 Task: Find a place in Sancti Spiritus, Cuba for 8 guests from 12th to 16th July, with a price range of 10,000 to 16,000, 8+ bedrooms, 8+ beds, and amenities including TV, Gym, Breakfast, Wifi, Free parking, and Self check-in.
Action: Mouse moved to (478, 107)
Screenshot: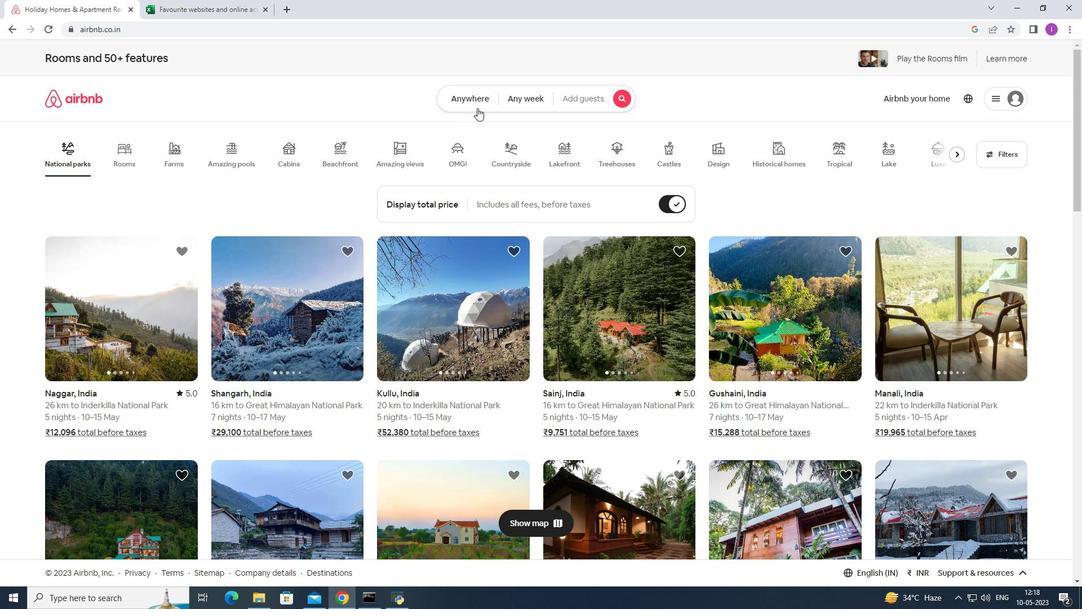 
Action: Mouse pressed left at (478, 107)
Screenshot: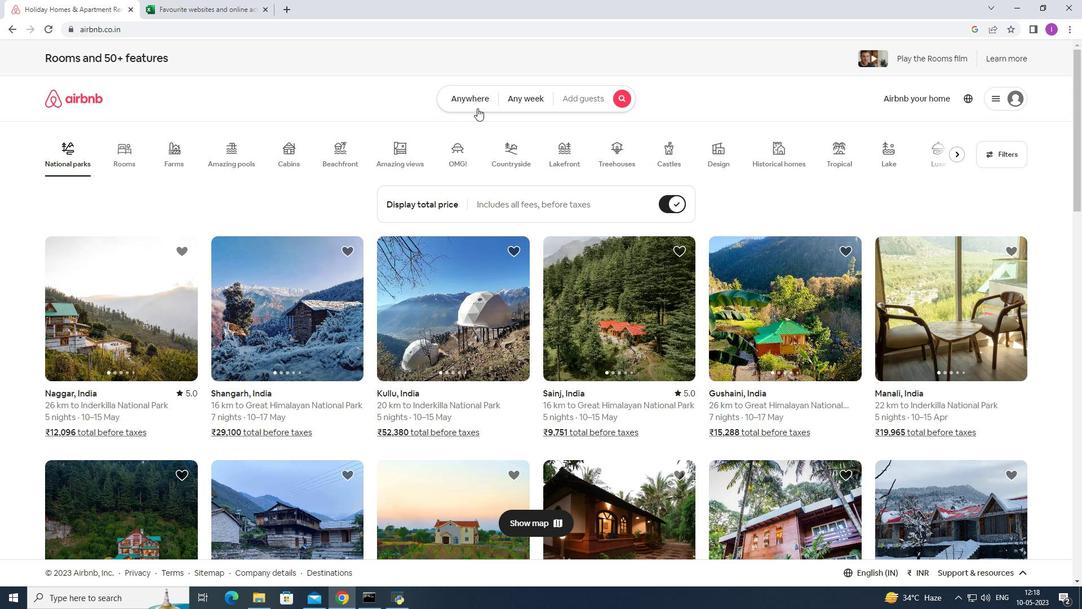 
Action: Mouse moved to (373, 147)
Screenshot: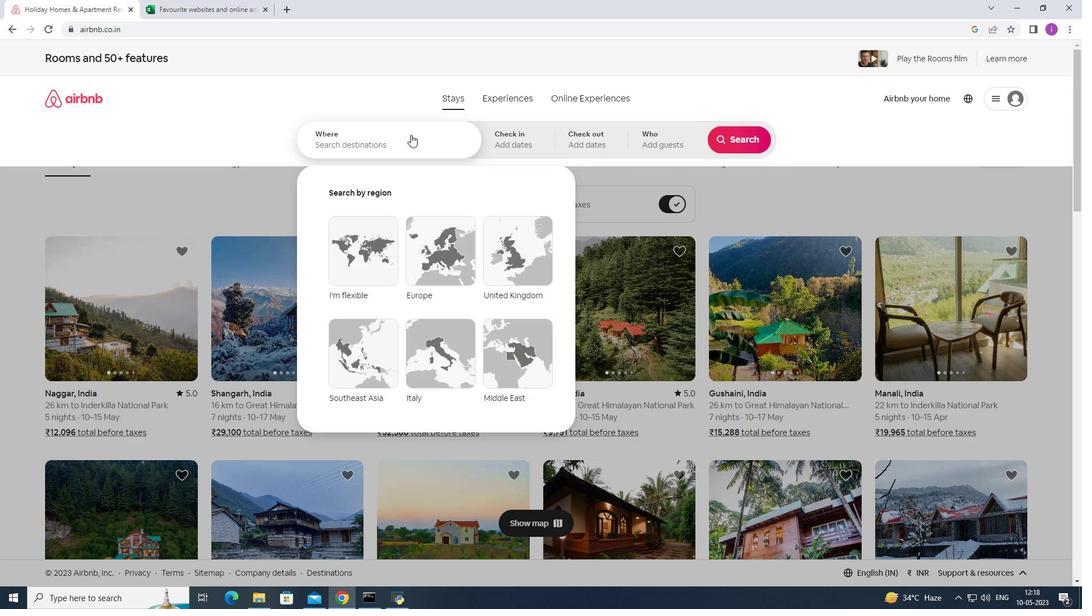 
Action: Mouse pressed left at (373, 147)
Screenshot: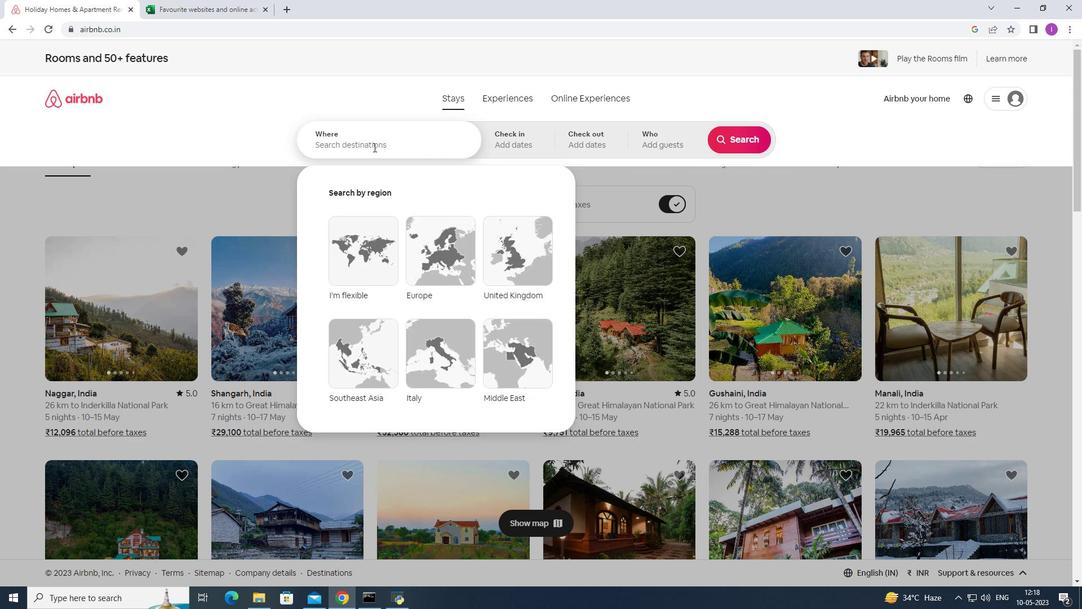 
Action: Mouse moved to (392, 143)
Screenshot: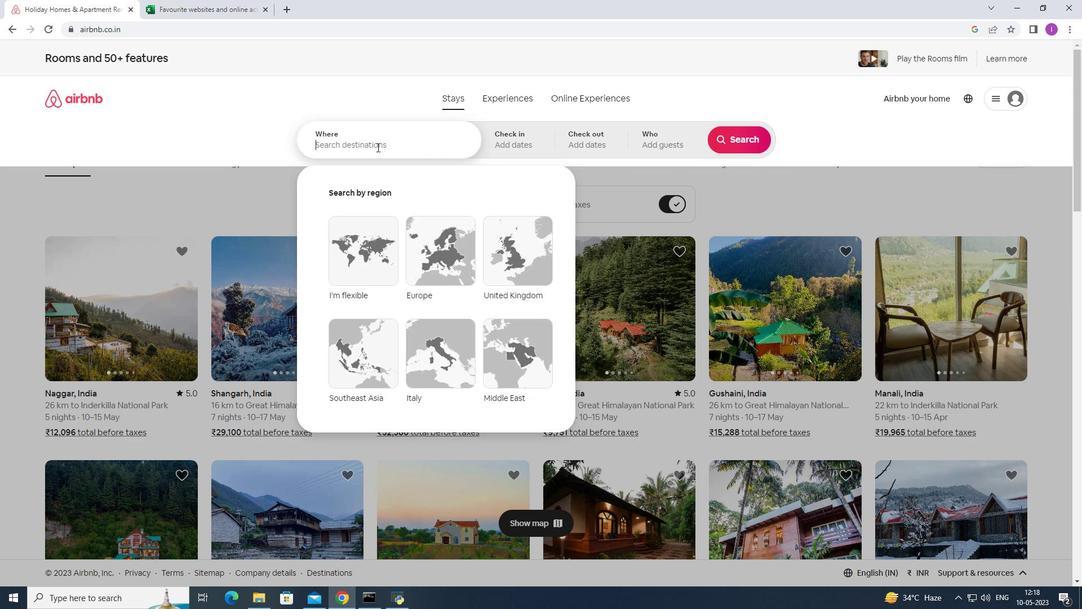 
Action: Key pressed <Key.shift>Sancti<Key.space><Key.shift>Spiritus,<Key.shift><Key.shift><Key.shift><Key.shift><Key.shift><Key.shift><Key.shift>Cuba
Screenshot: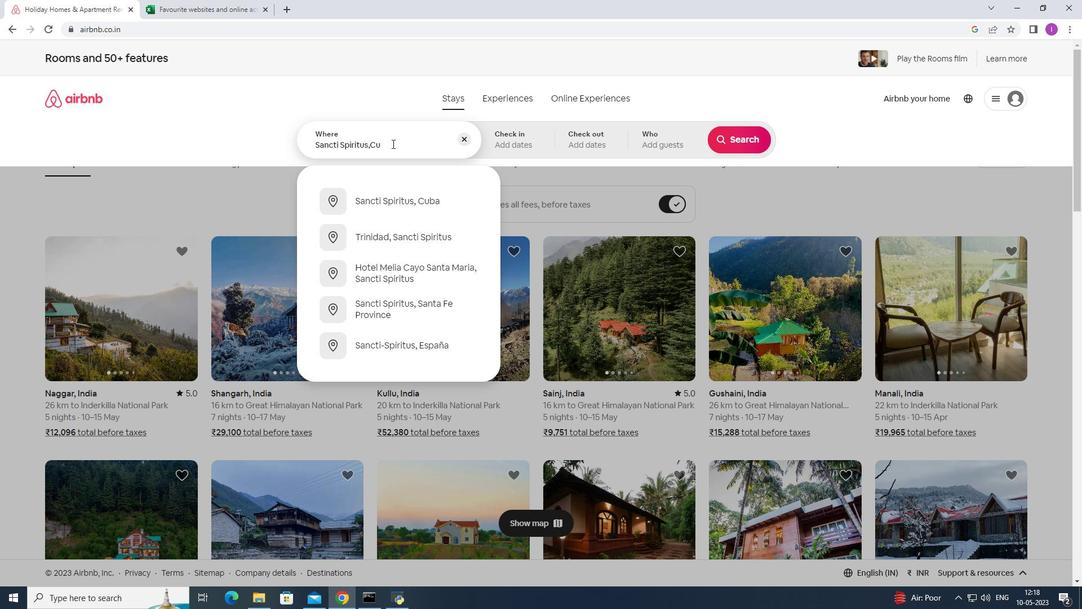
Action: Mouse moved to (408, 196)
Screenshot: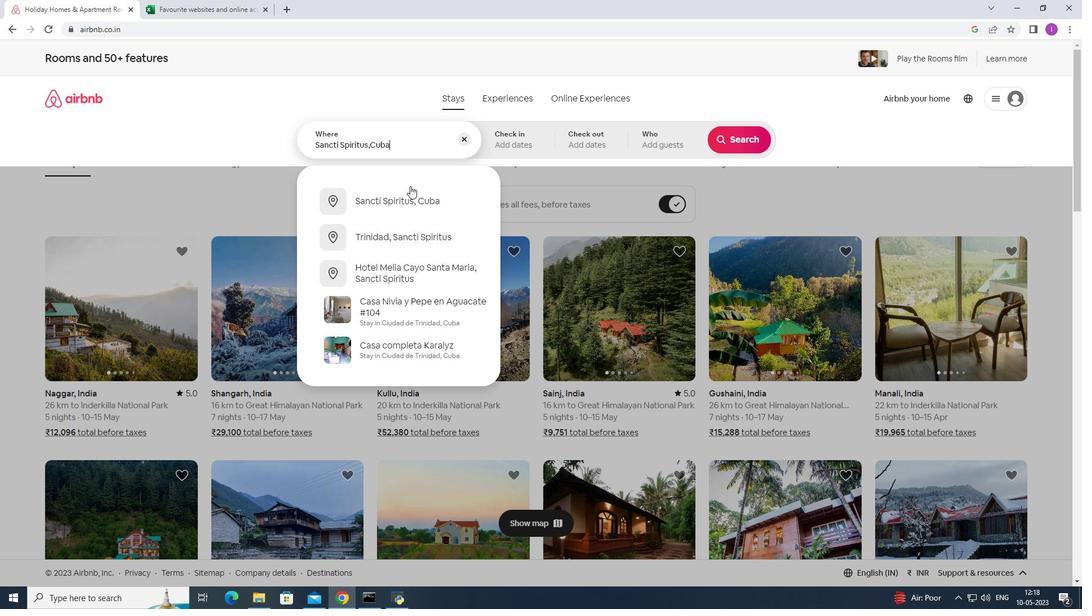 
Action: Mouse pressed left at (408, 196)
Screenshot: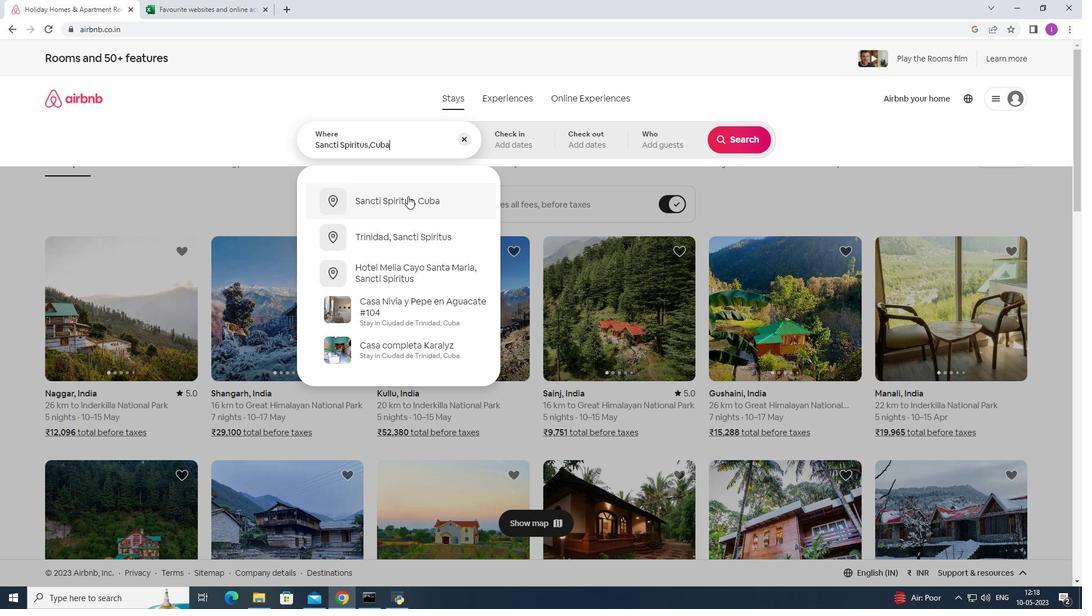 
Action: Mouse moved to (732, 230)
Screenshot: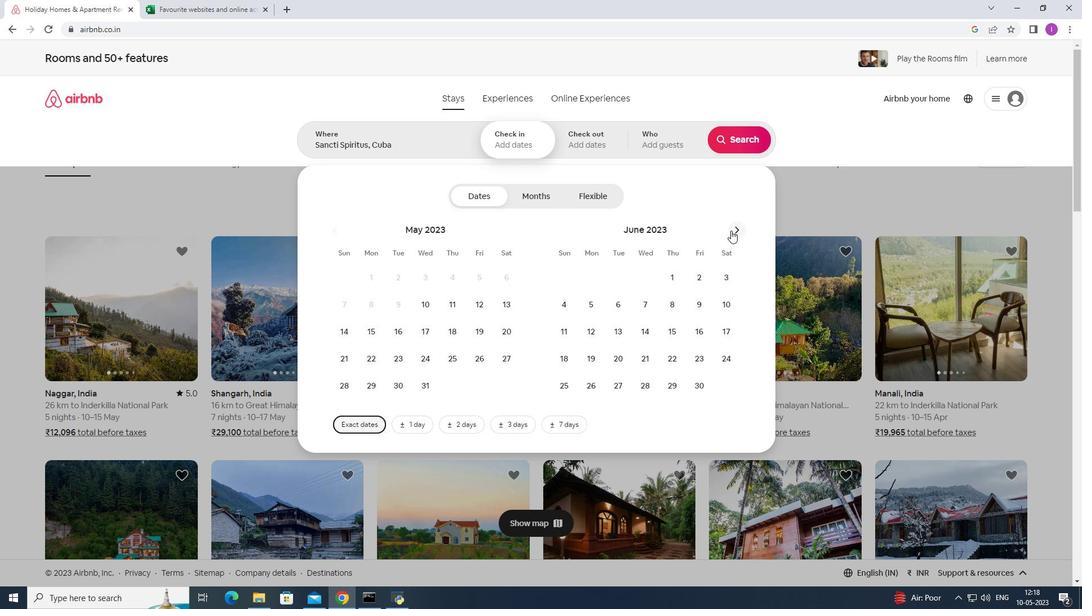 
Action: Mouse pressed left at (732, 230)
Screenshot: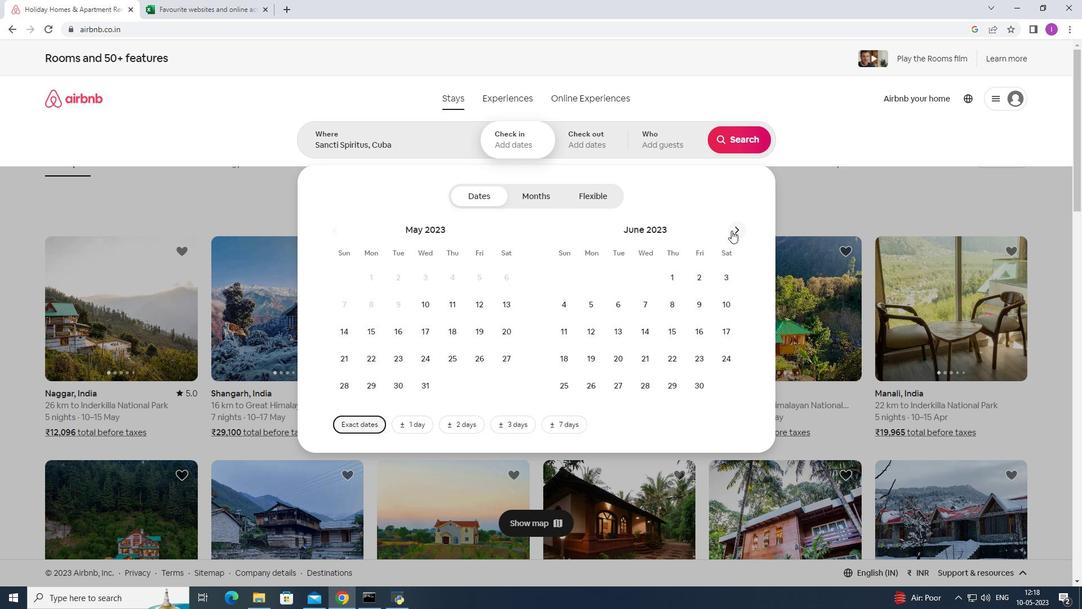 
Action: Mouse moved to (648, 330)
Screenshot: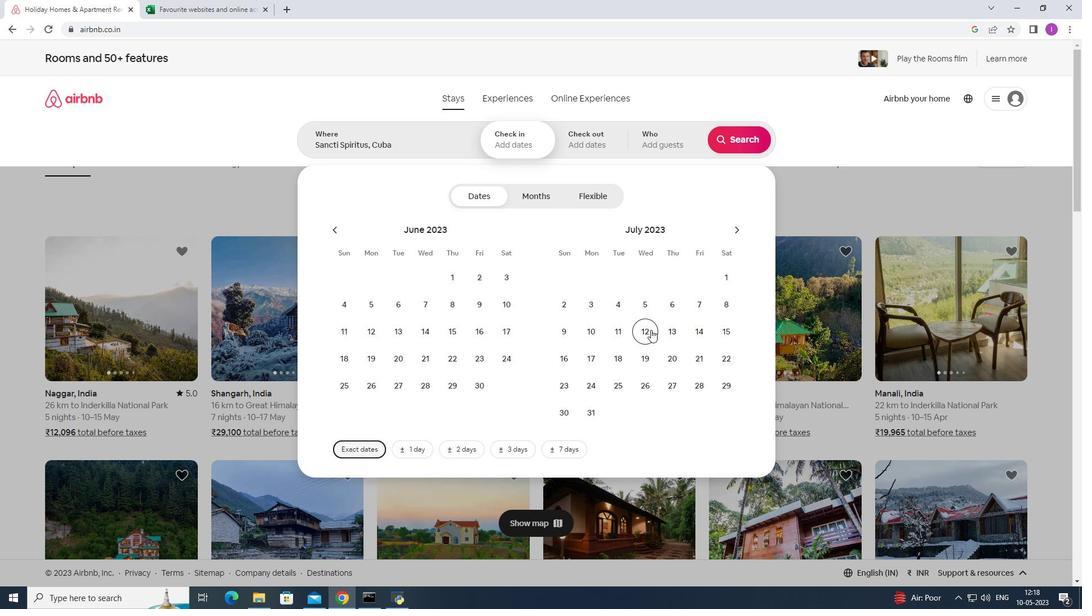 
Action: Mouse pressed left at (648, 330)
Screenshot: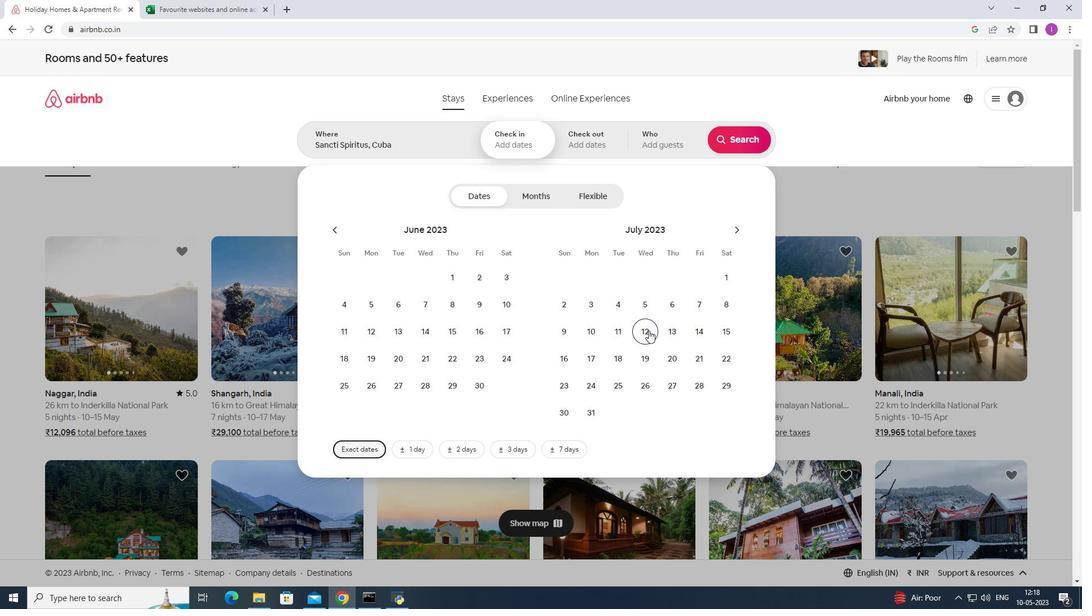 
Action: Mouse moved to (566, 359)
Screenshot: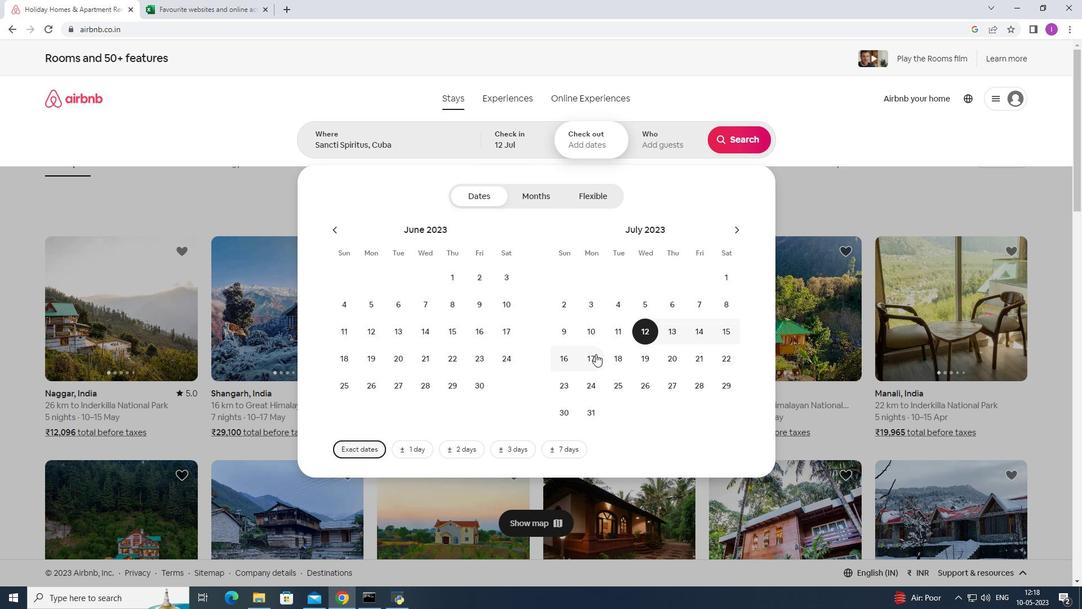 
Action: Mouse pressed left at (566, 359)
Screenshot: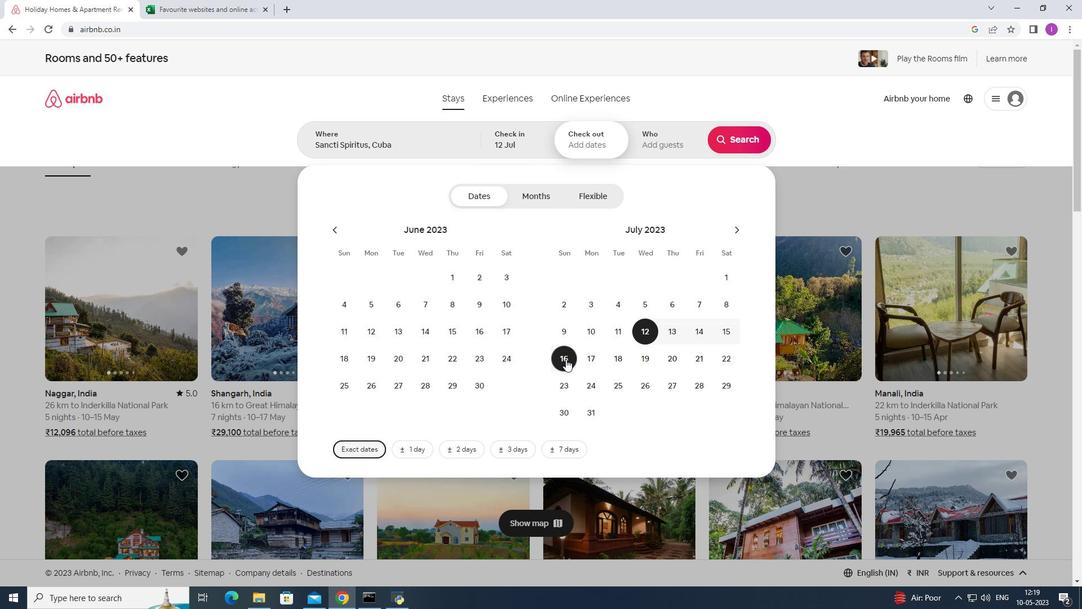 
Action: Mouse moved to (679, 145)
Screenshot: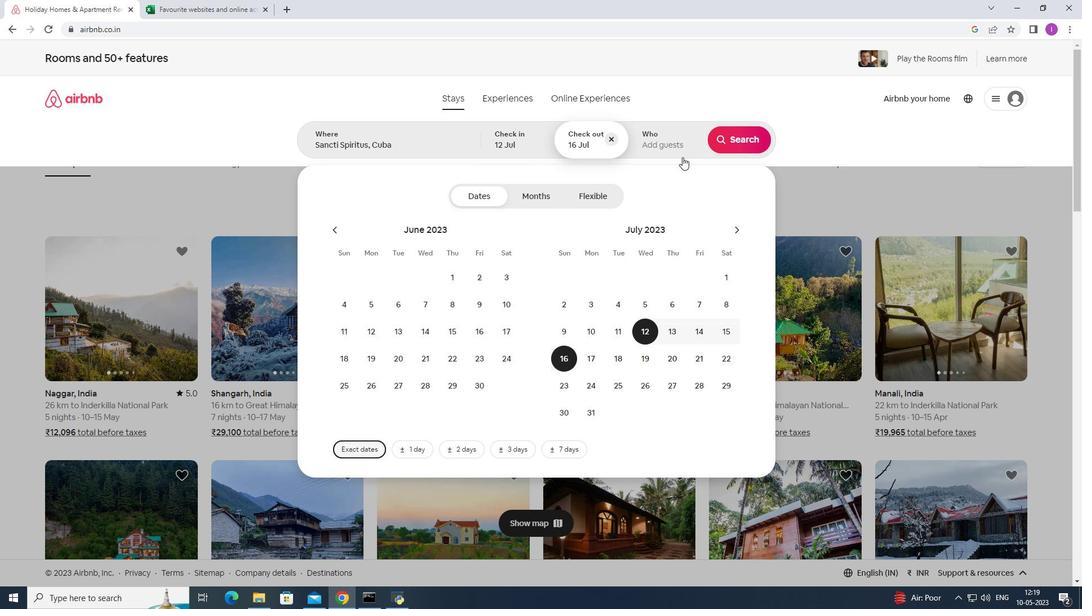 
Action: Mouse pressed left at (679, 145)
Screenshot: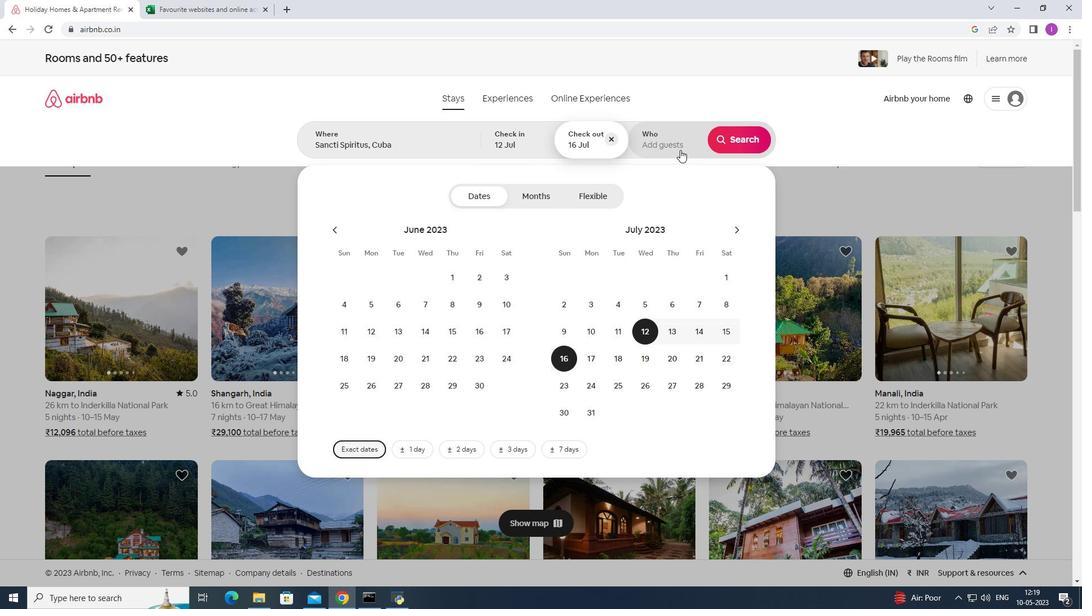 
Action: Mouse moved to (746, 204)
Screenshot: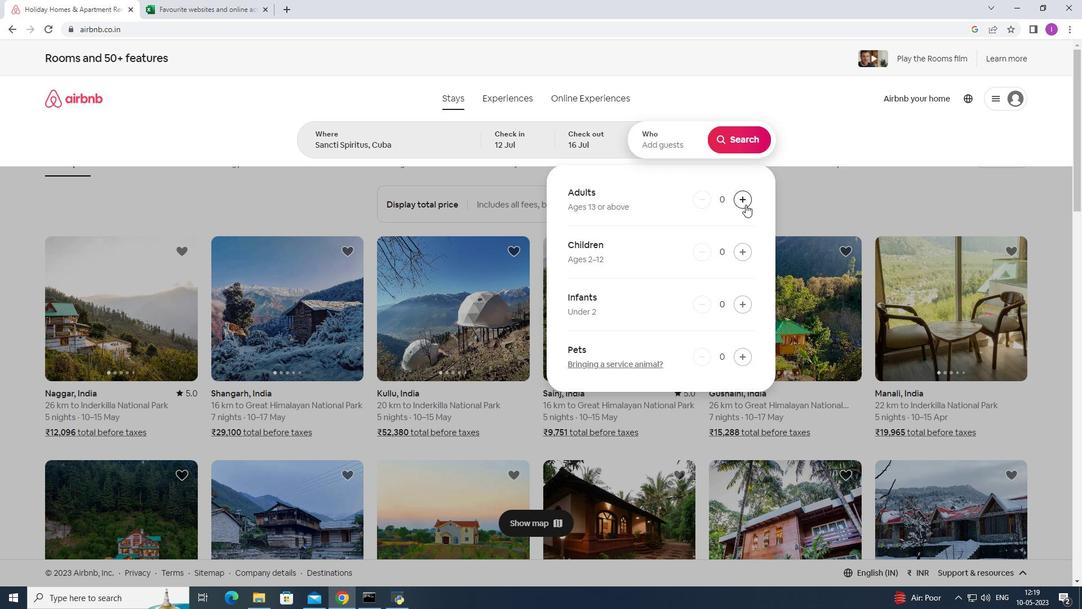 
Action: Mouse pressed left at (746, 204)
Screenshot: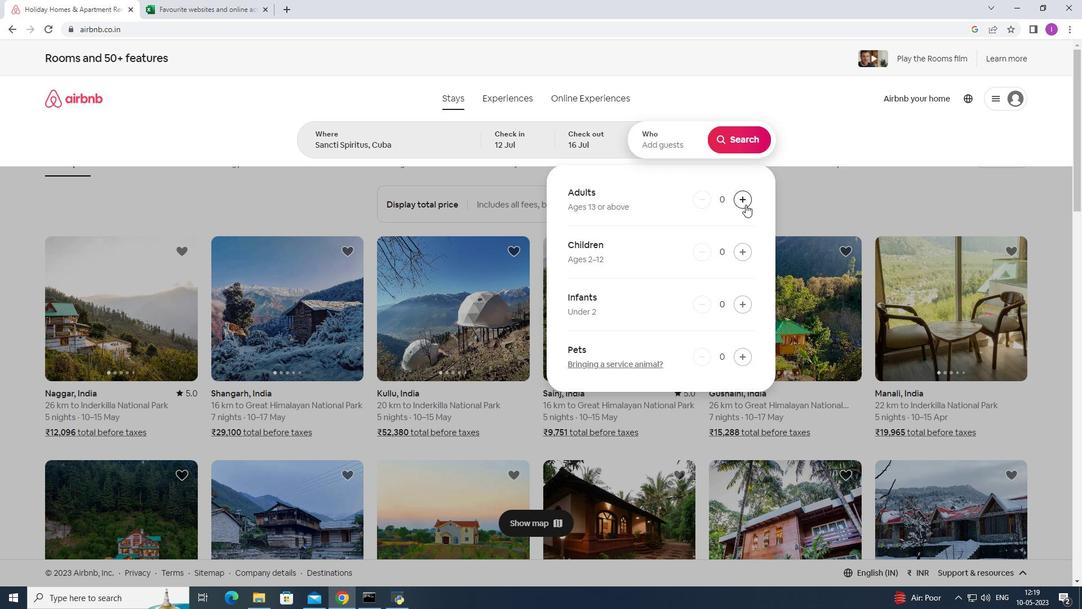 
Action: Mouse pressed left at (746, 204)
Screenshot: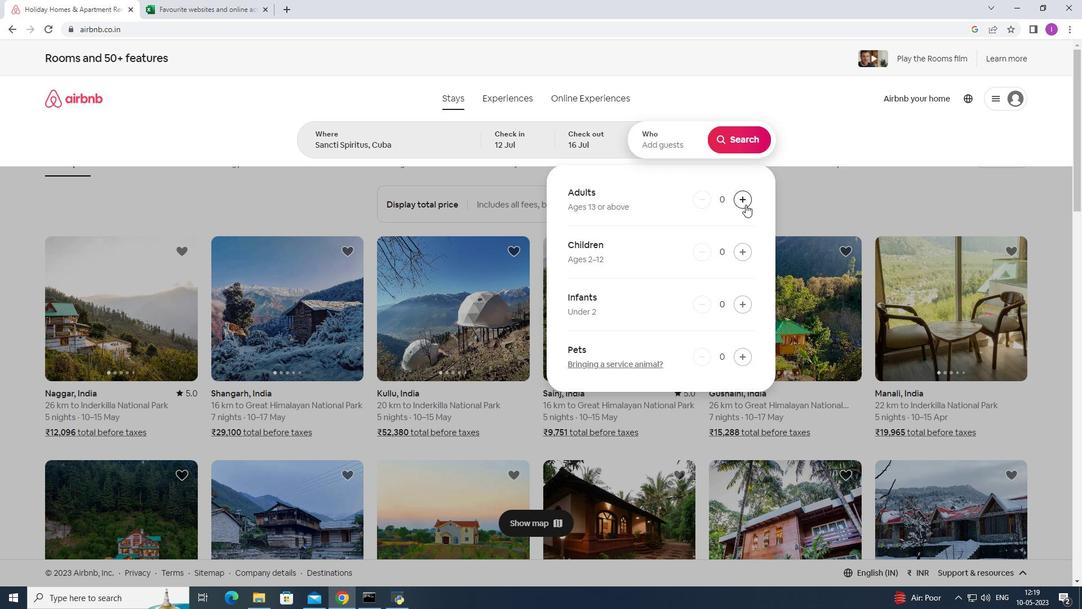 
Action: Mouse pressed left at (746, 204)
Screenshot: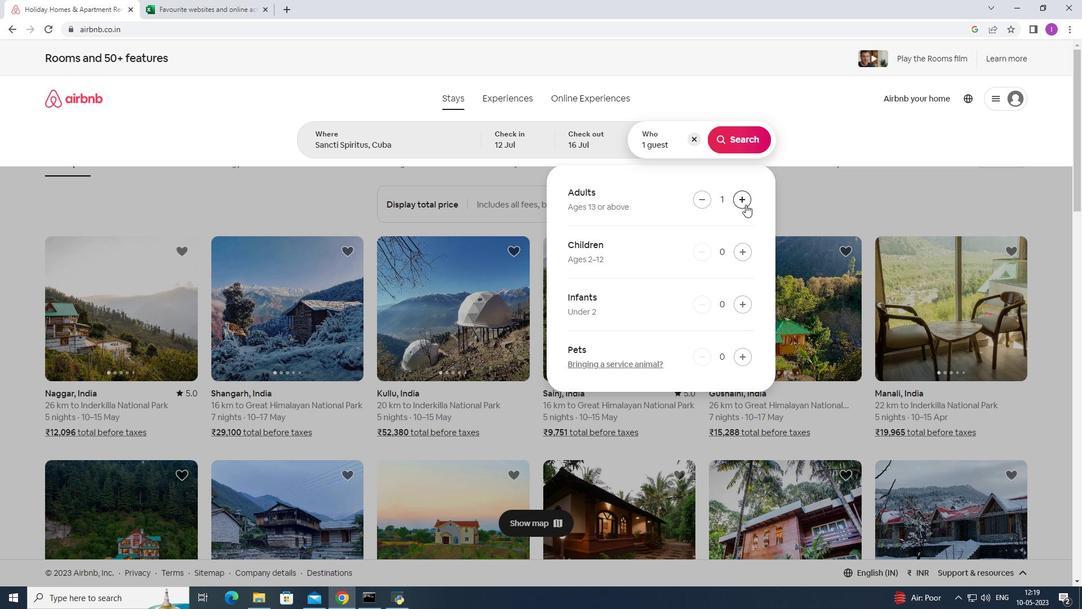 
Action: Mouse pressed left at (746, 204)
Screenshot: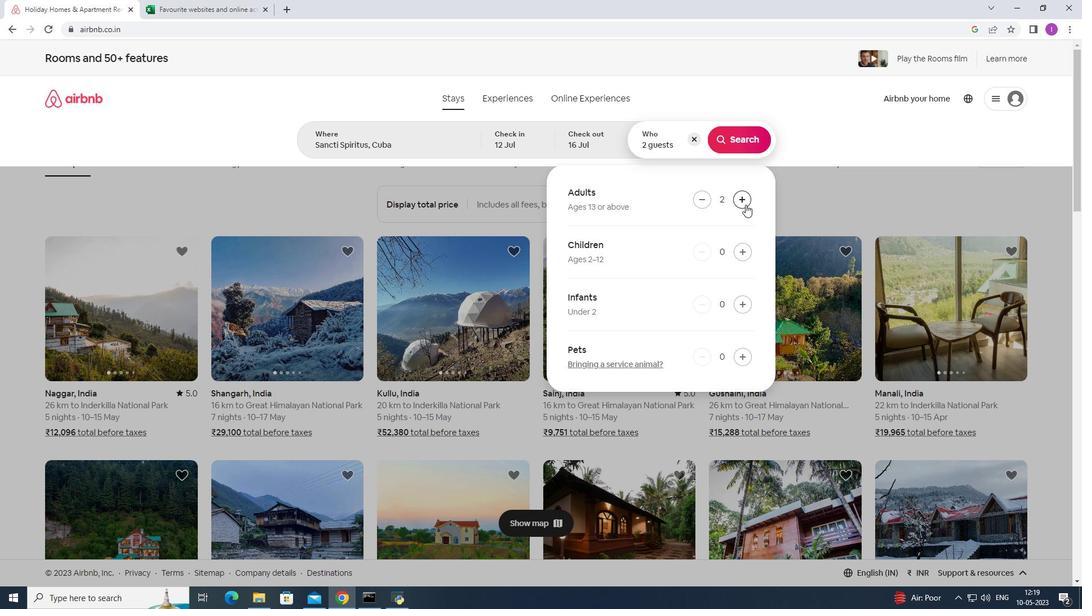 
Action: Mouse pressed left at (746, 204)
Screenshot: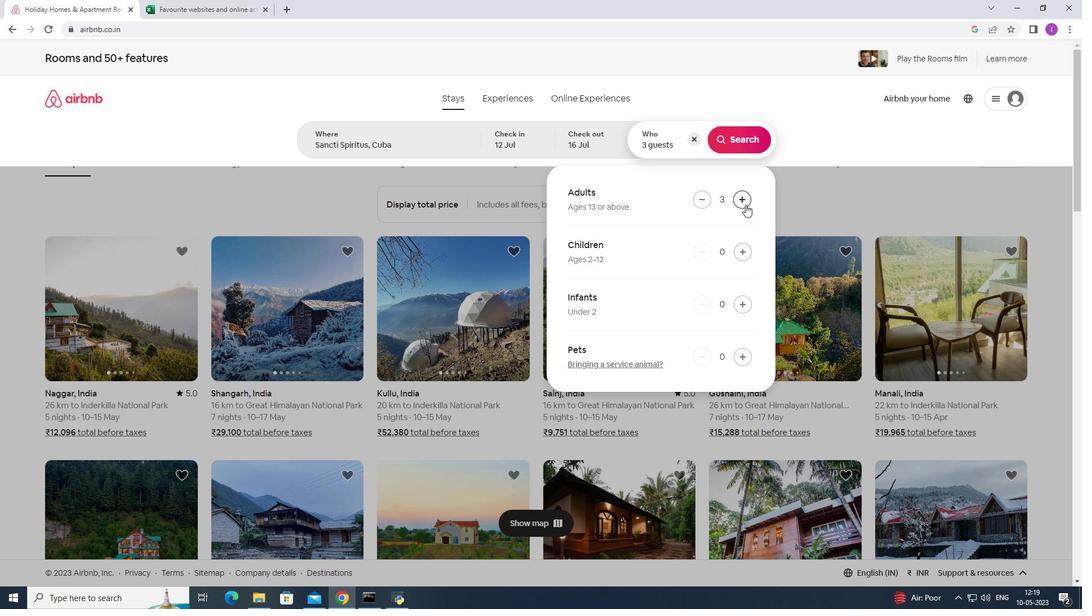 
Action: Mouse pressed left at (746, 204)
Screenshot: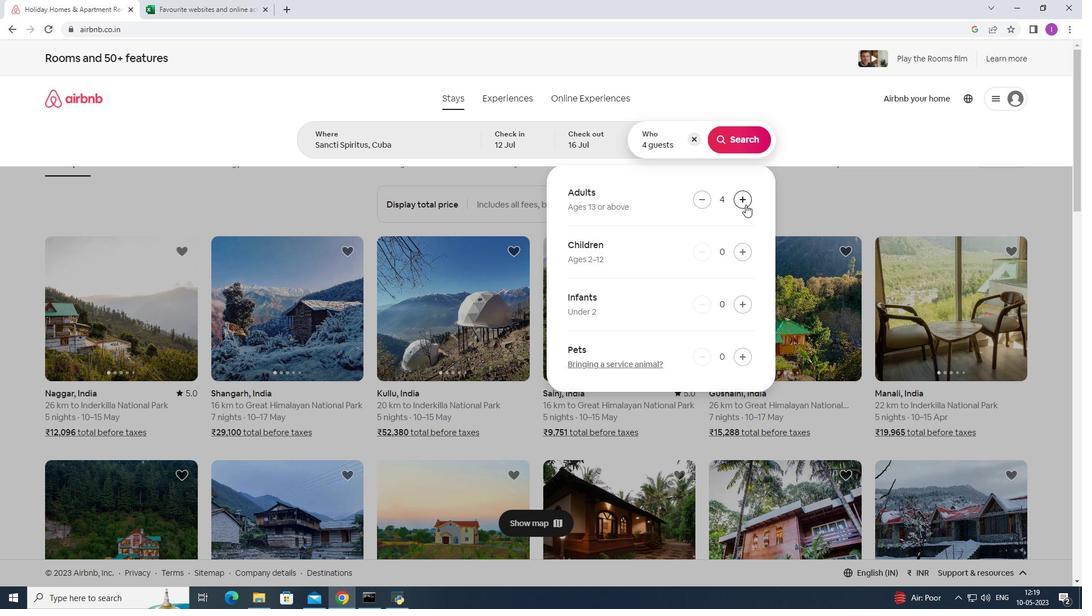 
Action: Mouse pressed left at (746, 204)
Screenshot: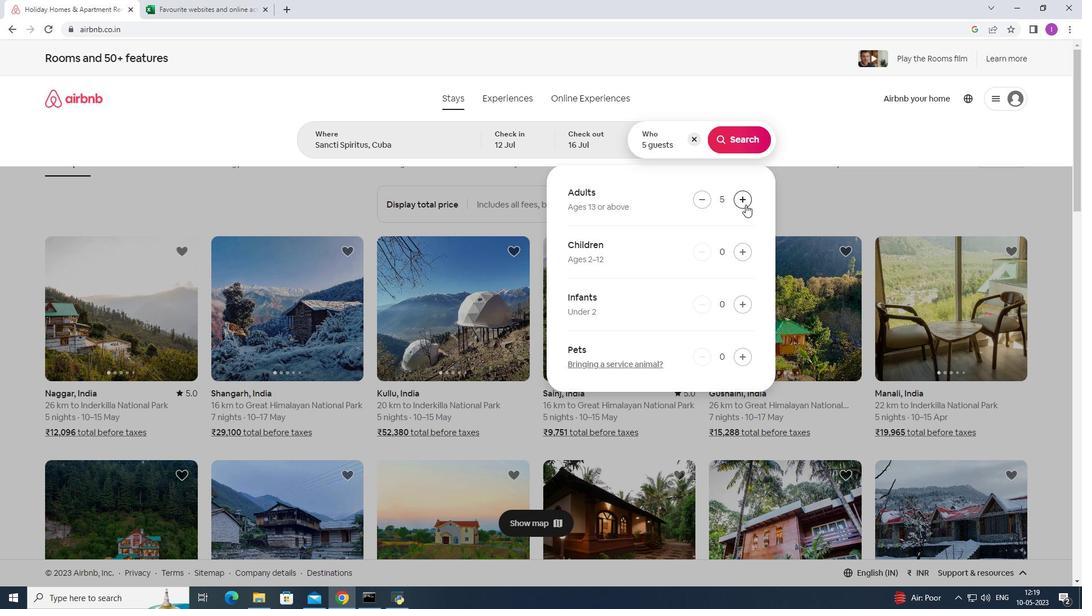
Action: Mouse pressed left at (746, 204)
Screenshot: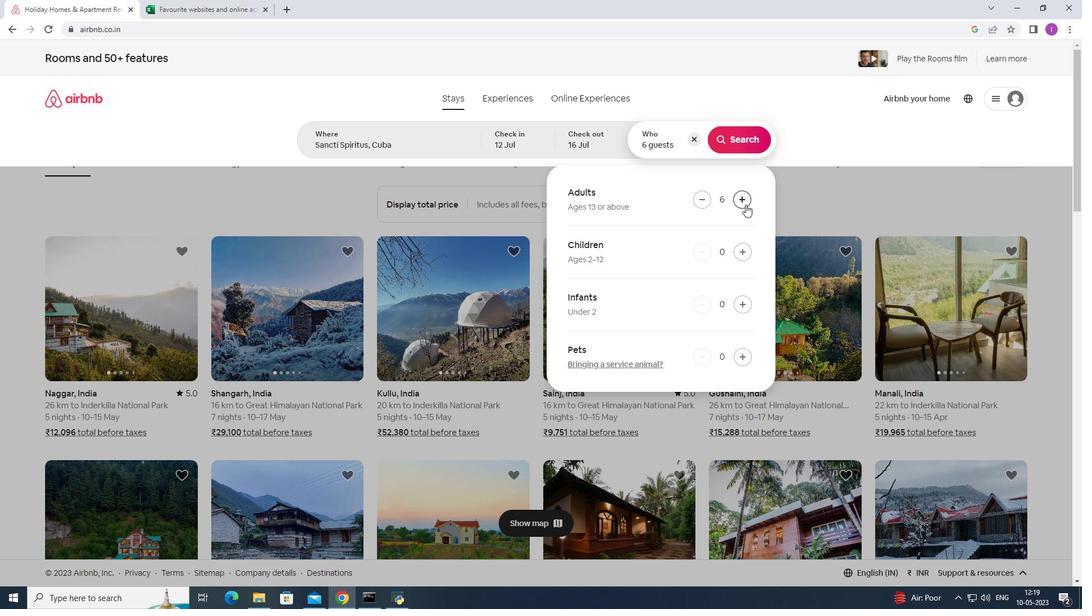 
Action: Mouse moved to (735, 142)
Screenshot: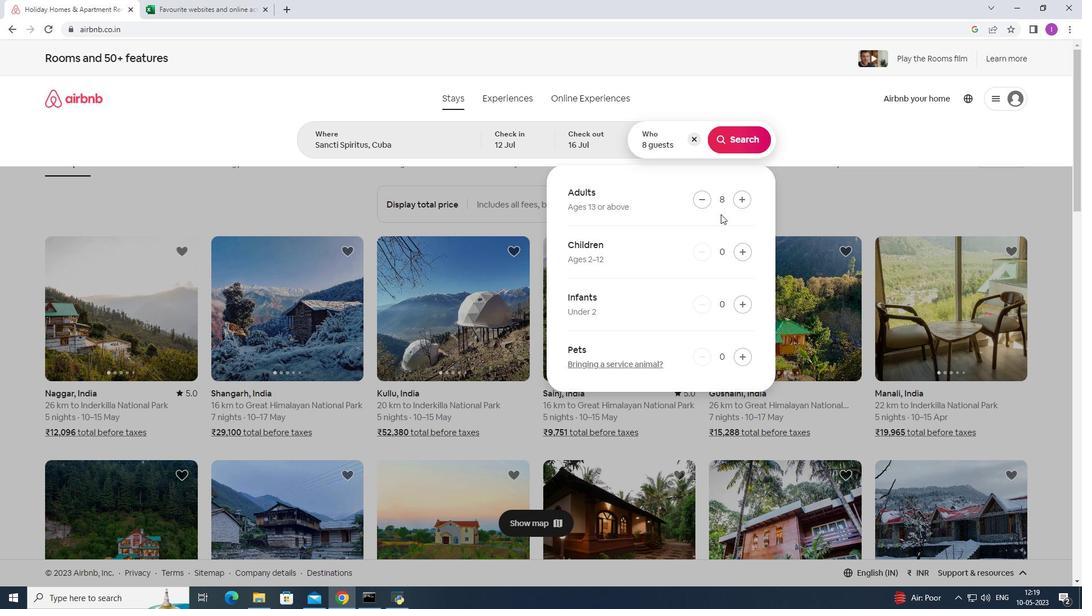 
Action: Mouse pressed left at (735, 142)
Screenshot: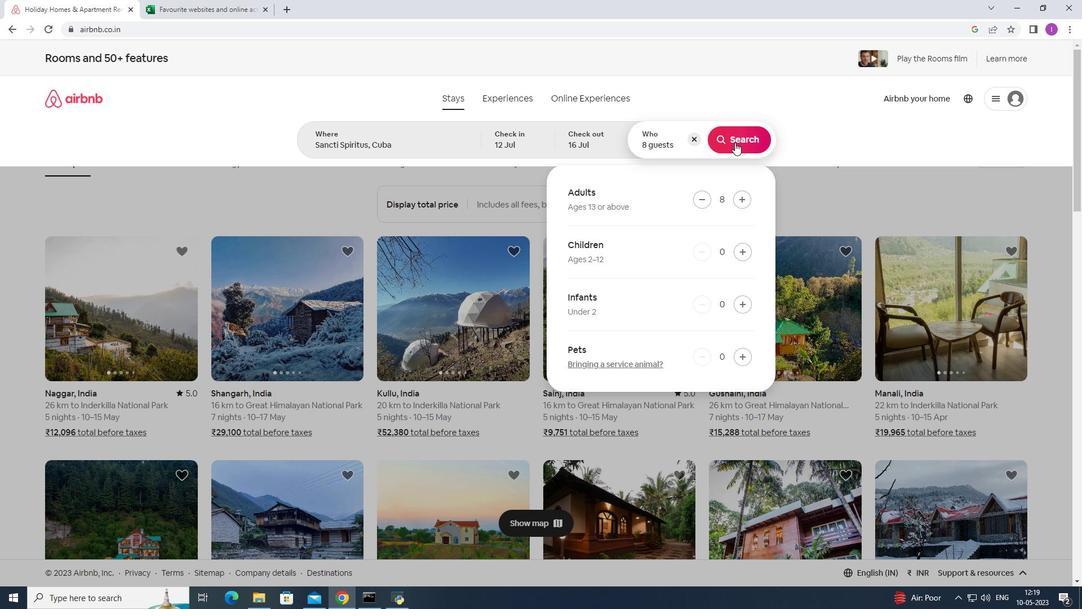 
Action: Mouse moved to (1026, 112)
Screenshot: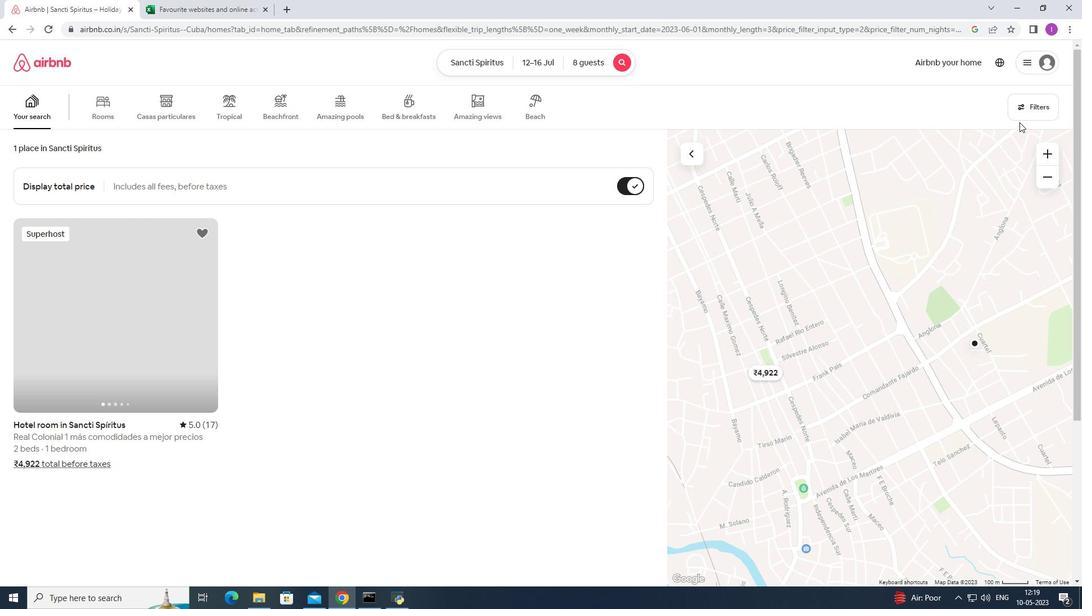 
Action: Mouse pressed left at (1026, 112)
Screenshot: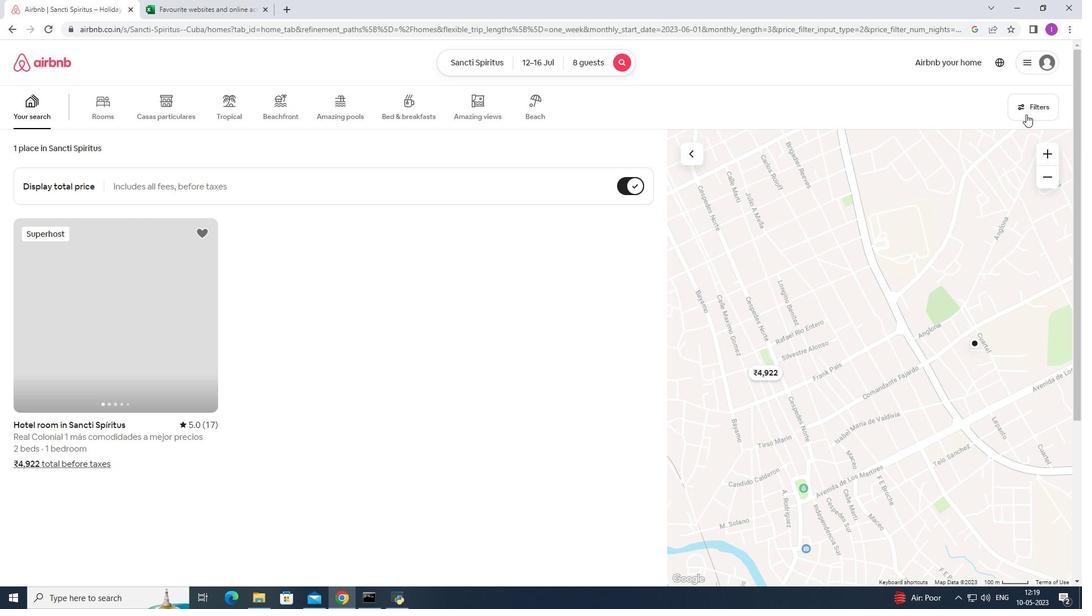 
Action: Mouse moved to (600, 380)
Screenshot: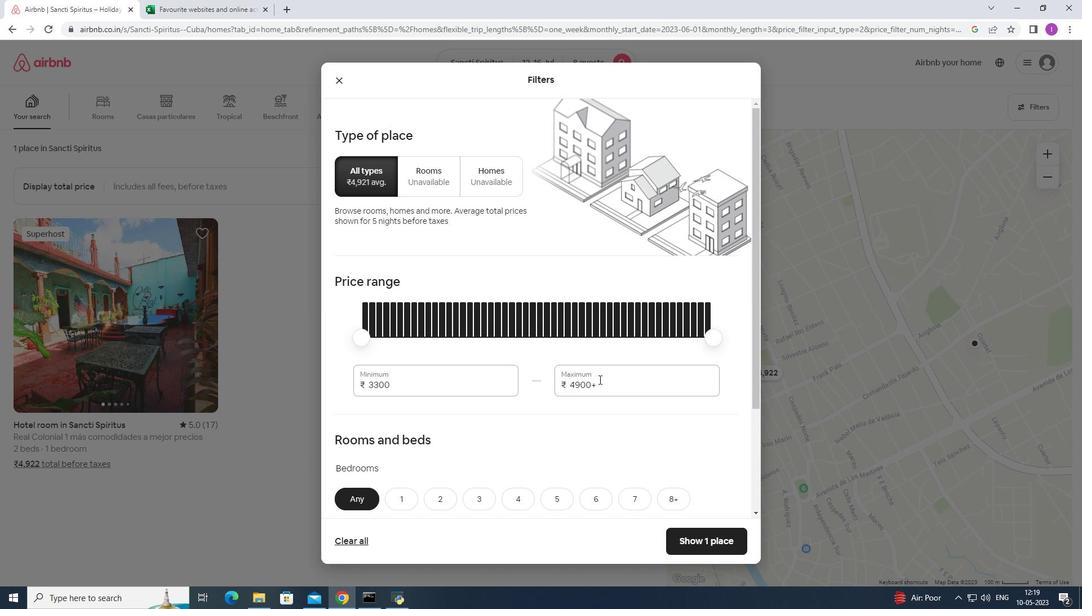 
Action: Mouse pressed left at (600, 380)
Screenshot: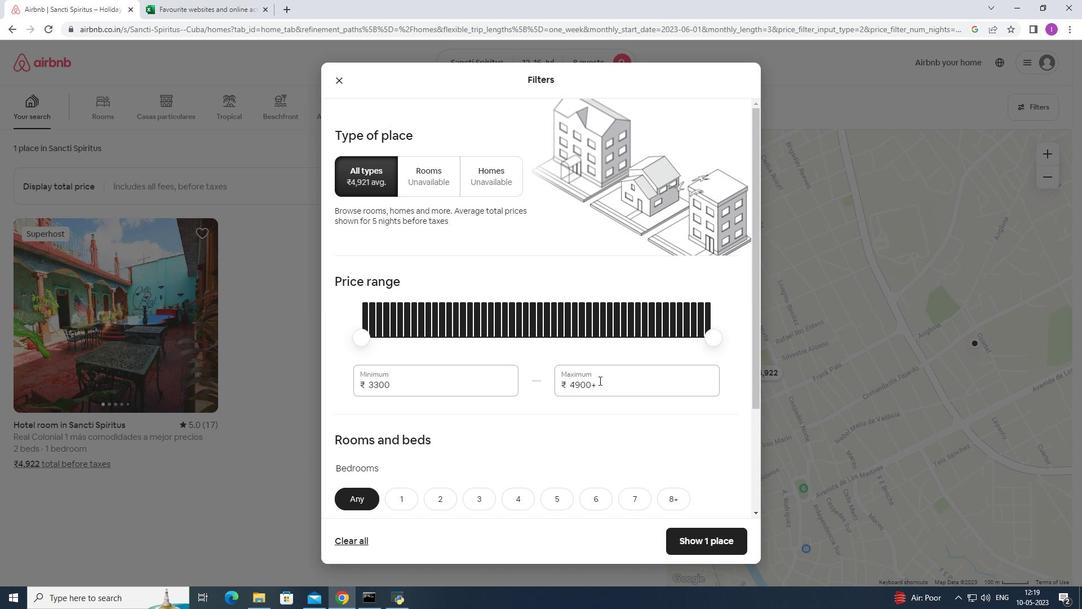 
Action: Mouse moved to (560, 367)
Screenshot: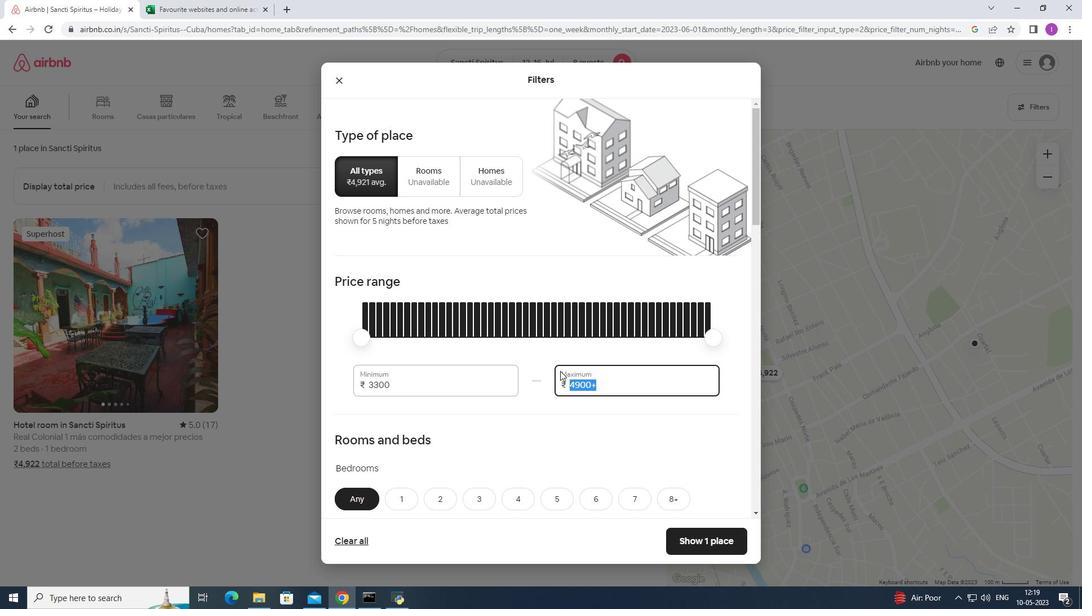
Action: Key pressed 1
Screenshot: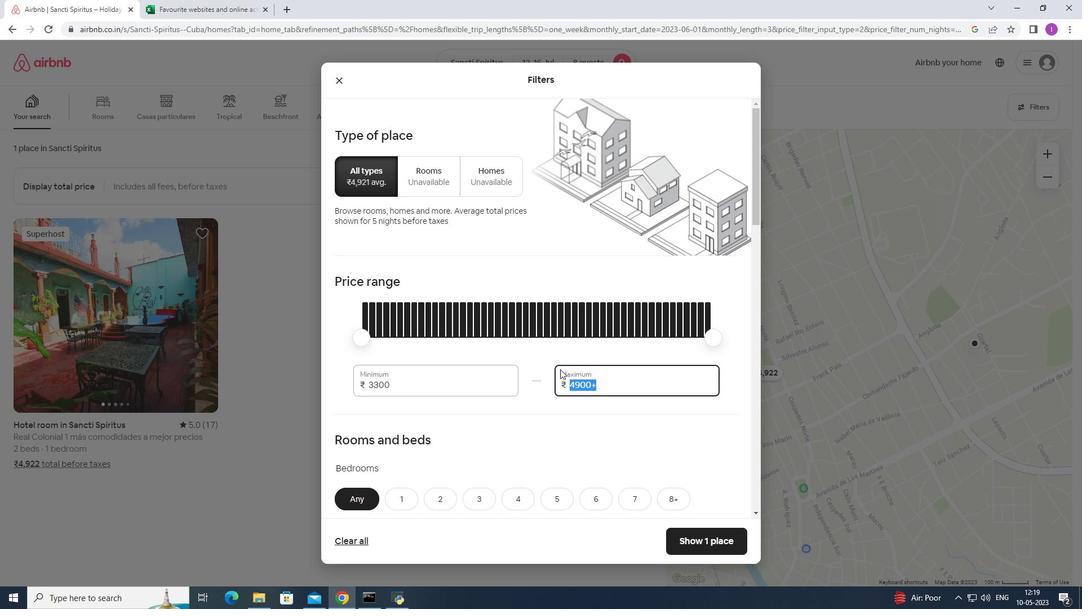 
Action: Mouse moved to (560, 365)
Screenshot: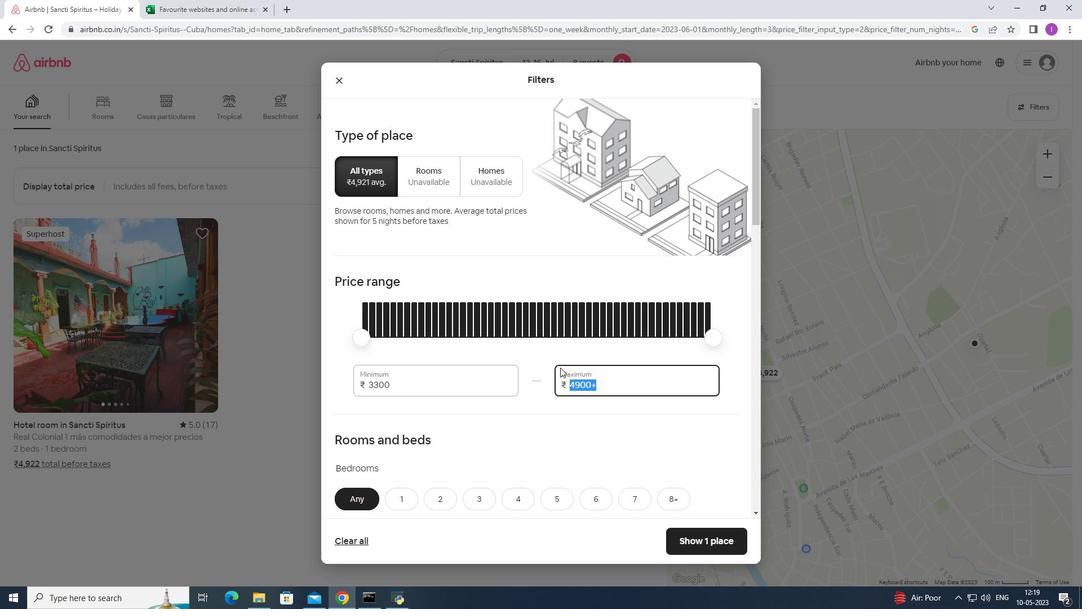 
Action: Key pressed 6000
Screenshot: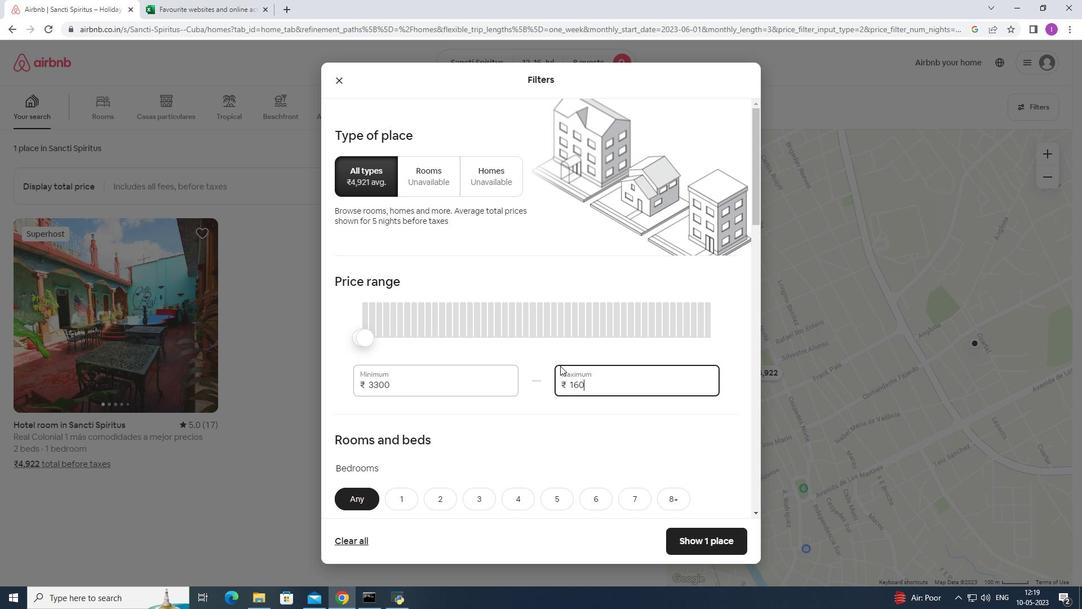 
Action: Mouse moved to (356, 384)
Screenshot: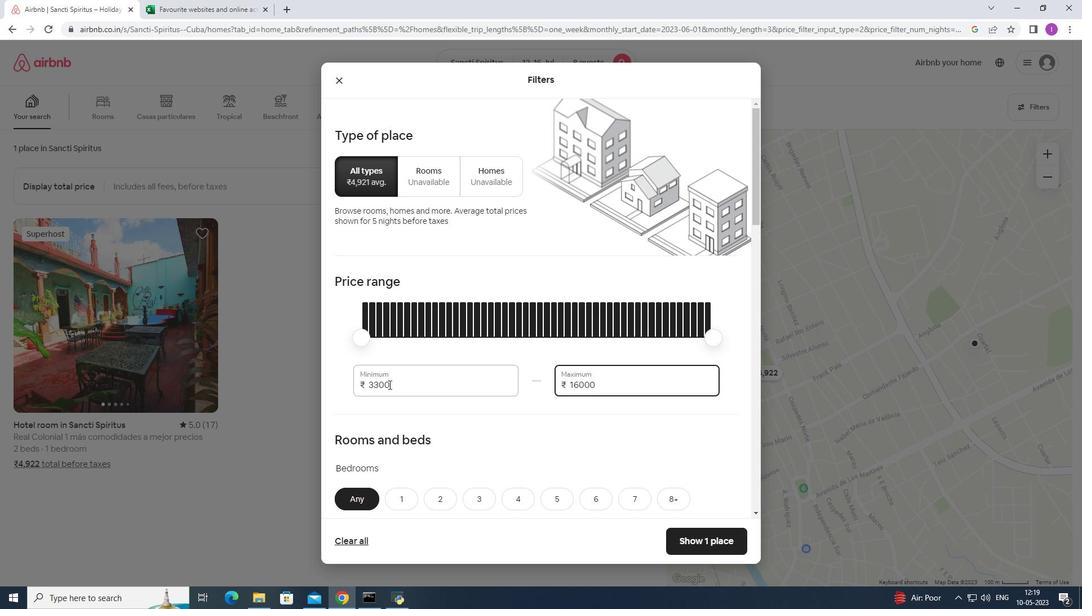 
Action: Mouse pressed left at (356, 384)
Screenshot: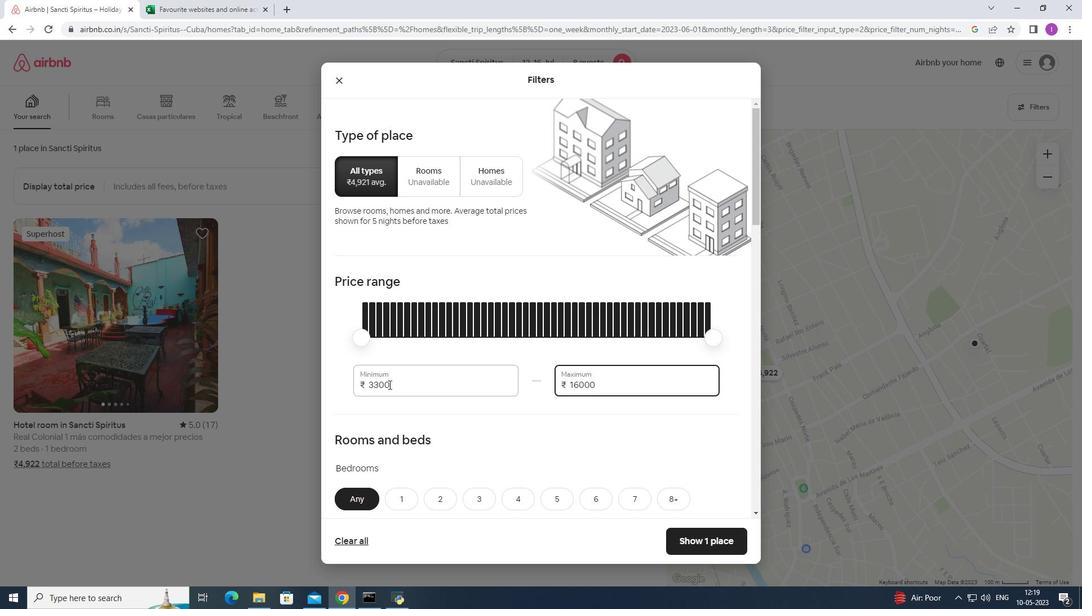 
Action: Mouse moved to (391, 382)
Screenshot: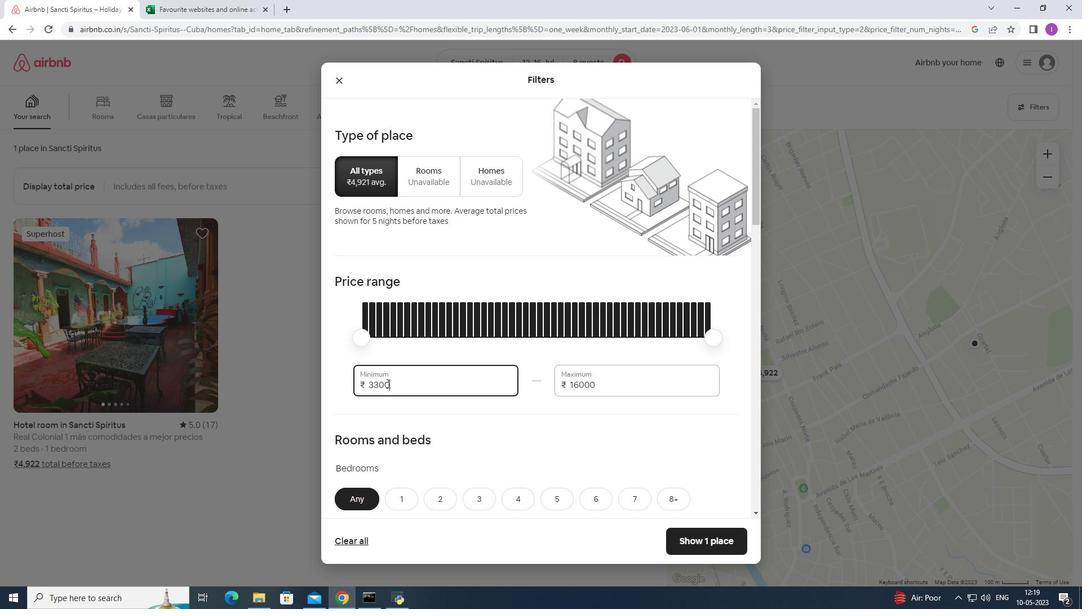 
Action: Mouse pressed left at (391, 382)
Screenshot: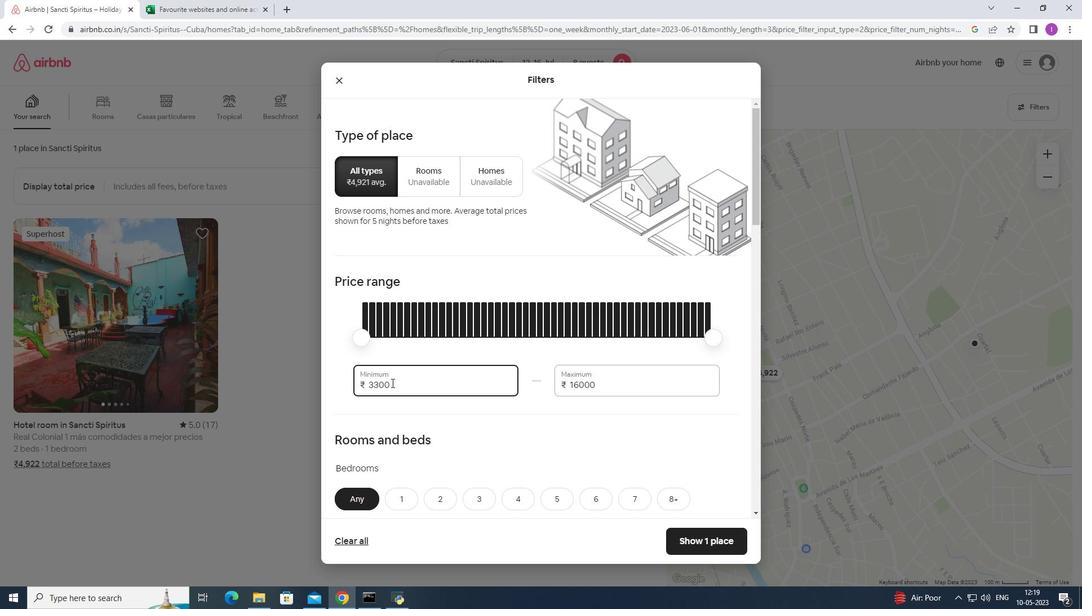 
Action: Mouse moved to (357, 382)
Screenshot: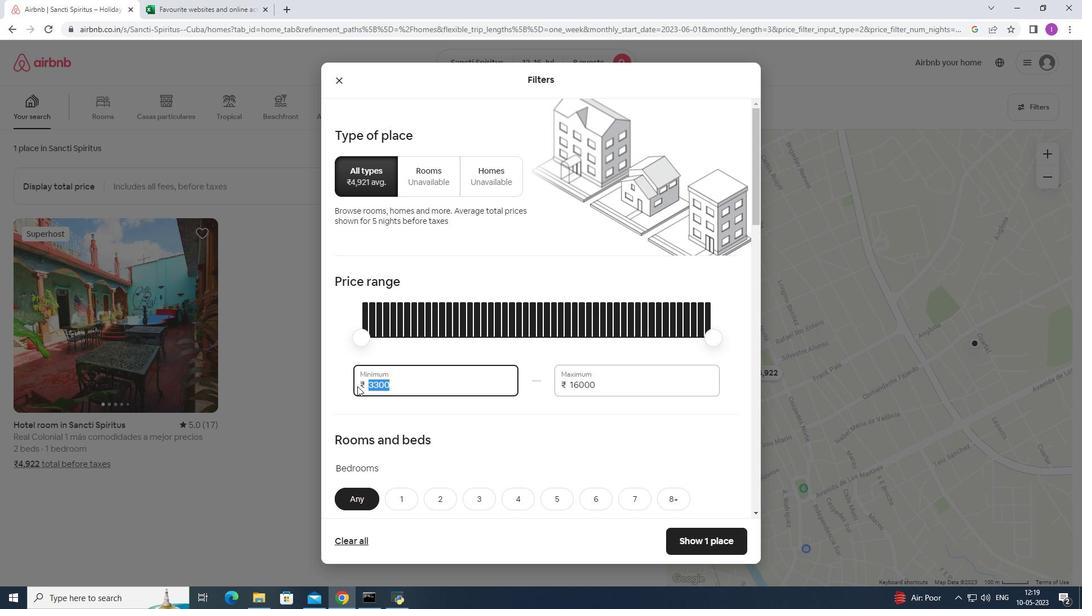 
Action: Key pressed 10000
Screenshot: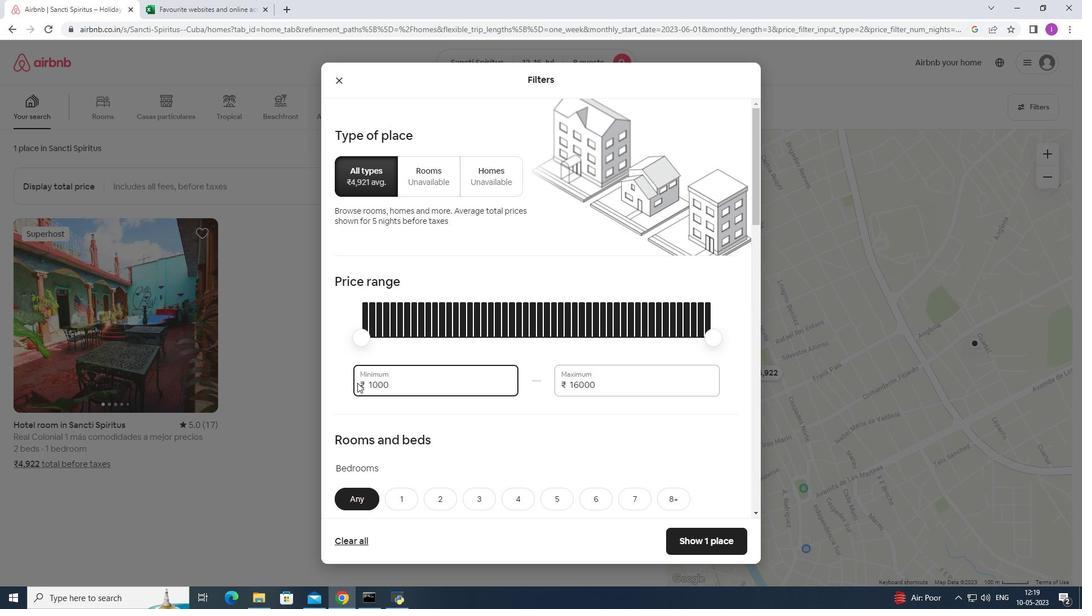 
Action: Mouse moved to (447, 414)
Screenshot: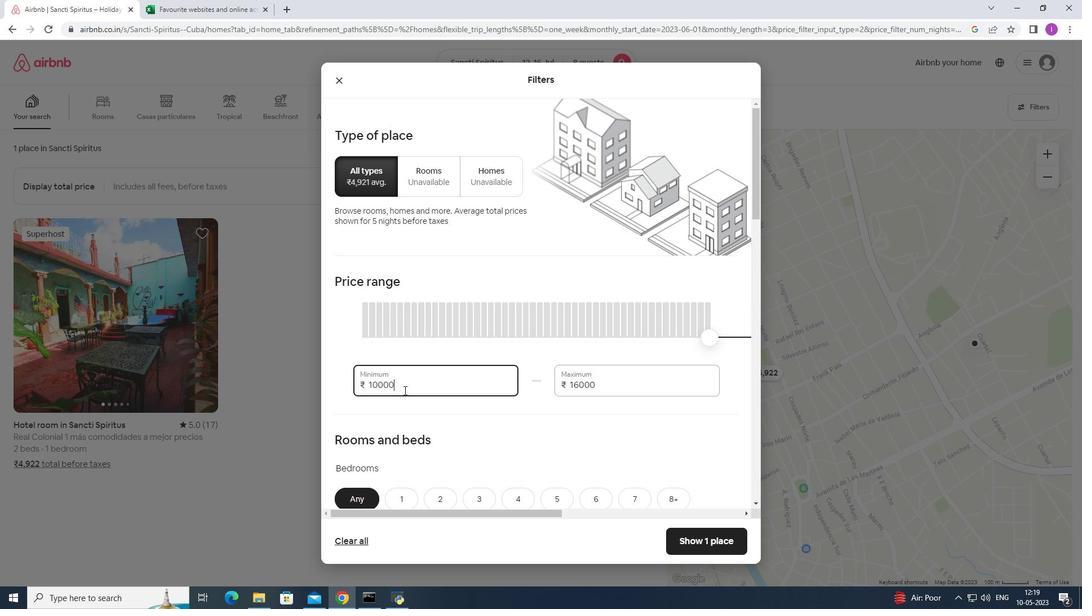 
Action: Mouse scrolled (447, 413) with delta (0, 0)
Screenshot: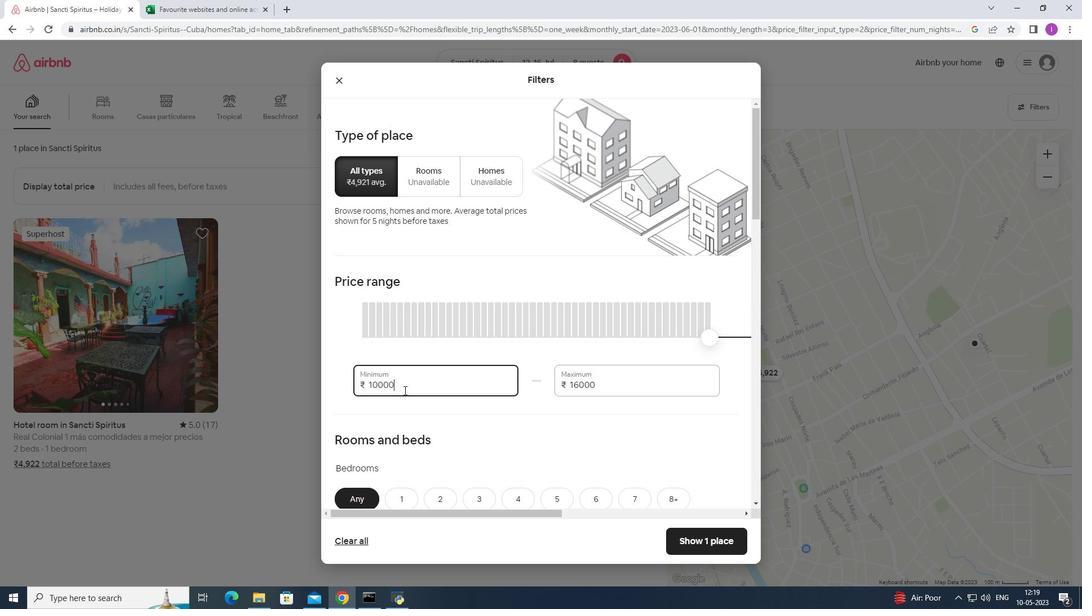 
Action: Mouse moved to (447, 414)
Screenshot: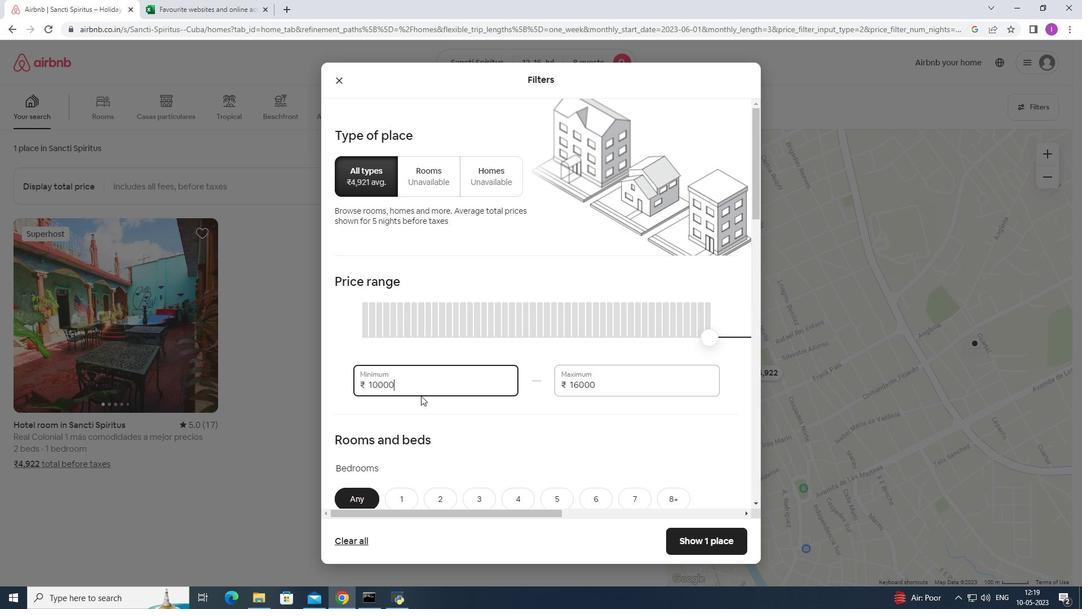 
Action: Mouse scrolled (447, 413) with delta (0, 0)
Screenshot: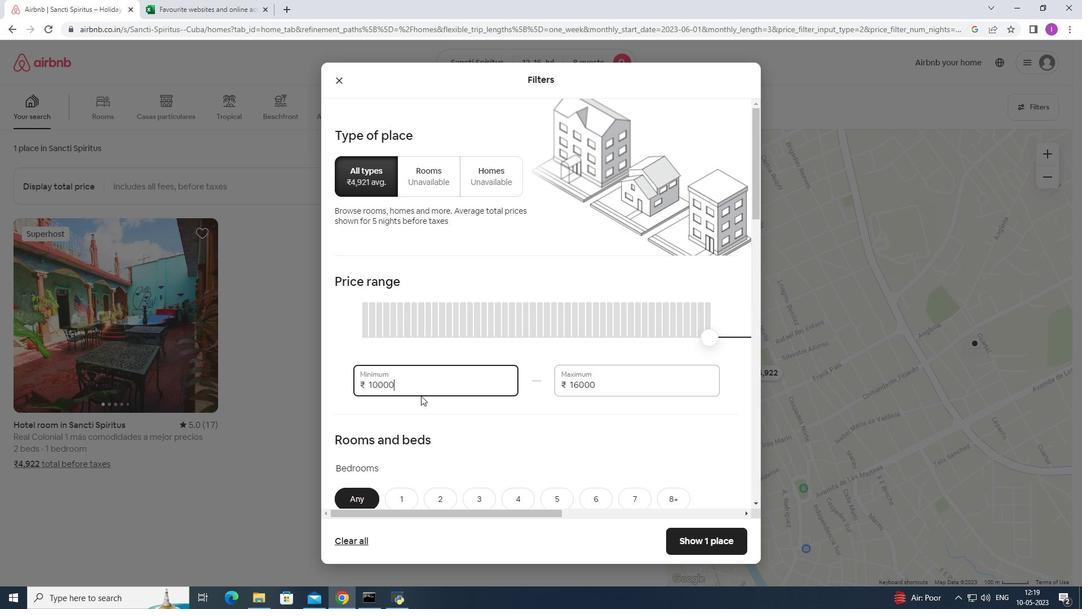 
Action: Mouse scrolled (447, 413) with delta (0, 0)
Screenshot: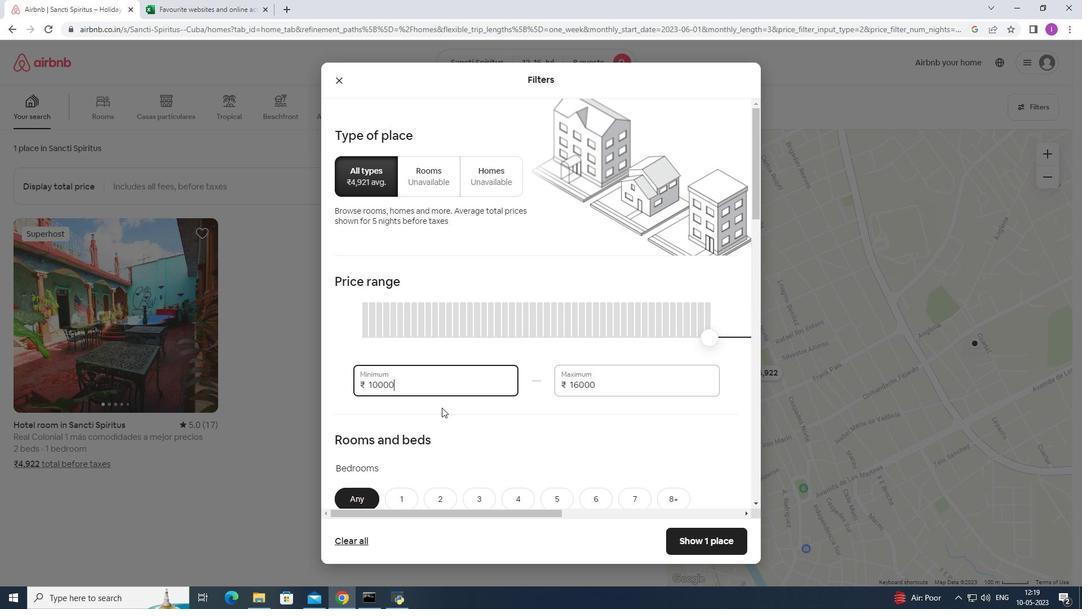 
Action: Mouse moved to (669, 332)
Screenshot: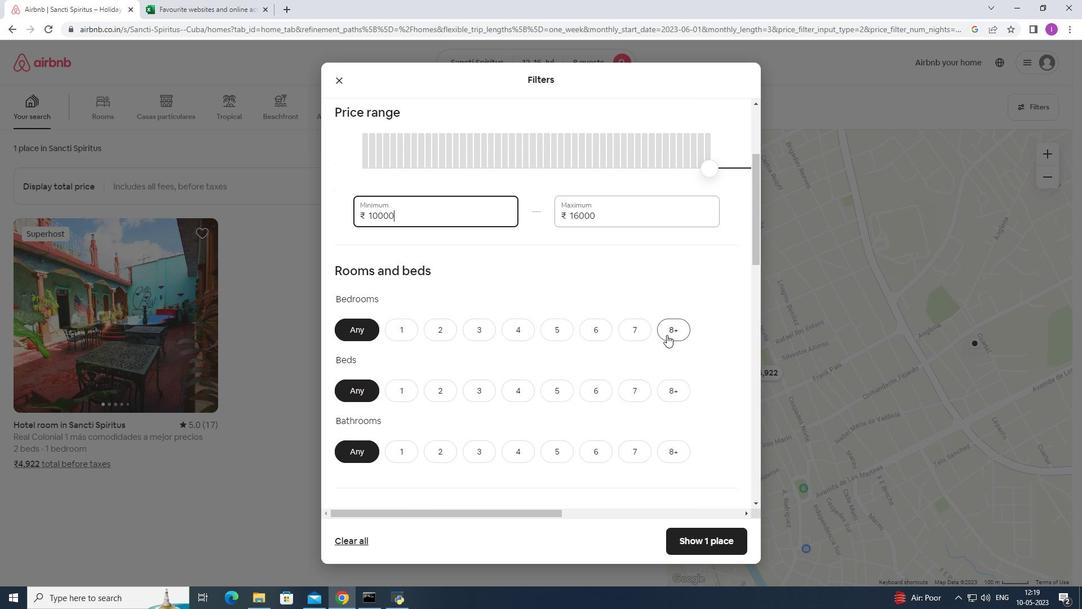 
Action: Mouse pressed left at (669, 332)
Screenshot: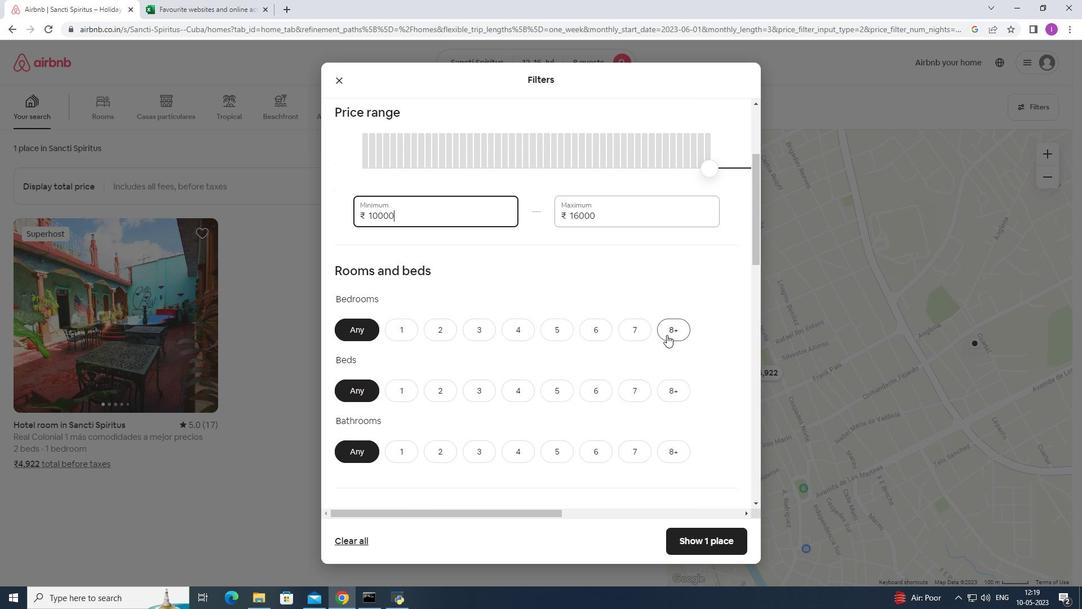 
Action: Mouse moved to (680, 393)
Screenshot: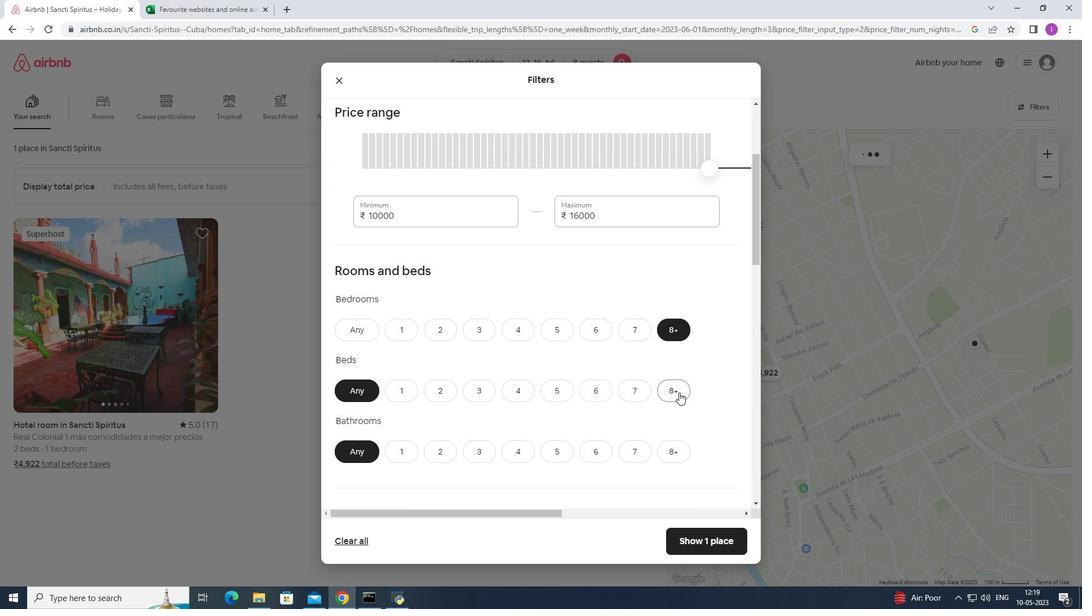
Action: Mouse pressed left at (680, 393)
Screenshot: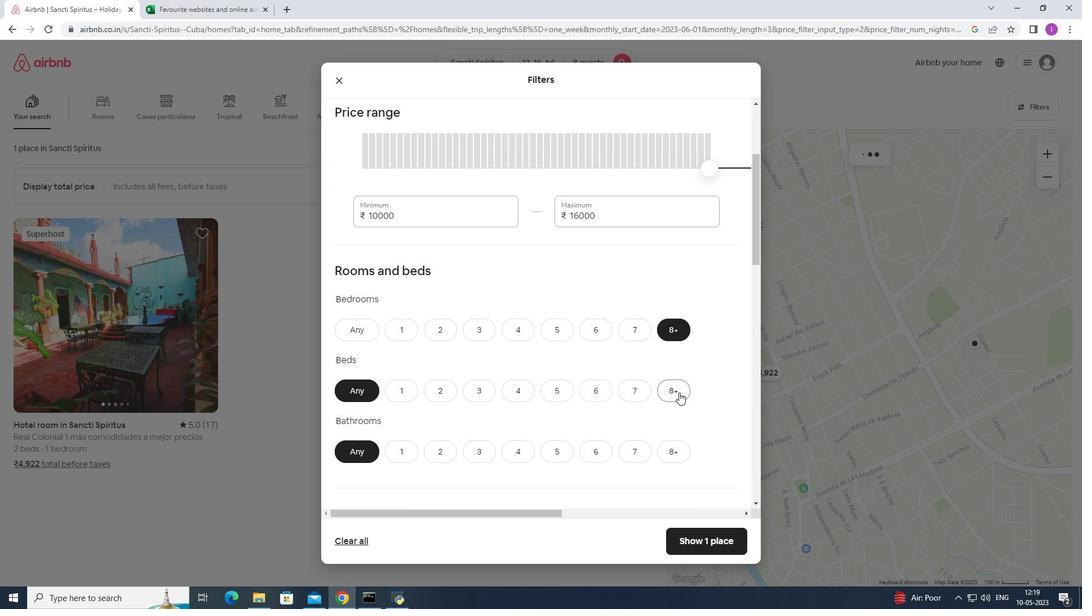 
Action: Mouse moved to (680, 452)
Screenshot: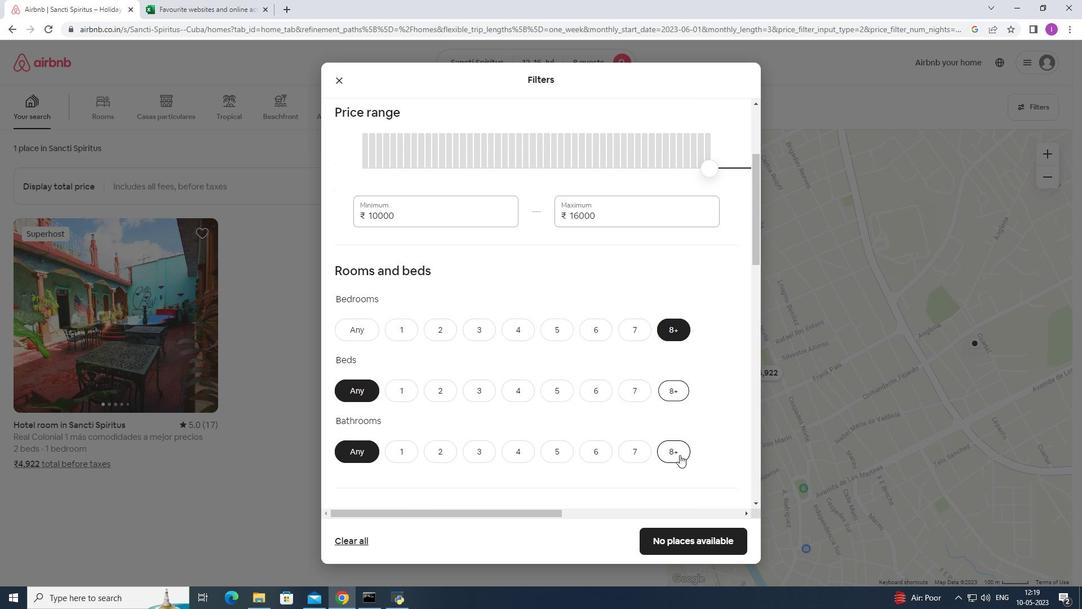 
Action: Mouse pressed left at (680, 452)
Screenshot: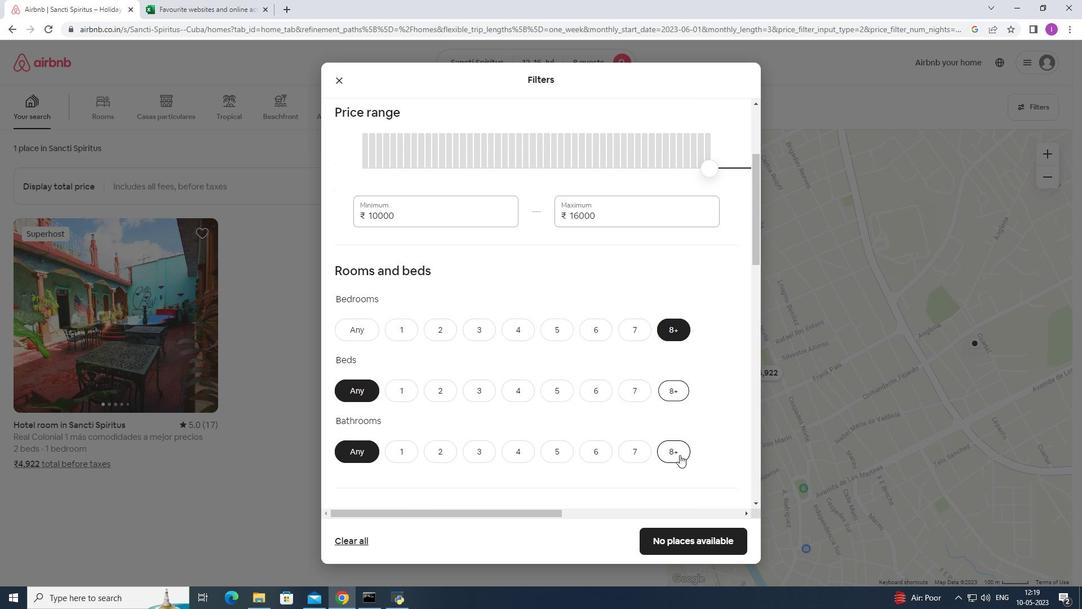 
Action: Mouse moved to (668, 397)
Screenshot: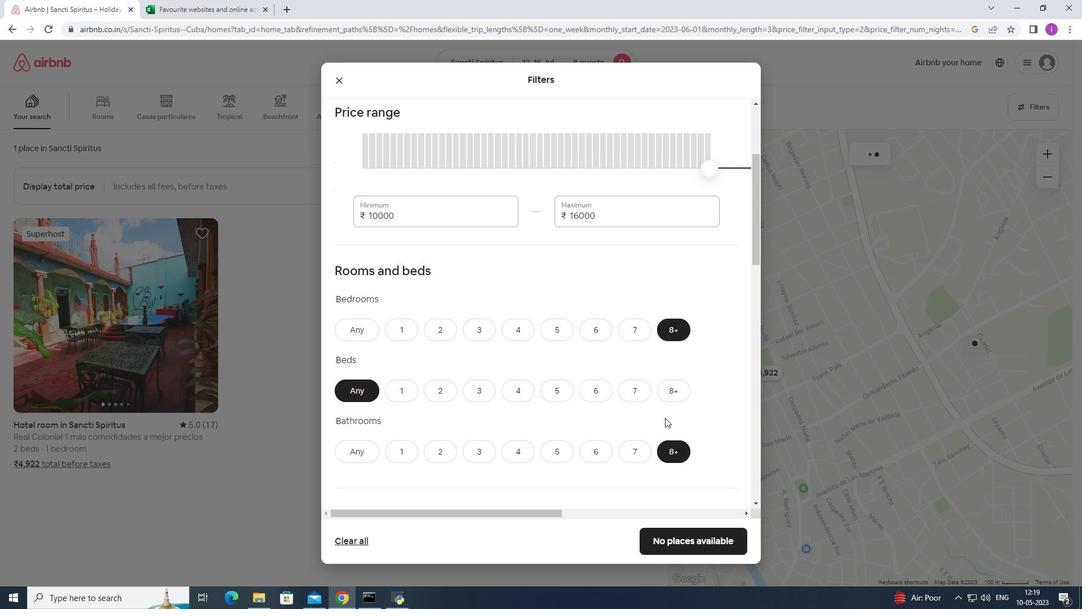 
Action: Mouse pressed left at (668, 397)
Screenshot: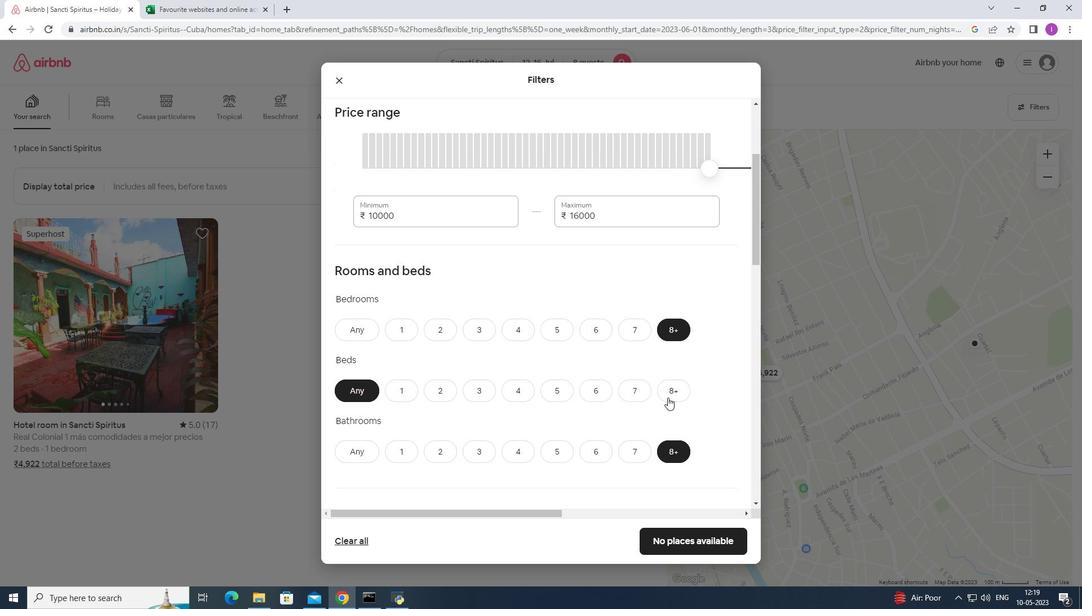 
Action: Mouse moved to (593, 454)
Screenshot: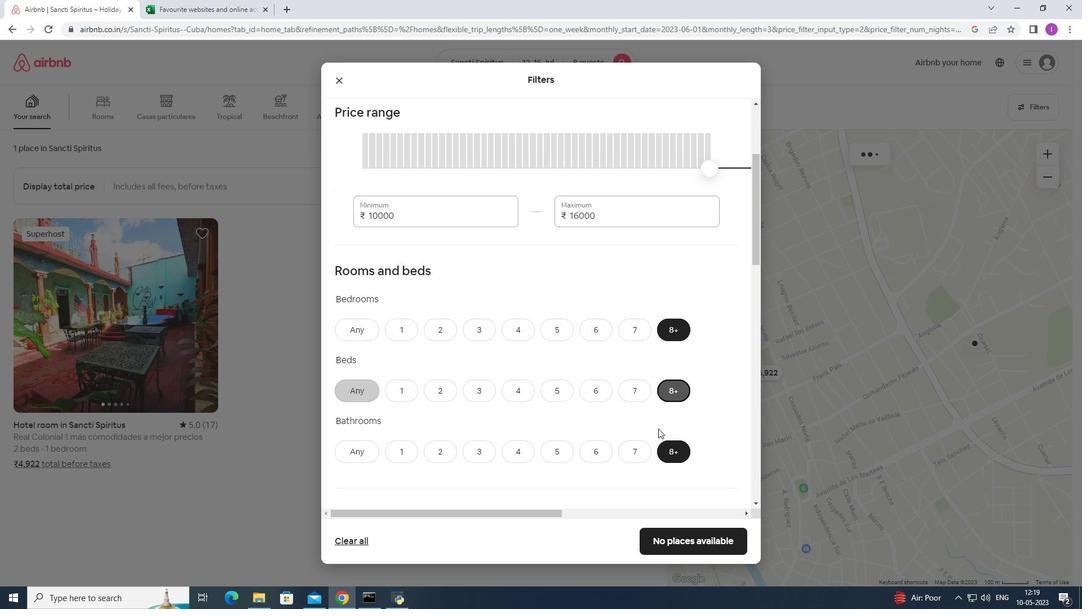
Action: Mouse scrolled (593, 453) with delta (0, 0)
Screenshot: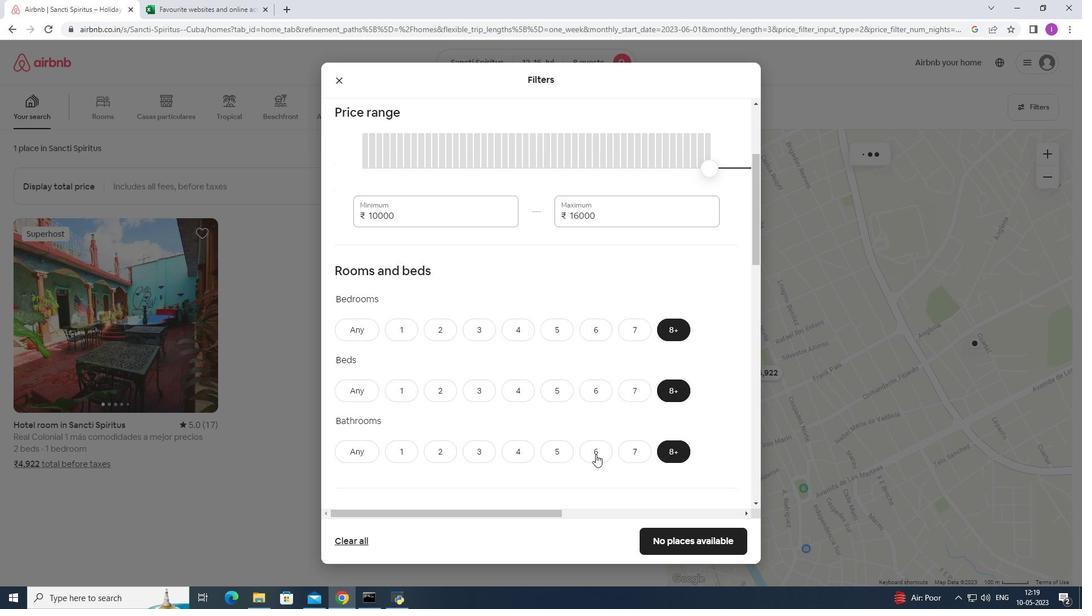 
Action: Mouse scrolled (593, 453) with delta (0, 0)
Screenshot: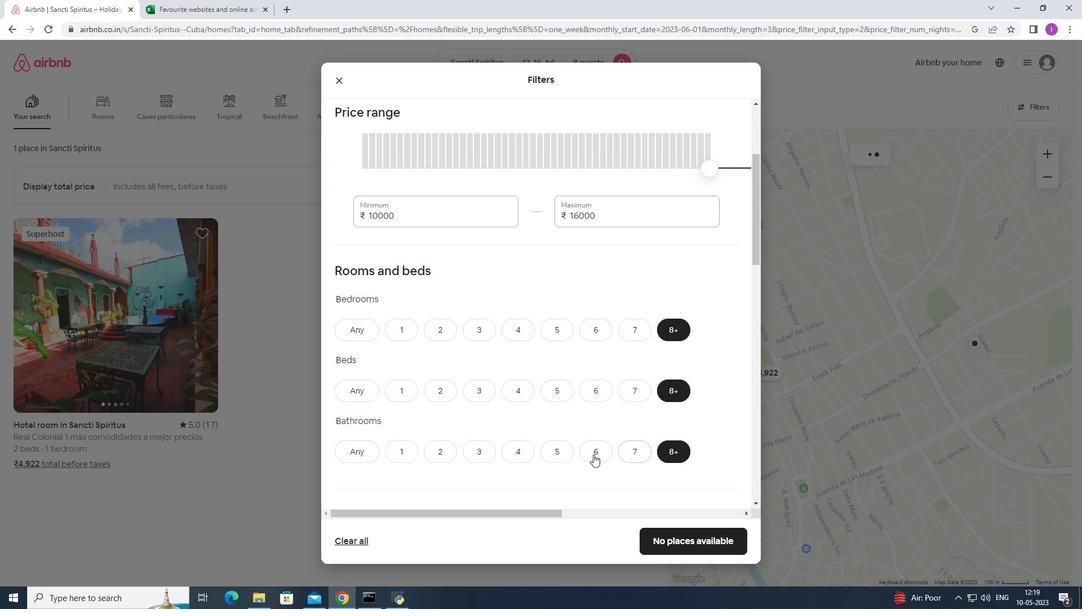 
Action: Mouse scrolled (593, 453) with delta (0, 0)
Screenshot: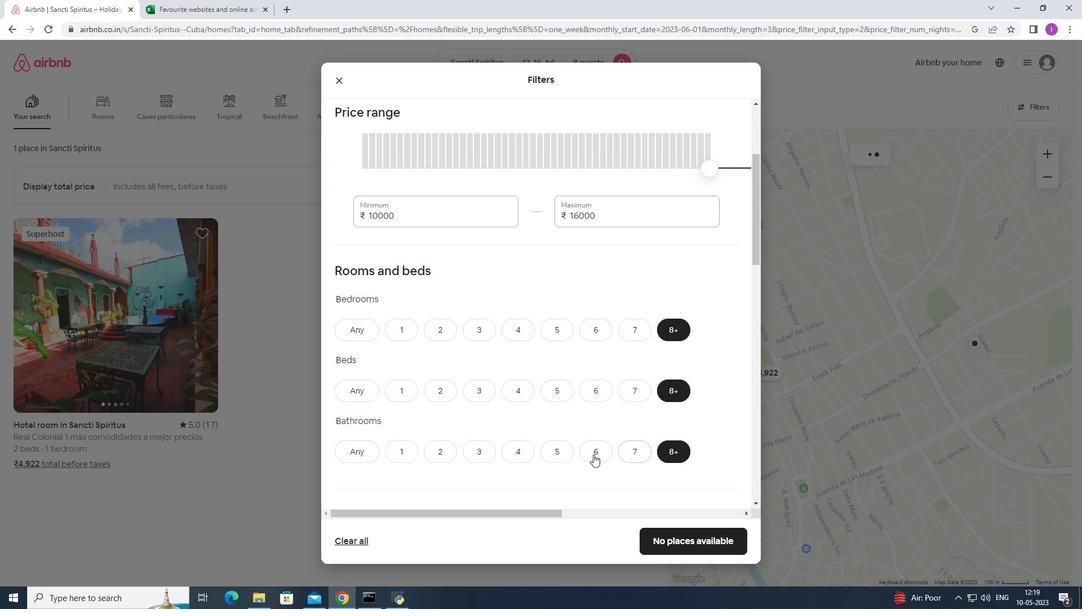 
Action: Mouse moved to (593, 453)
Screenshot: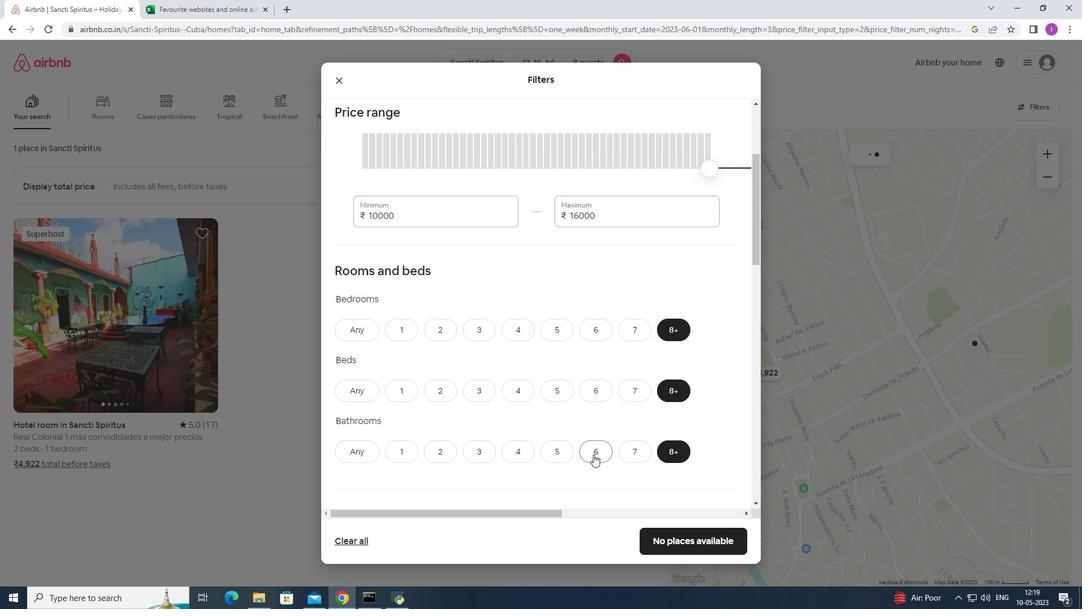 
Action: Mouse scrolled (593, 452) with delta (0, 0)
Screenshot: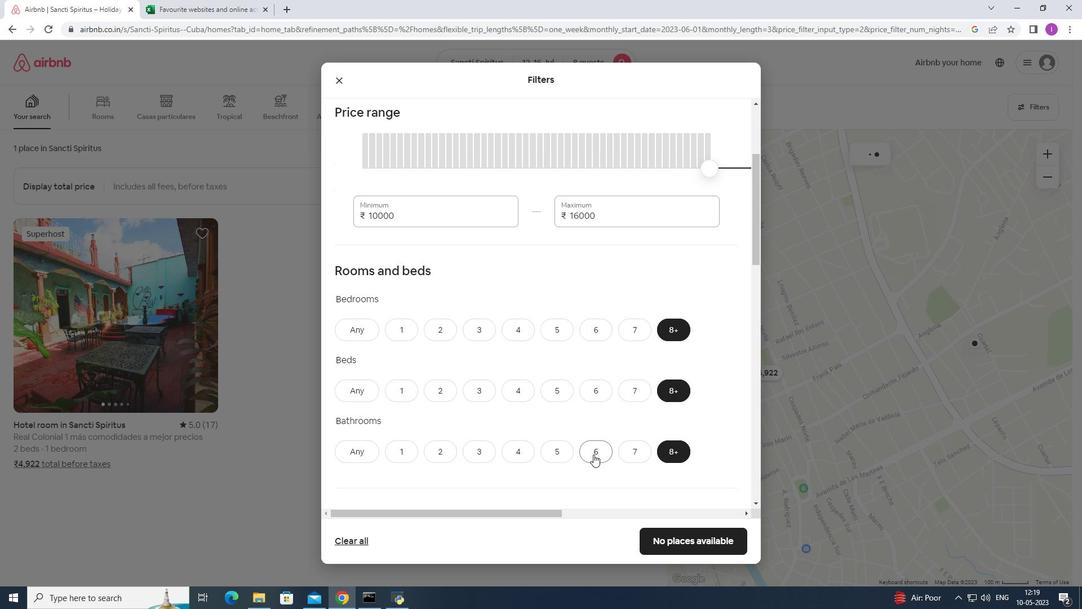 
Action: Mouse moved to (594, 432)
Screenshot: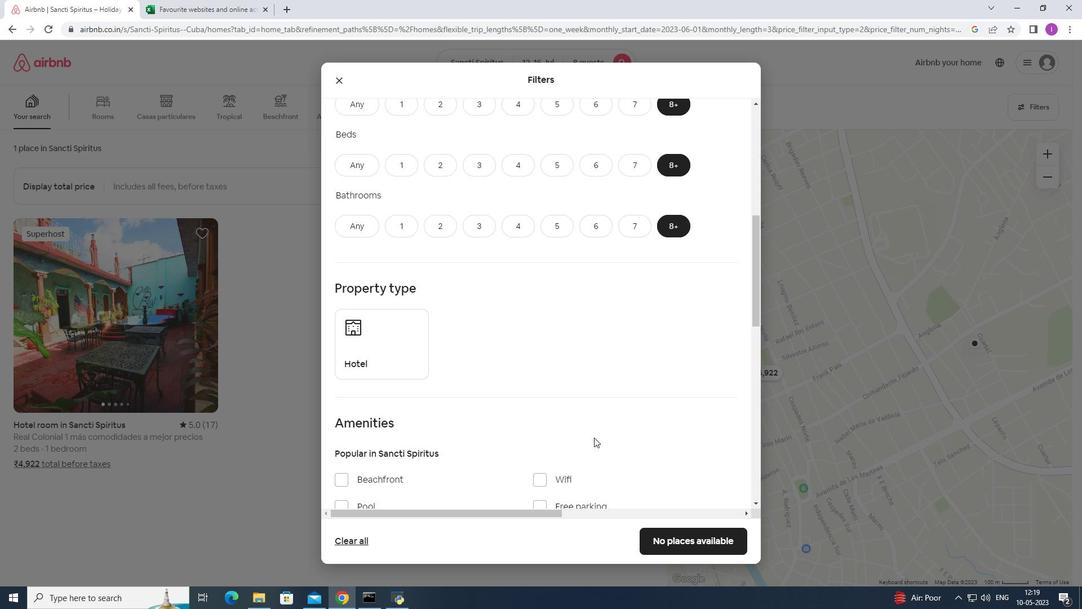 
Action: Mouse scrolled (594, 431) with delta (0, 0)
Screenshot: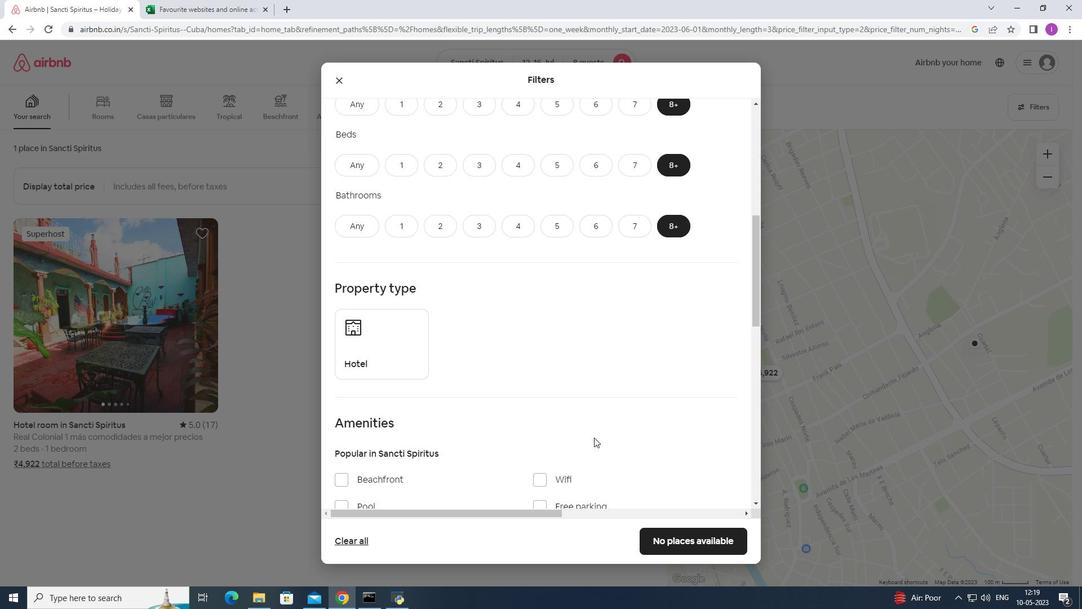 
Action: Mouse scrolled (594, 431) with delta (0, 0)
Screenshot: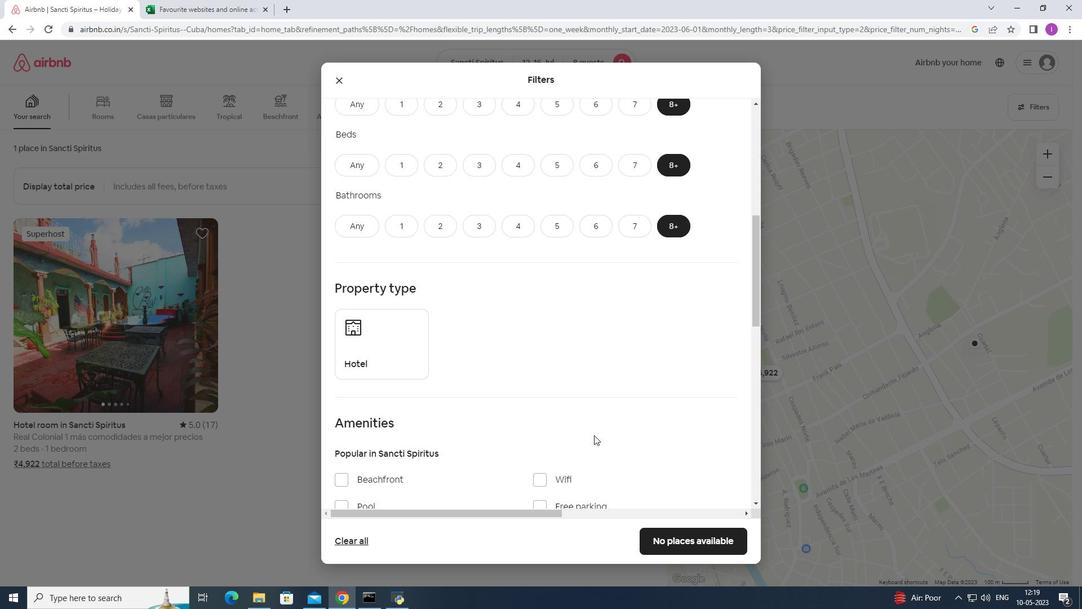 
Action: Mouse moved to (409, 240)
Screenshot: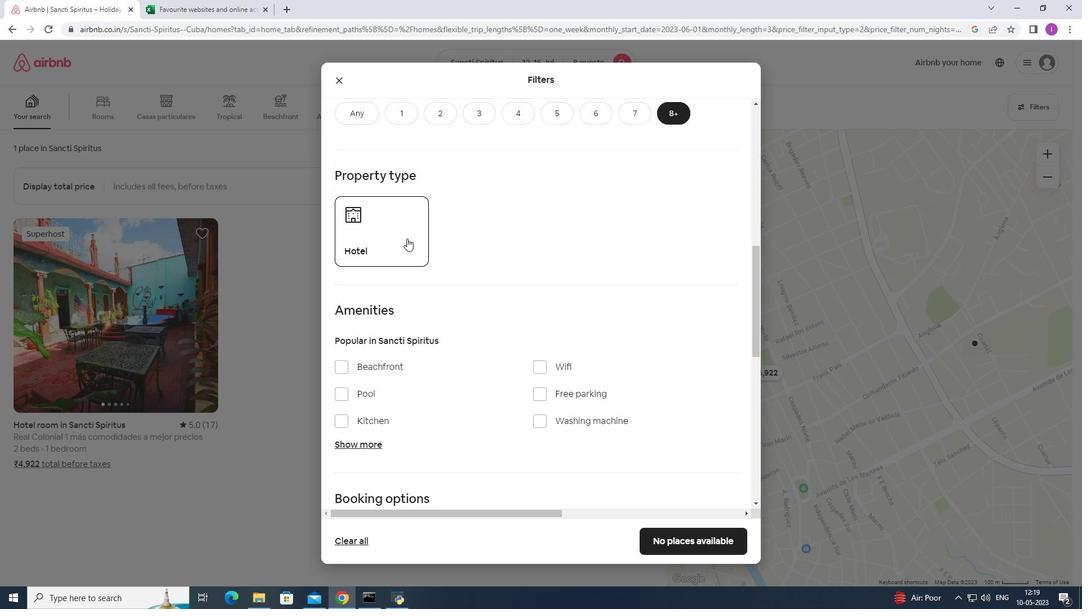 
Action: Mouse scrolled (409, 240) with delta (0, 0)
Screenshot: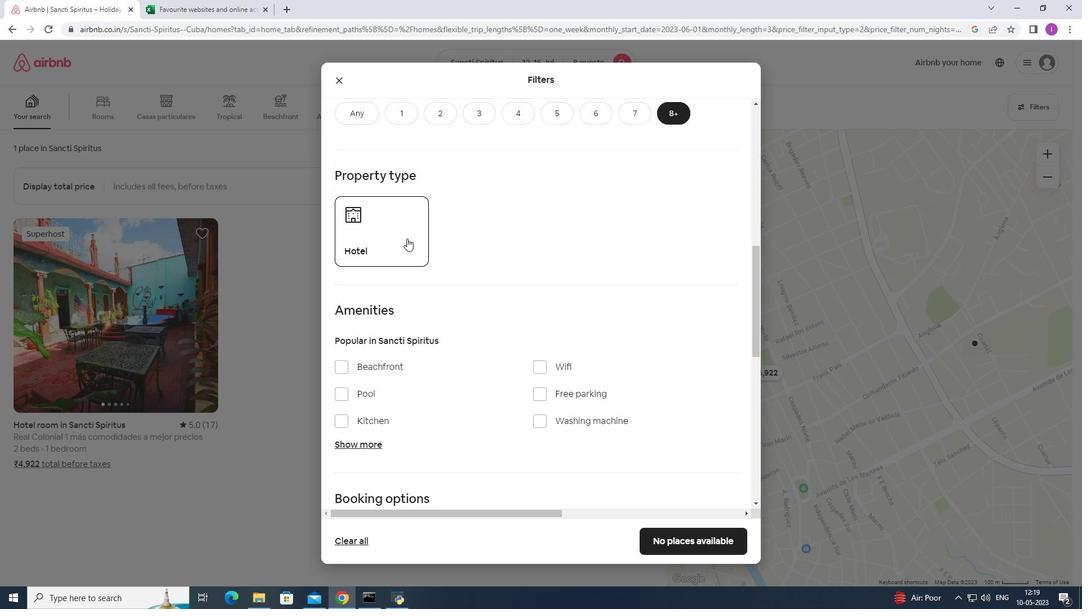 
Action: Mouse moved to (409, 240)
Screenshot: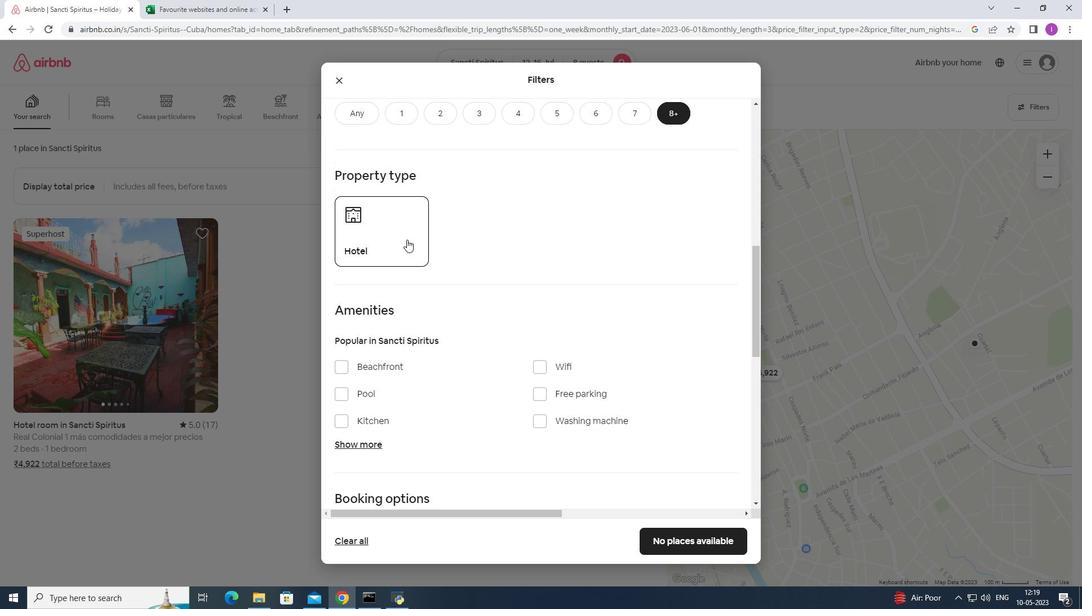 
Action: Mouse scrolled (409, 240) with delta (0, 0)
Screenshot: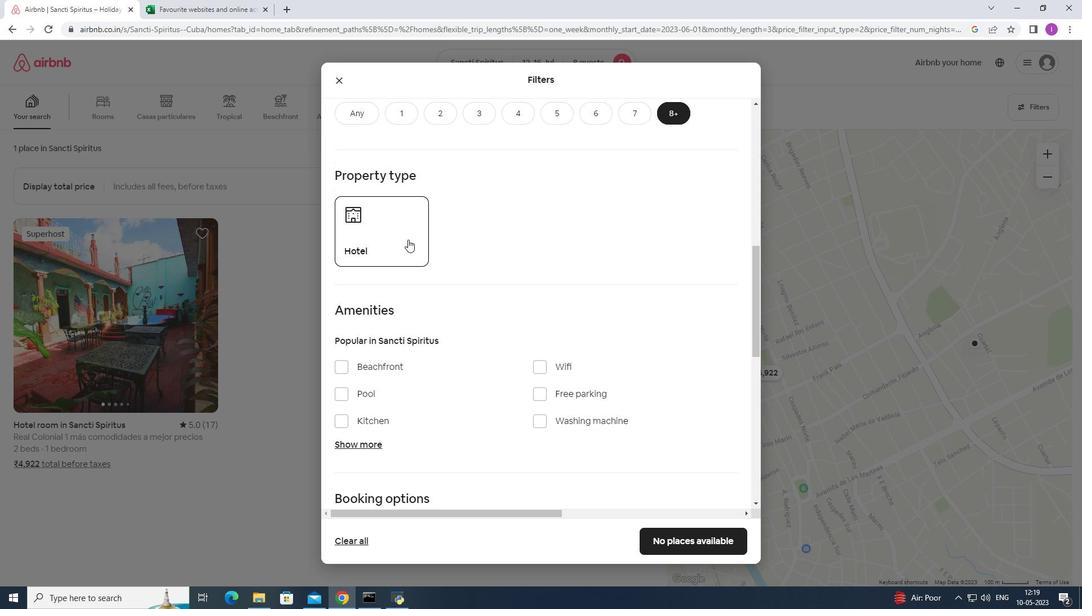 
Action: Mouse moved to (411, 241)
Screenshot: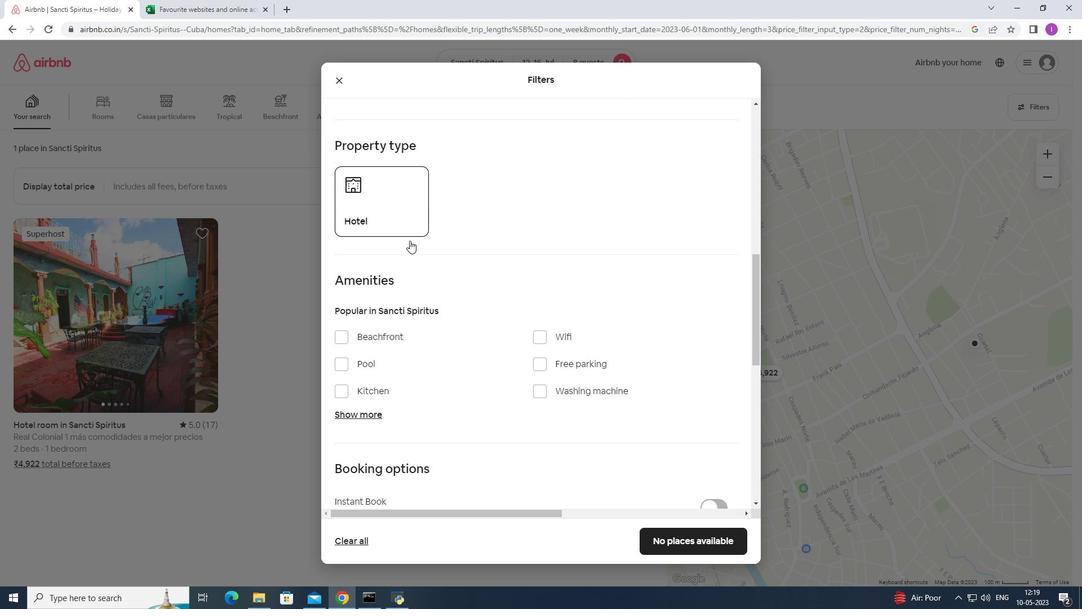 
Action: Mouse scrolled (411, 241) with delta (0, 0)
Screenshot: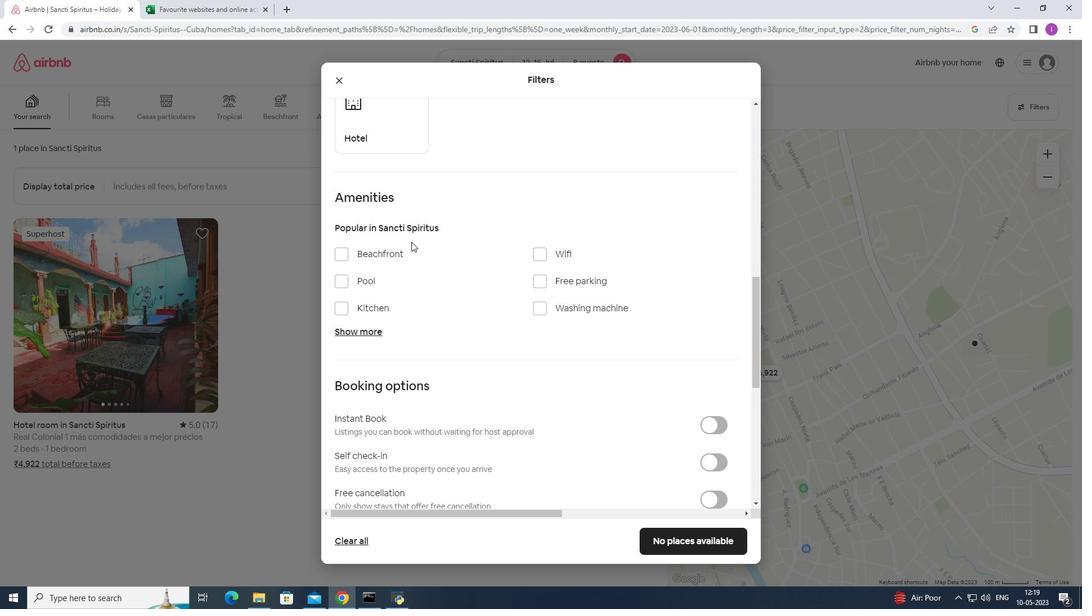 
Action: Mouse moved to (356, 275)
Screenshot: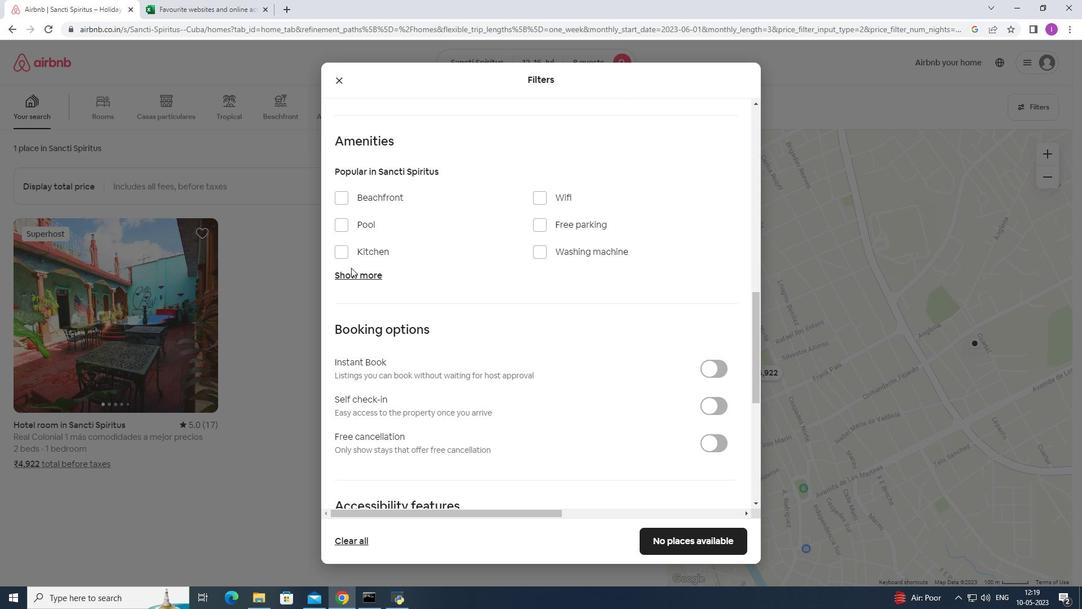 
Action: Mouse pressed left at (356, 275)
Screenshot: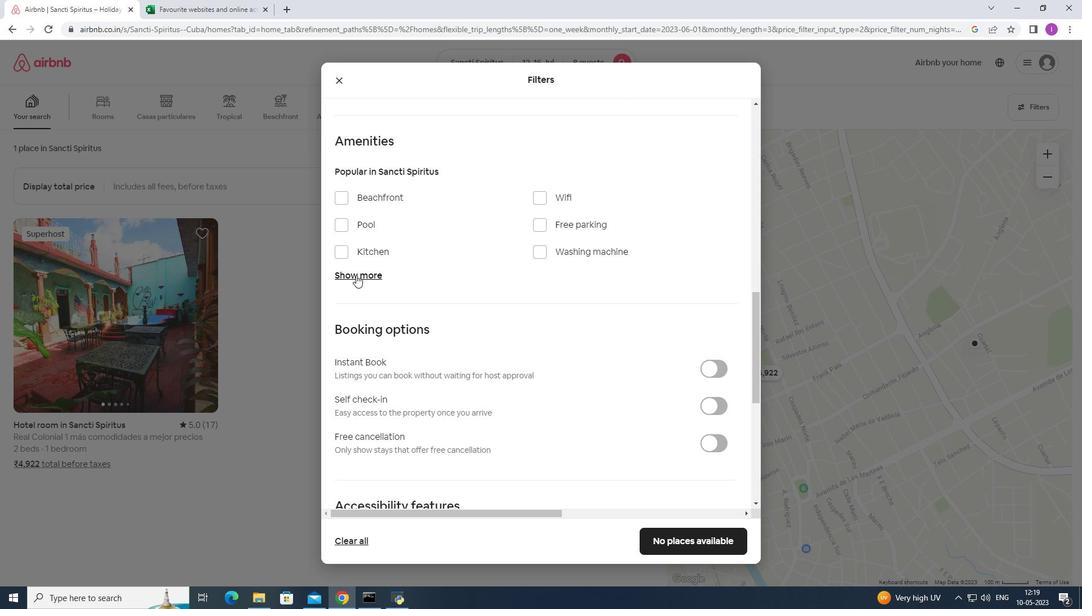 
Action: Mouse moved to (540, 197)
Screenshot: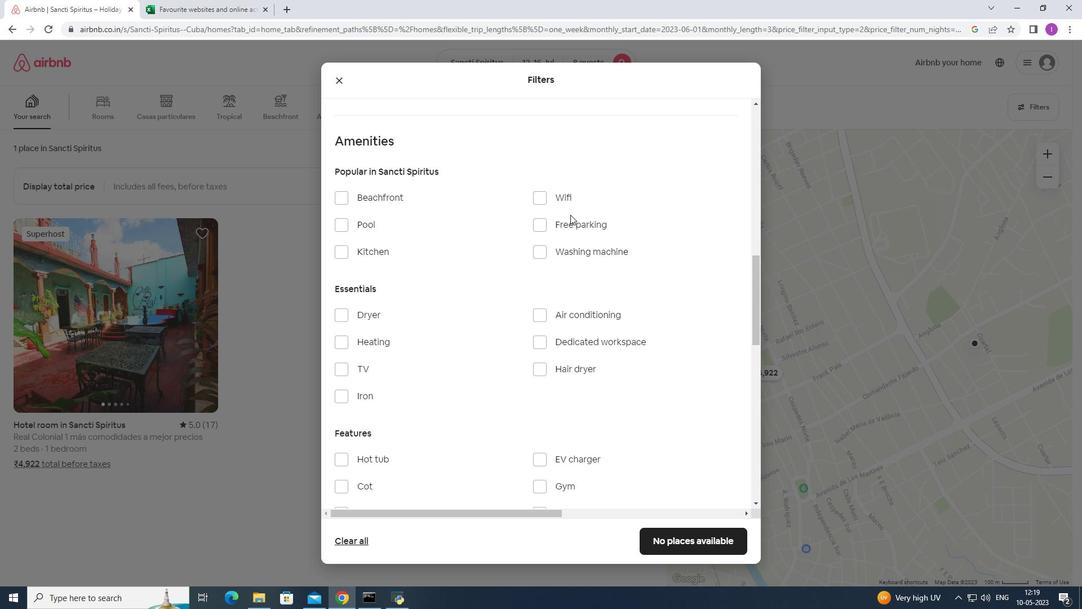 
Action: Mouse pressed left at (540, 197)
Screenshot: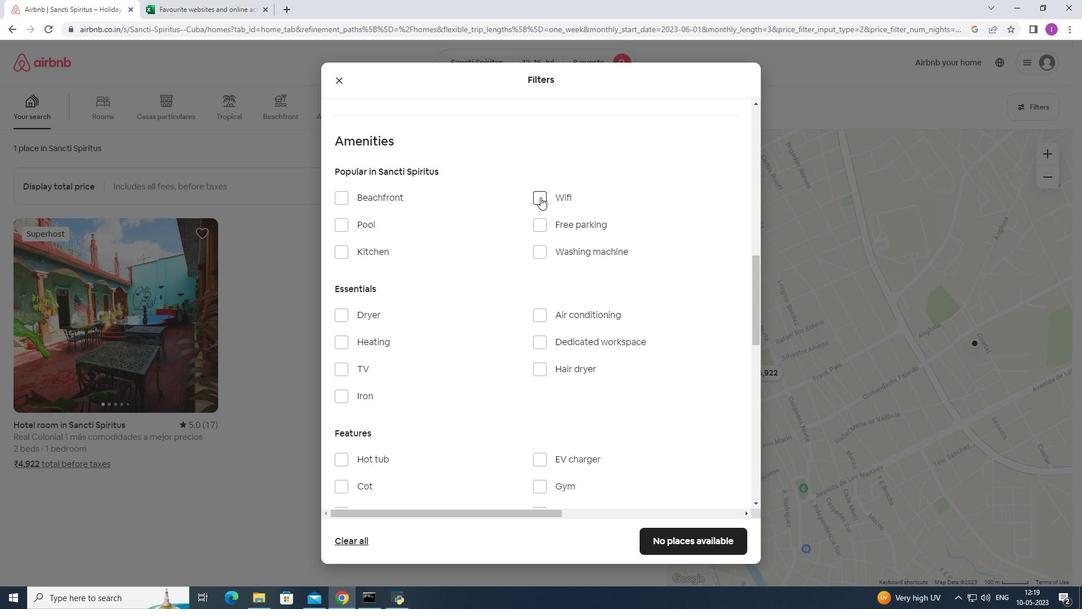 
Action: Mouse moved to (536, 225)
Screenshot: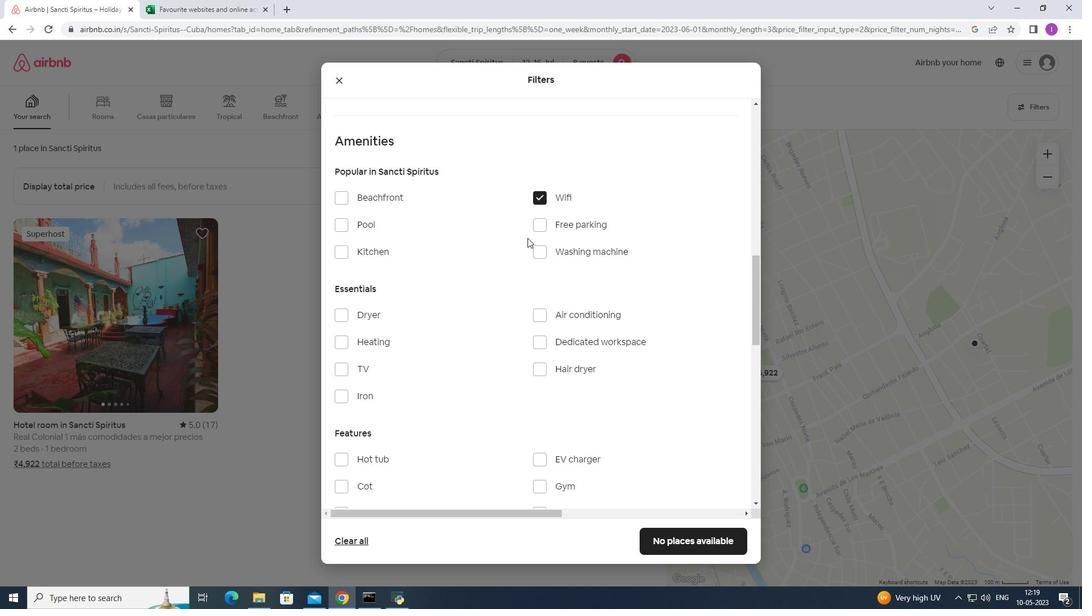 
Action: Mouse pressed left at (536, 225)
Screenshot: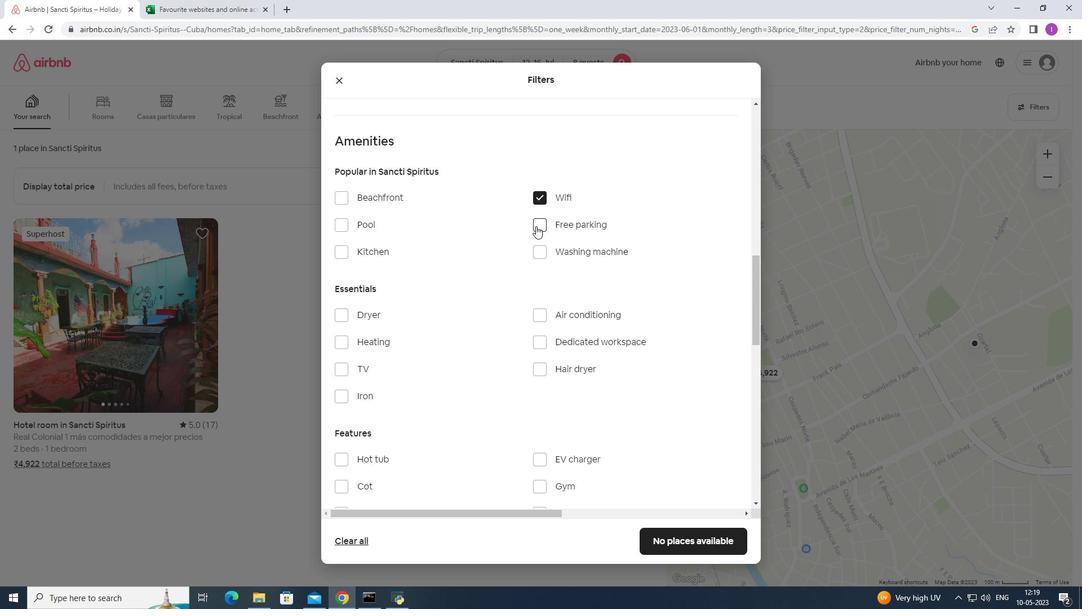
Action: Mouse moved to (433, 333)
Screenshot: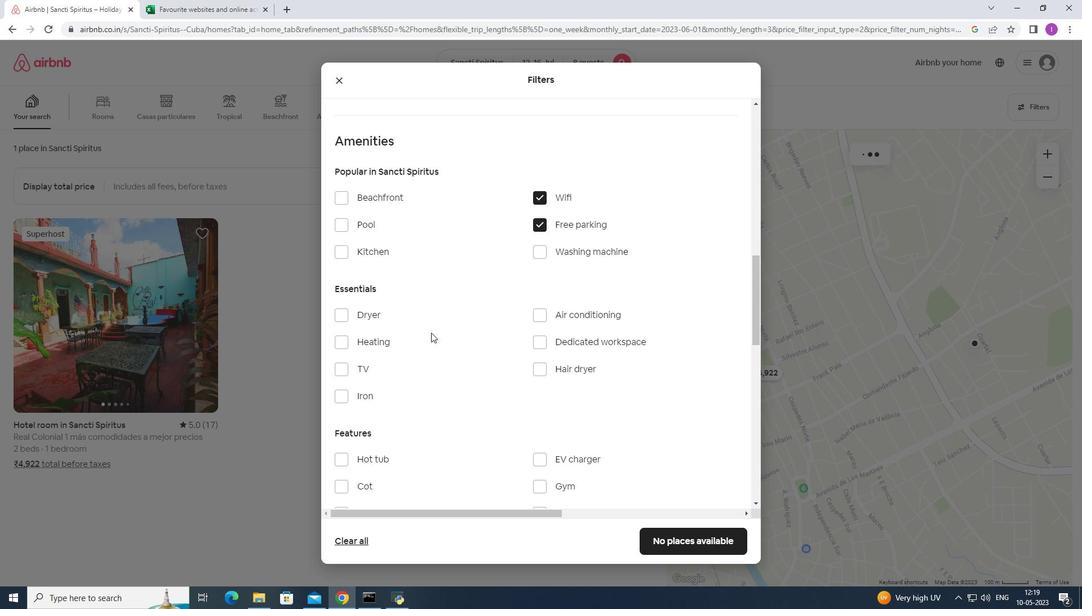 
Action: Mouse scrolled (433, 332) with delta (0, 0)
Screenshot: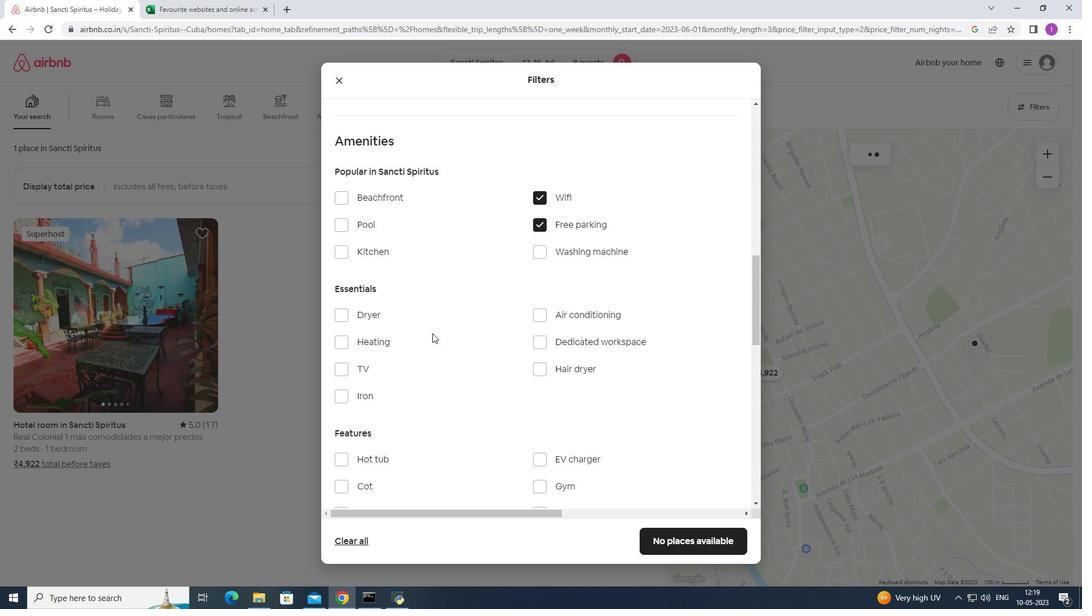 
Action: Mouse moved to (434, 333)
Screenshot: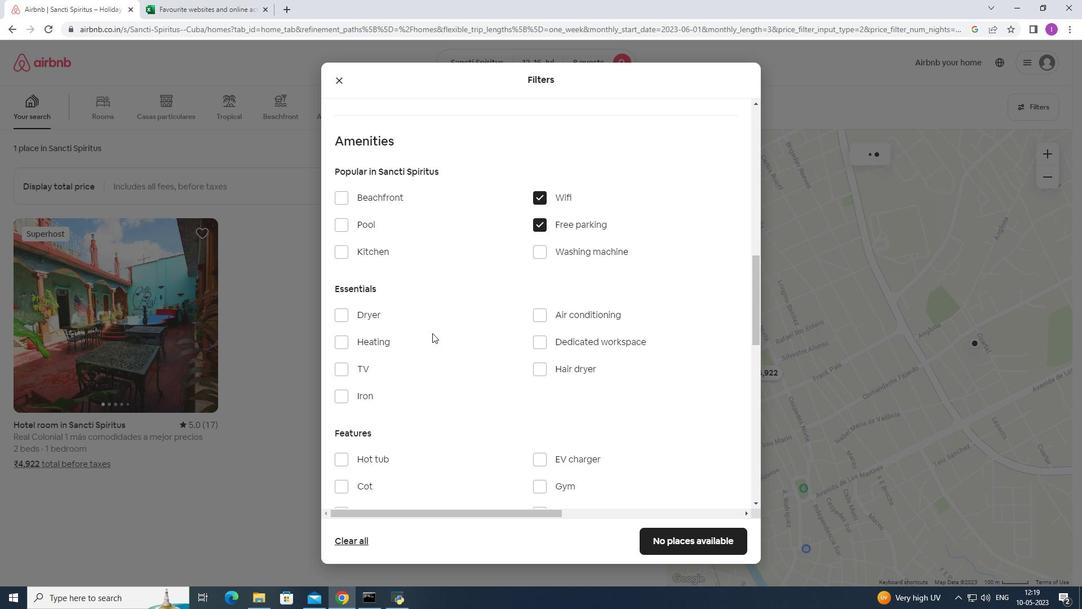 
Action: Mouse scrolled (434, 333) with delta (0, 0)
Screenshot: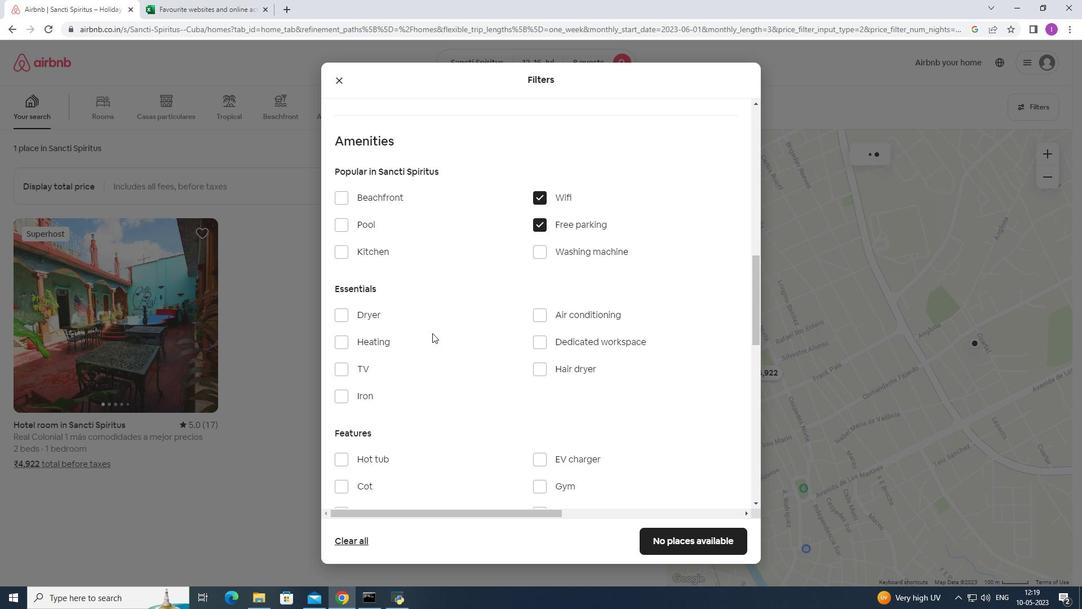 
Action: Mouse moved to (340, 251)
Screenshot: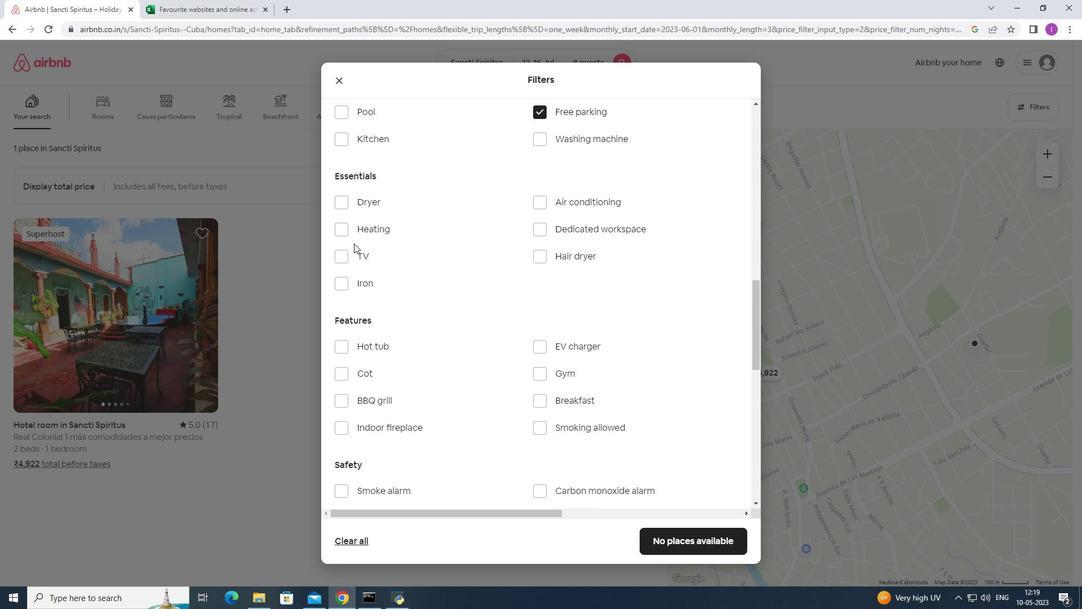 
Action: Mouse pressed left at (340, 251)
Screenshot: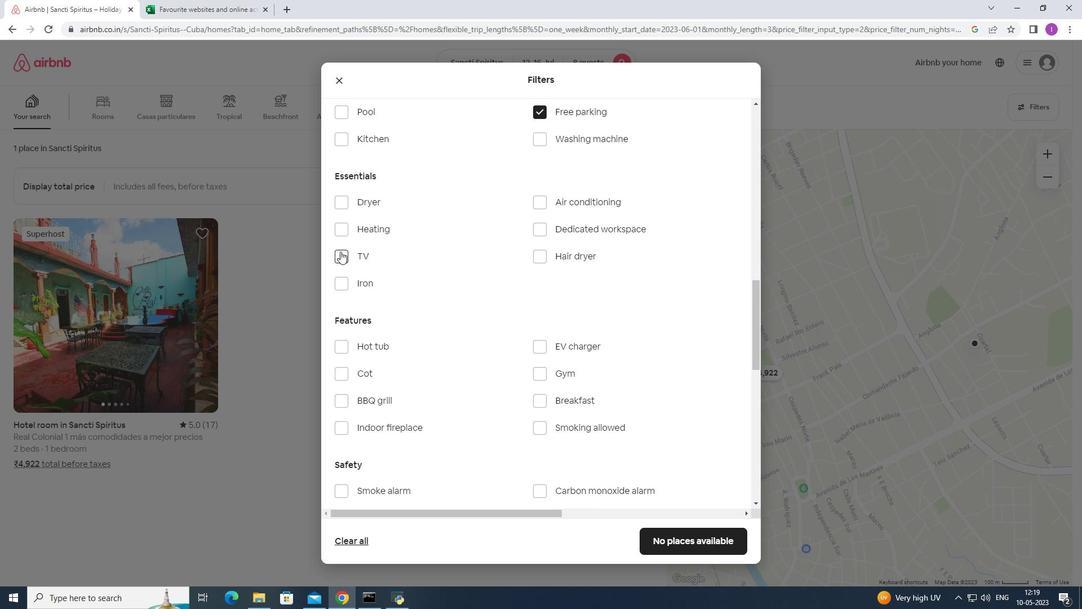 
Action: Mouse moved to (425, 346)
Screenshot: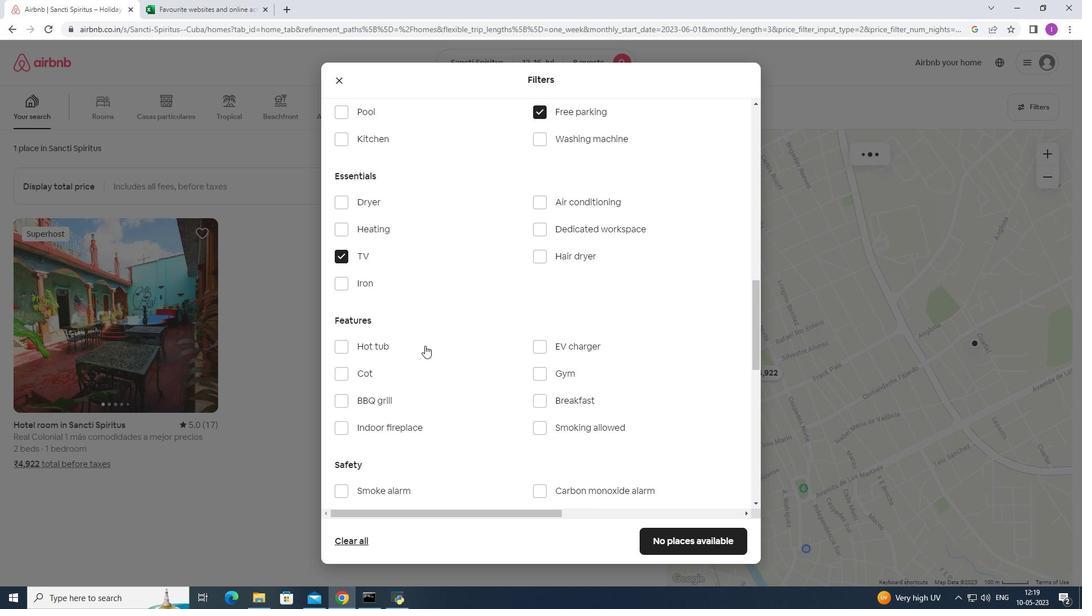 
Action: Mouse scrolled (425, 346) with delta (0, 0)
Screenshot: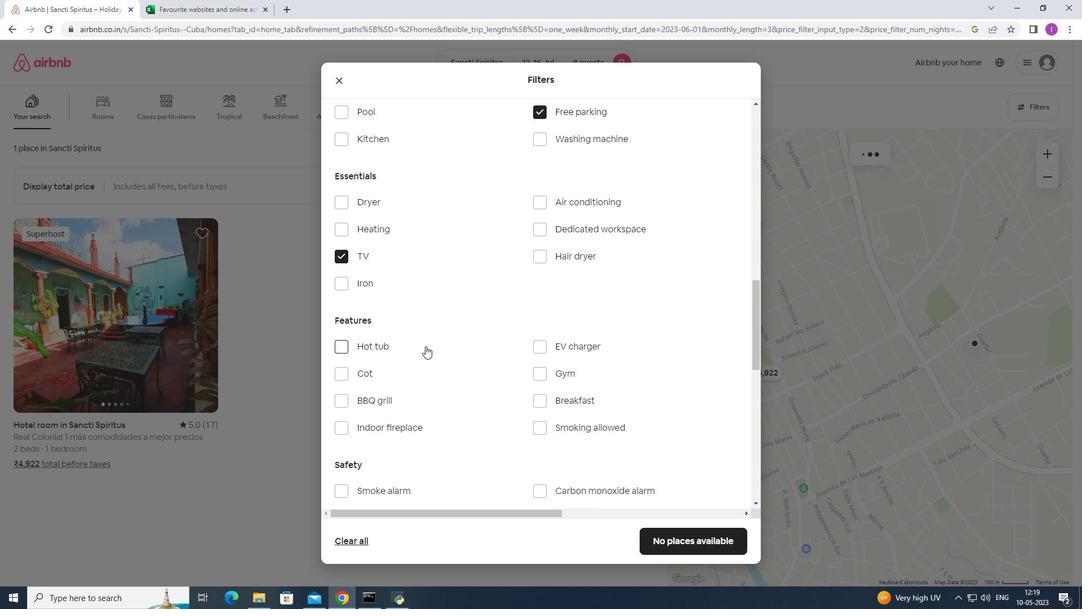 
Action: Mouse moved to (547, 319)
Screenshot: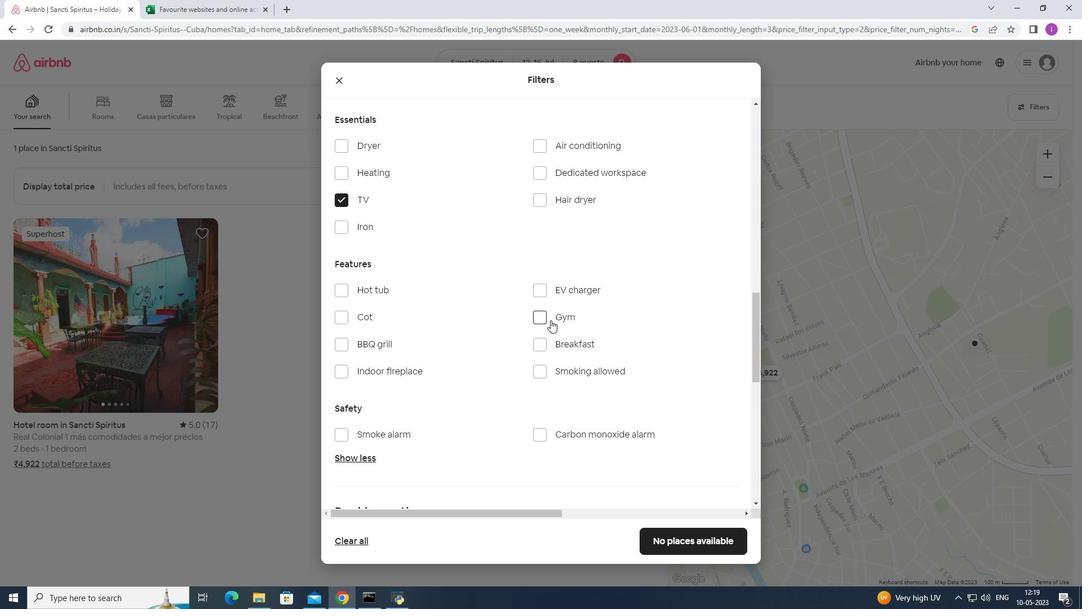 
Action: Mouse pressed left at (547, 319)
Screenshot: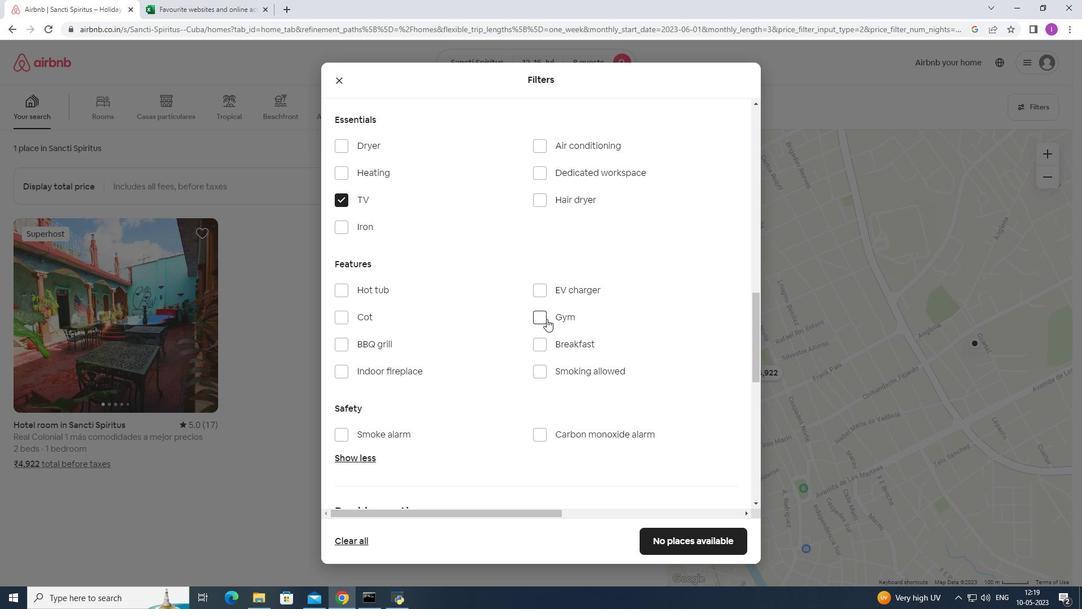 
Action: Mouse moved to (539, 341)
Screenshot: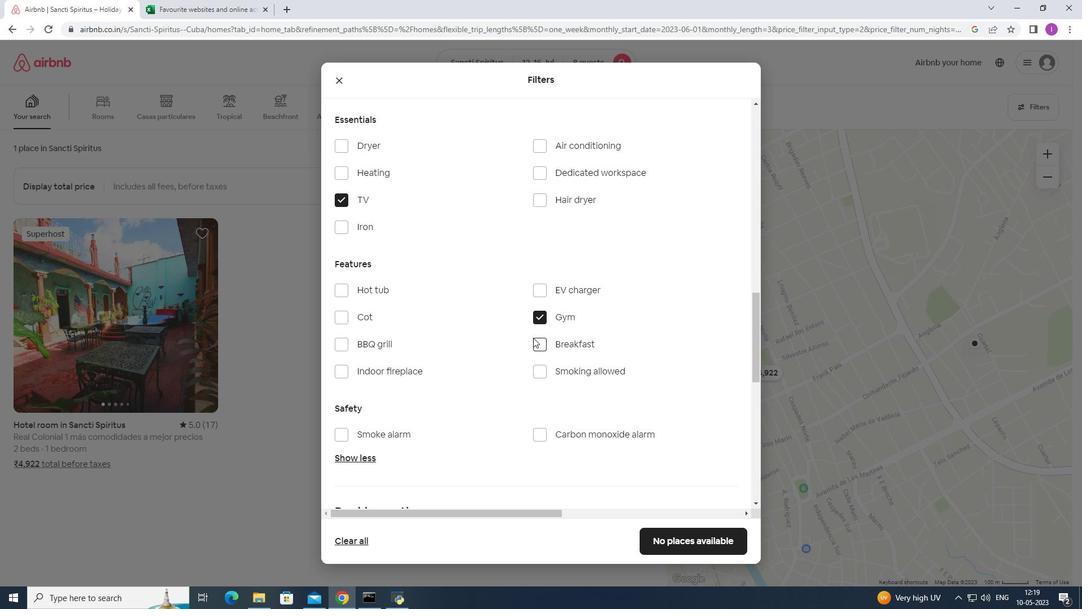 
Action: Mouse pressed left at (539, 341)
Screenshot: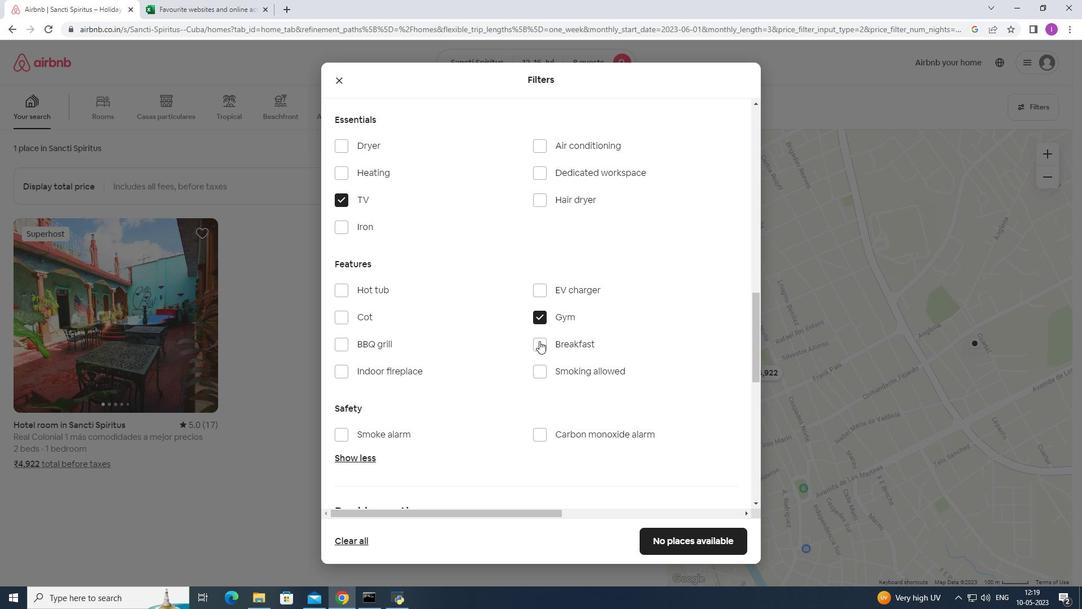 
Action: Mouse moved to (537, 349)
Screenshot: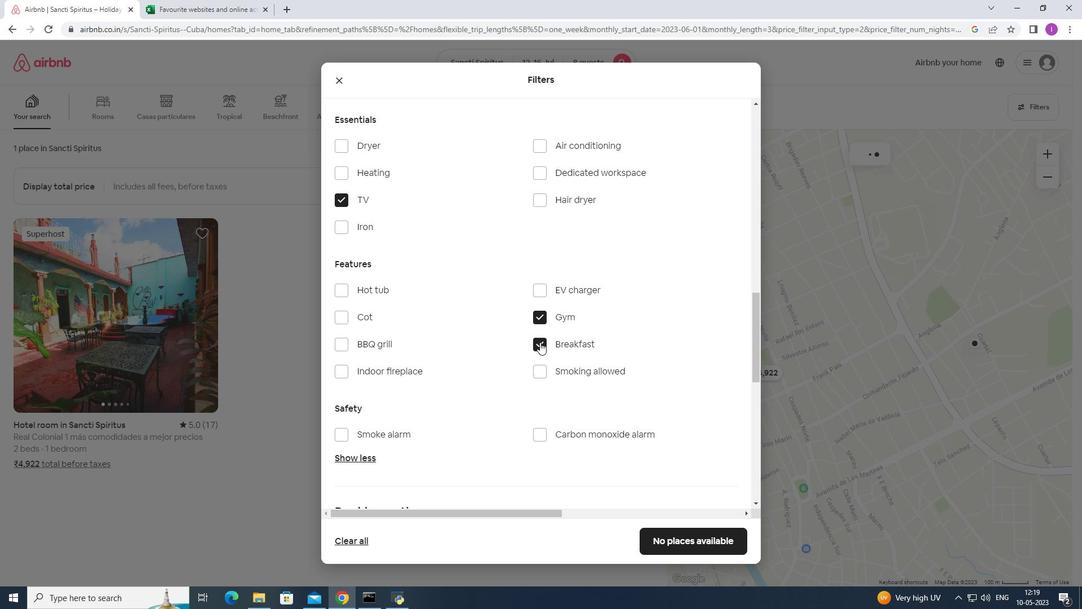 
Action: Mouse scrolled (537, 350) with delta (0, 0)
Screenshot: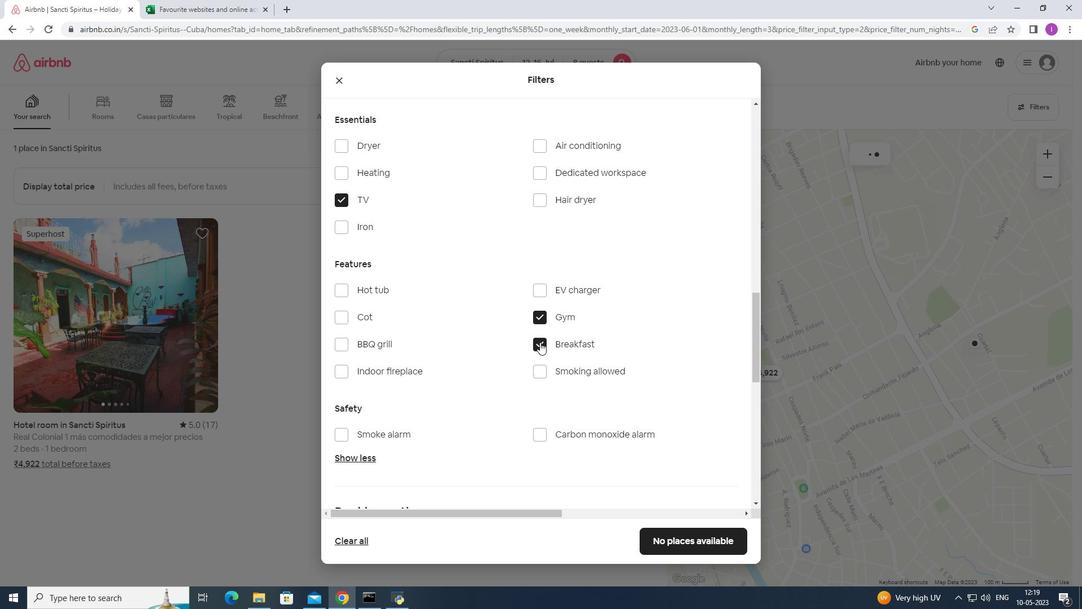 
Action: Mouse moved to (536, 350)
Screenshot: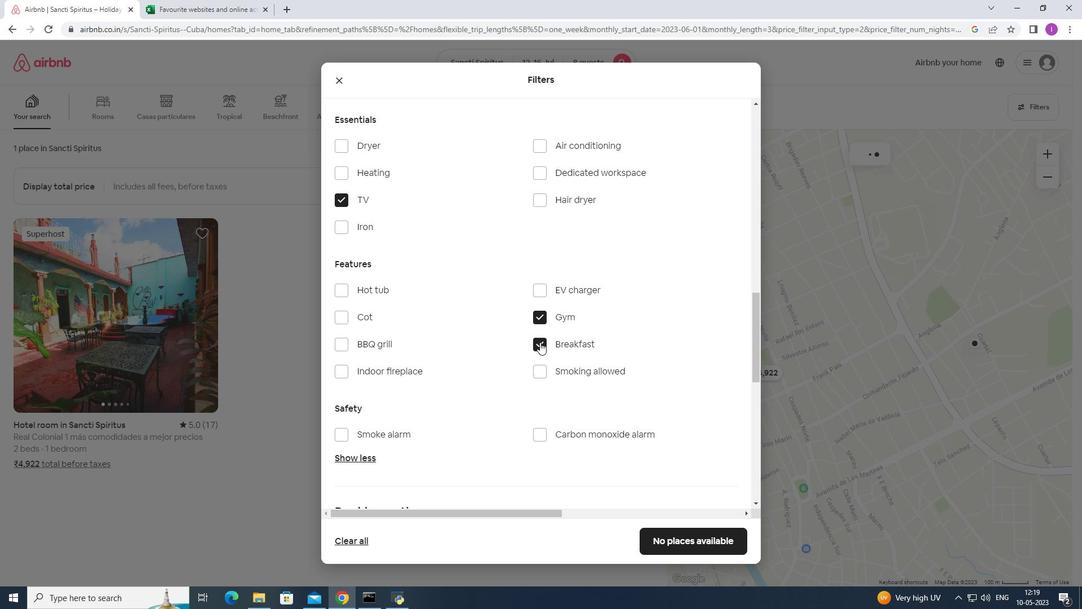 
Action: Mouse scrolled (536, 351) with delta (0, 0)
Screenshot: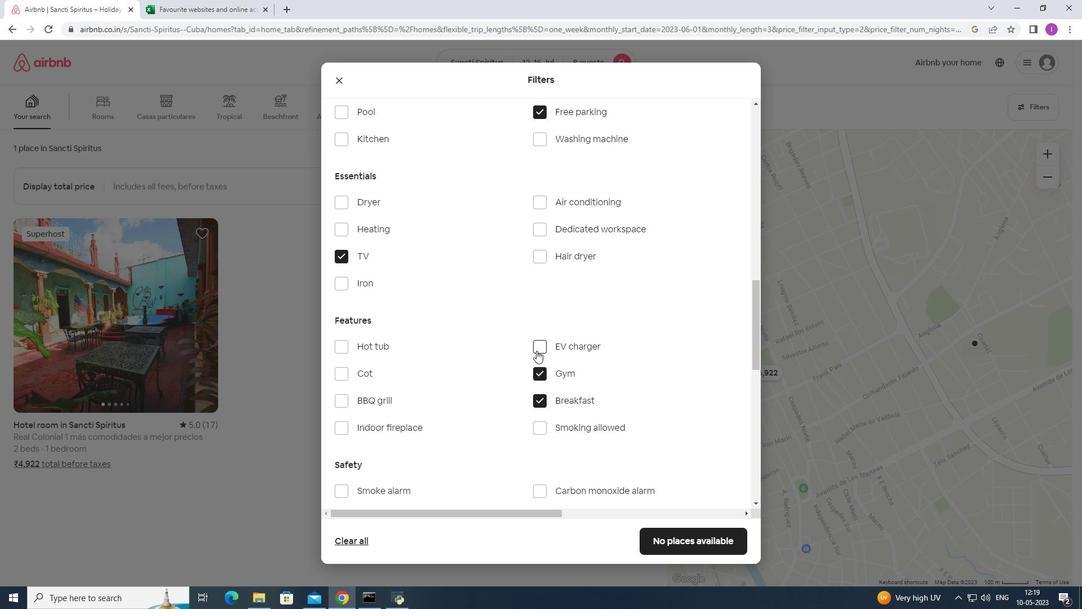 
Action: Mouse scrolled (536, 350) with delta (0, 0)
Screenshot: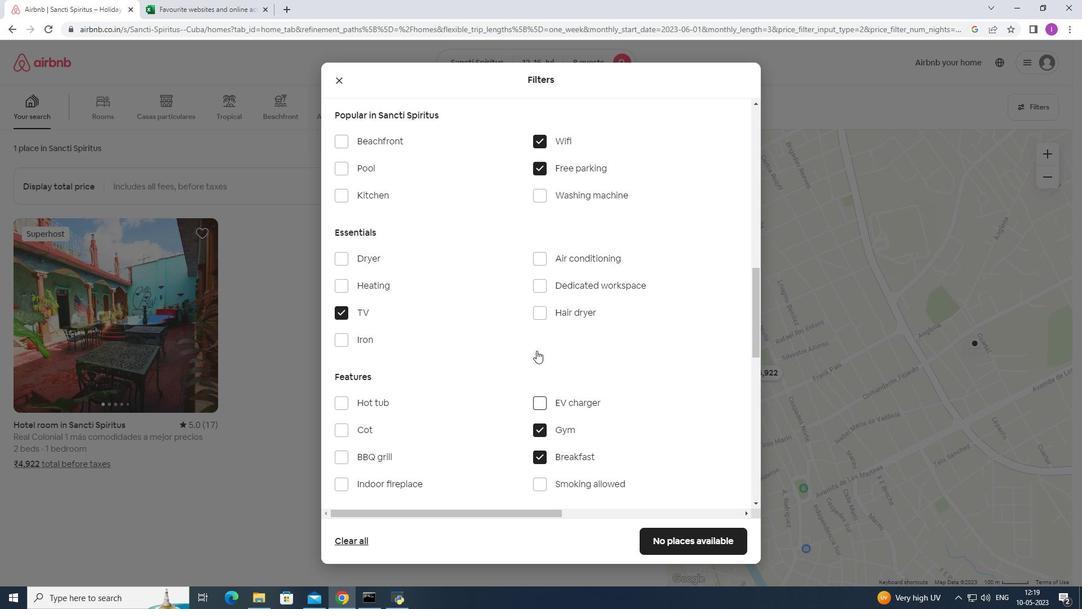 
Action: Mouse scrolled (536, 350) with delta (0, 0)
Screenshot: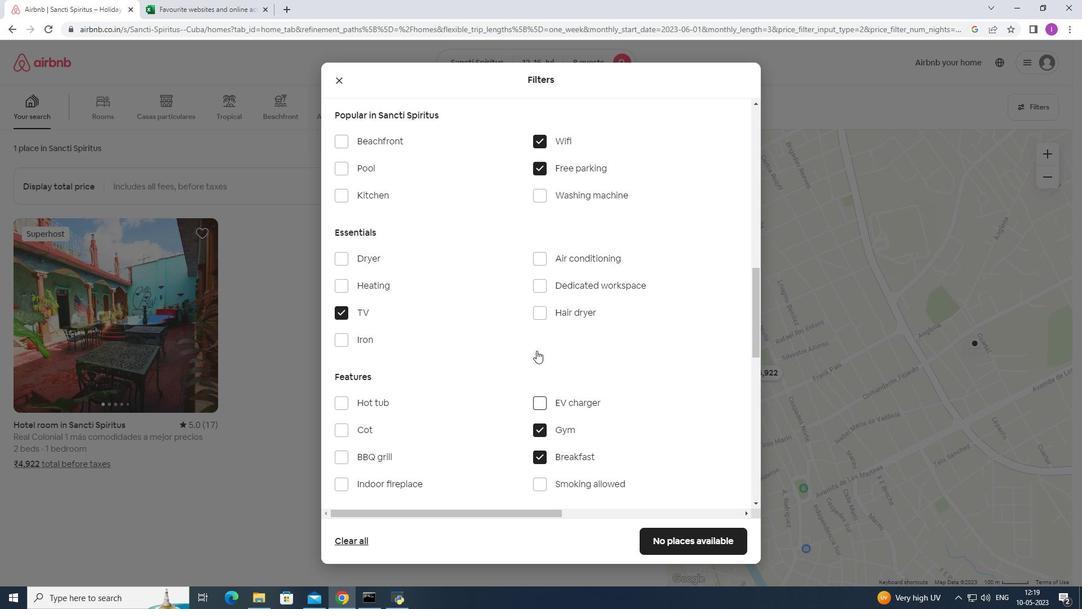
Action: Mouse scrolled (536, 350) with delta (0, 0)
Screenshot: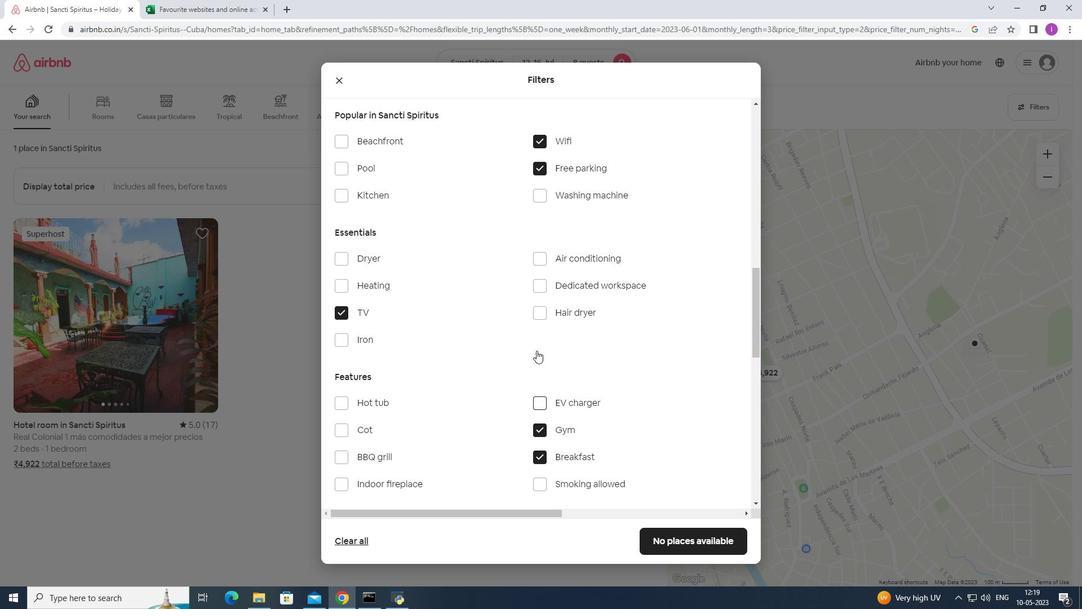 
Action: Mouse scrolled (536, 350) with delta (0, 0)
Screenshot: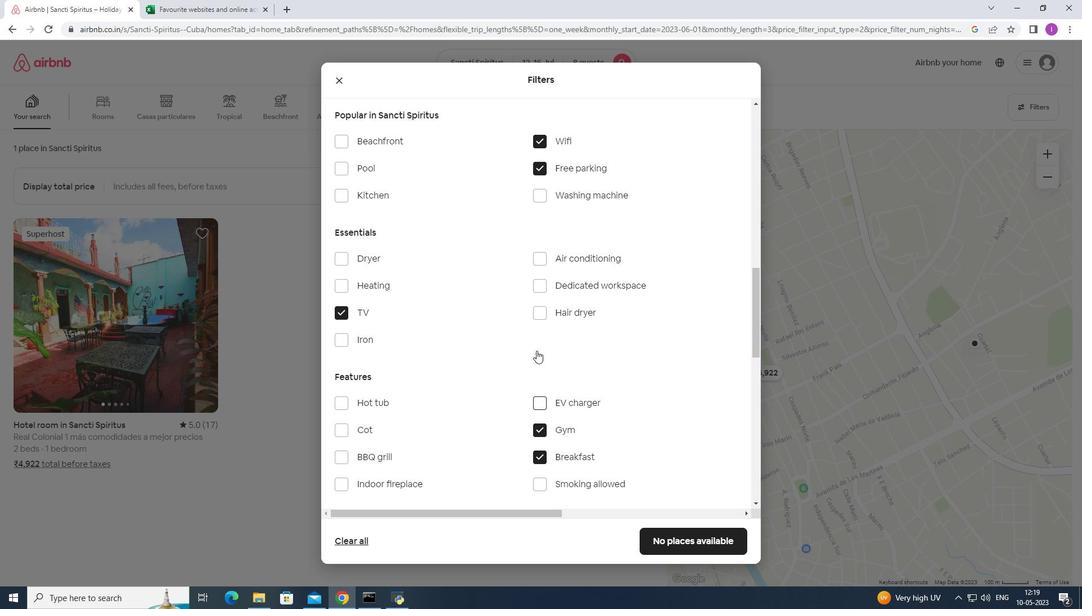 
Action: Mouse moved to (536, 351)
Screenshot: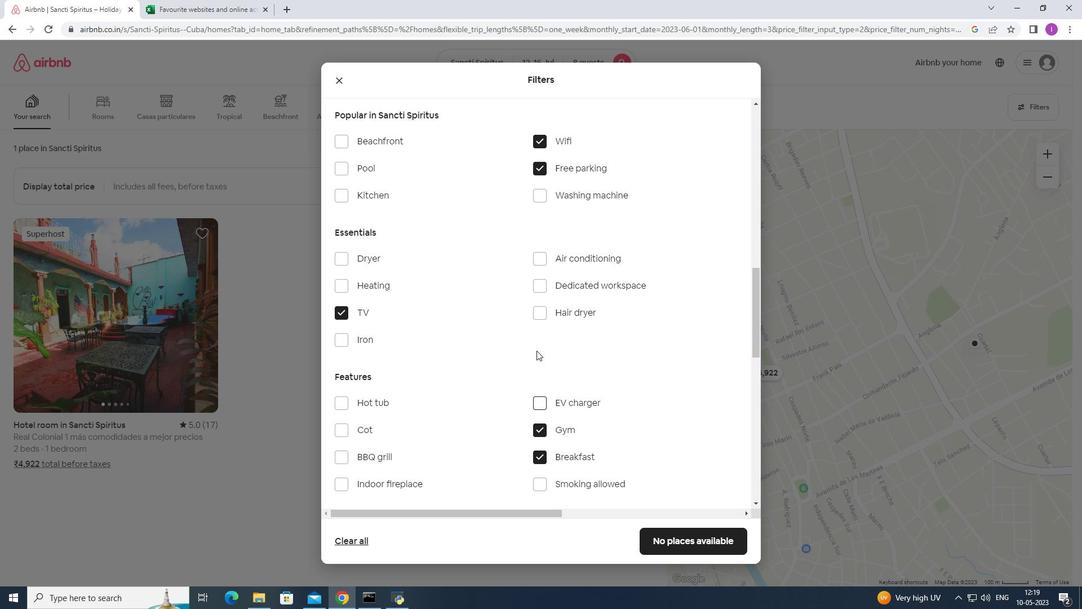 
Action: Mouse scrolled (536, 350) with delta (0, 0)
Screenshot: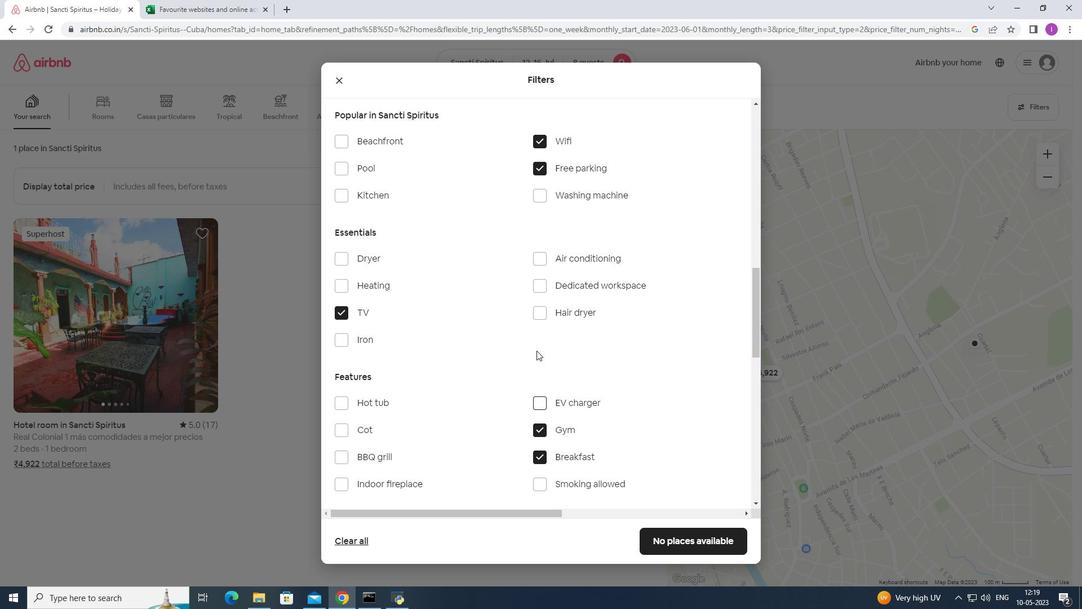 
Action: Mouse moved to (535, 348)
Screenshot: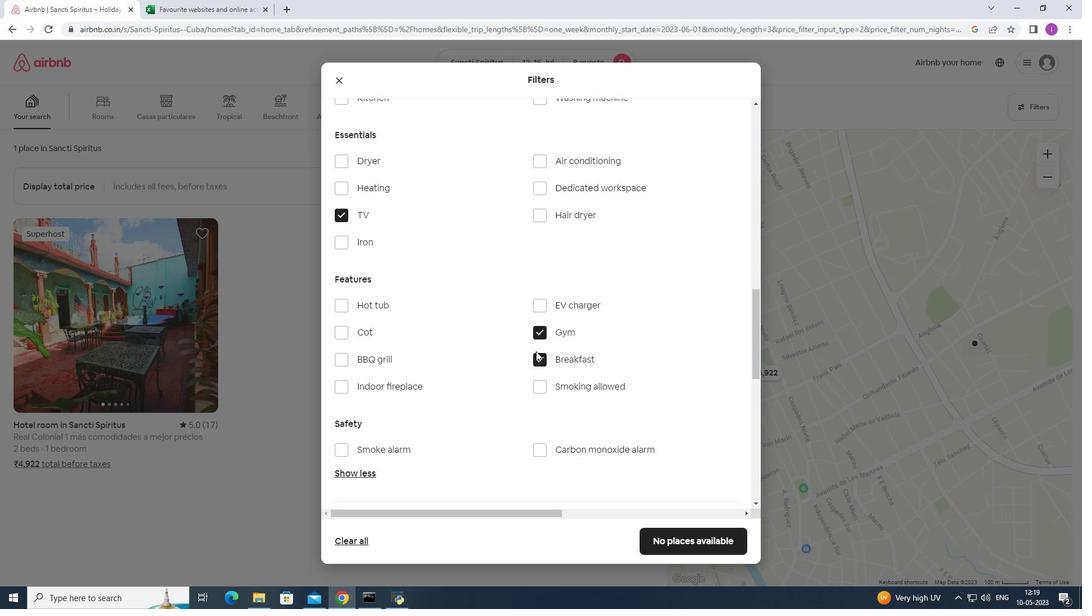 
Action: Mouse scrolled (535, 347) with delta (0, 0)
Screenshot: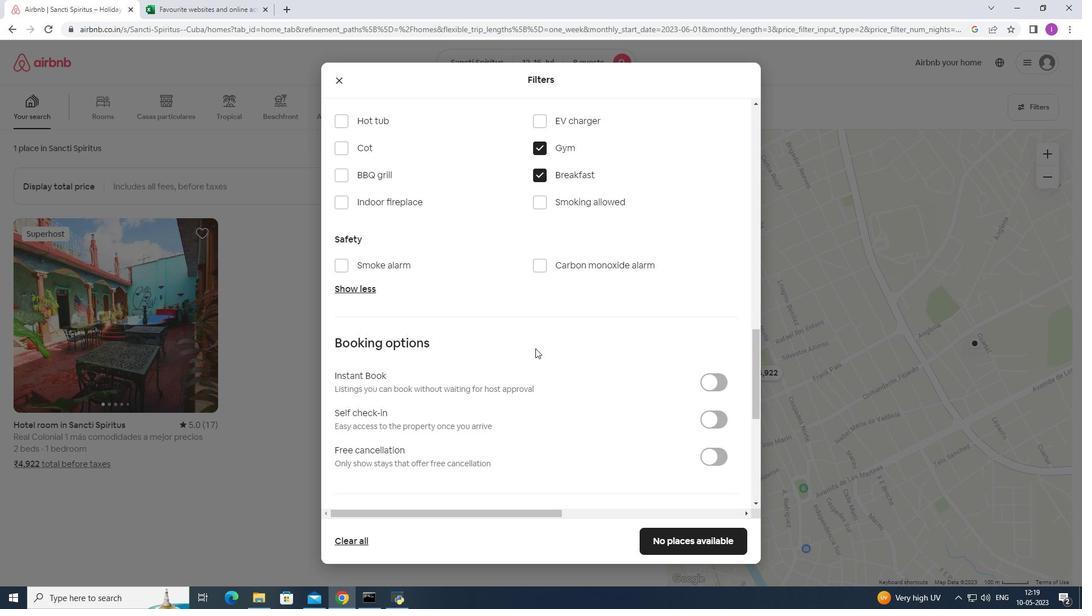 
Action: Mouse scrolled (535, 347) with delta (0, 0)
Screenshot: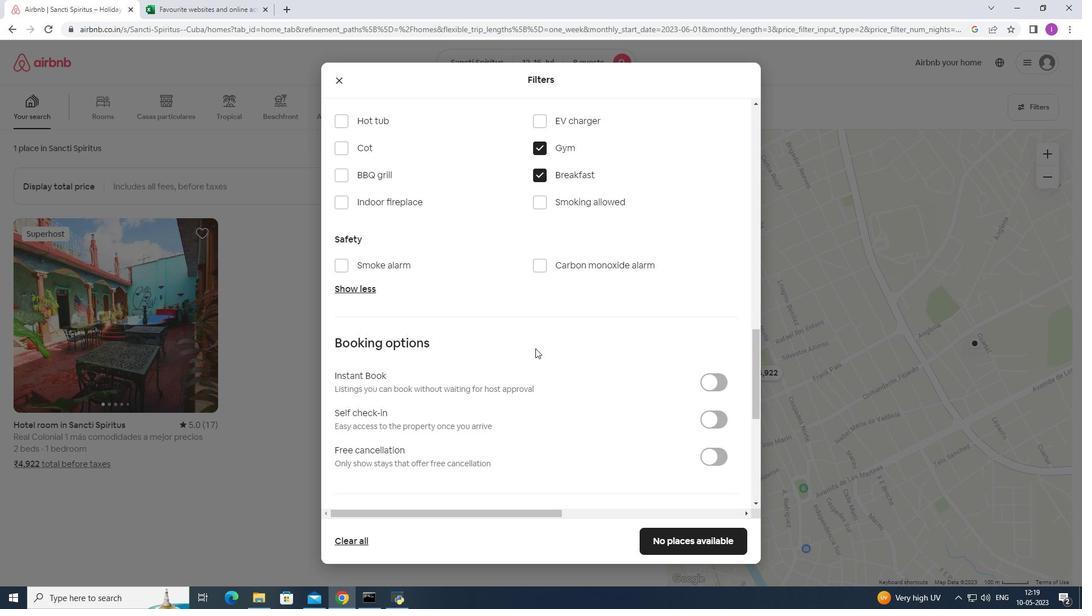
Action: Mouse moved to (725, 308)
Screenshot: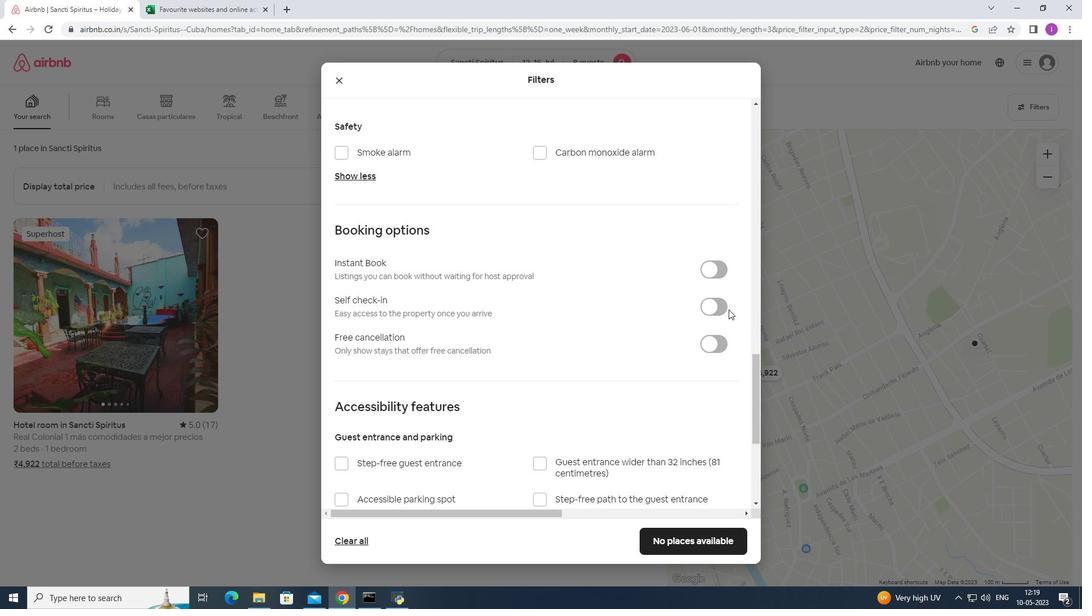
Action: Mouse pressed left at (725, 308)
Screenshot: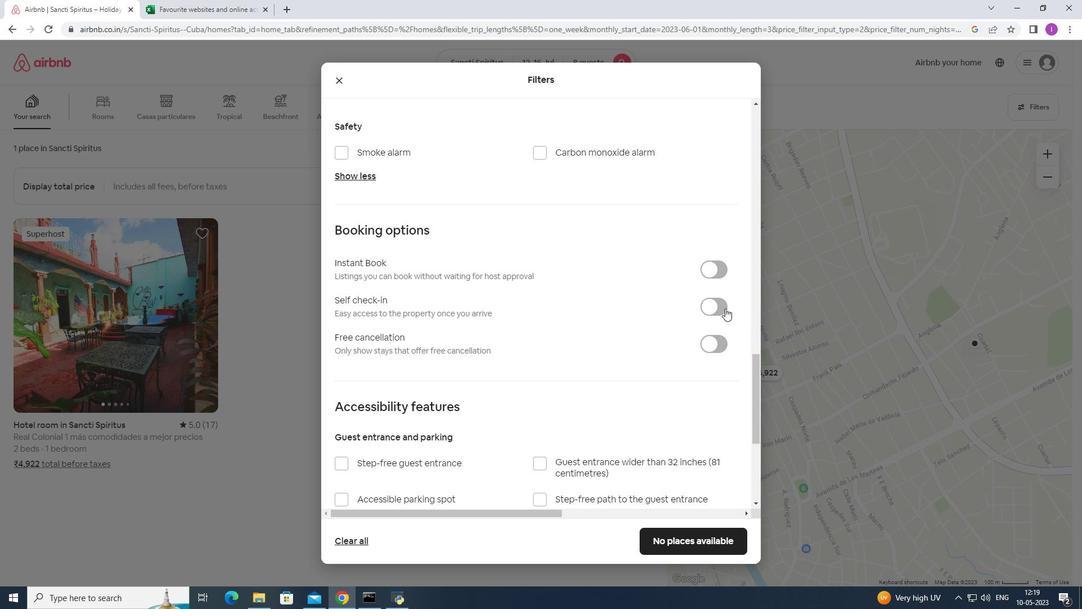 
Action: Mouse moved to (593, 462)
Screenshot: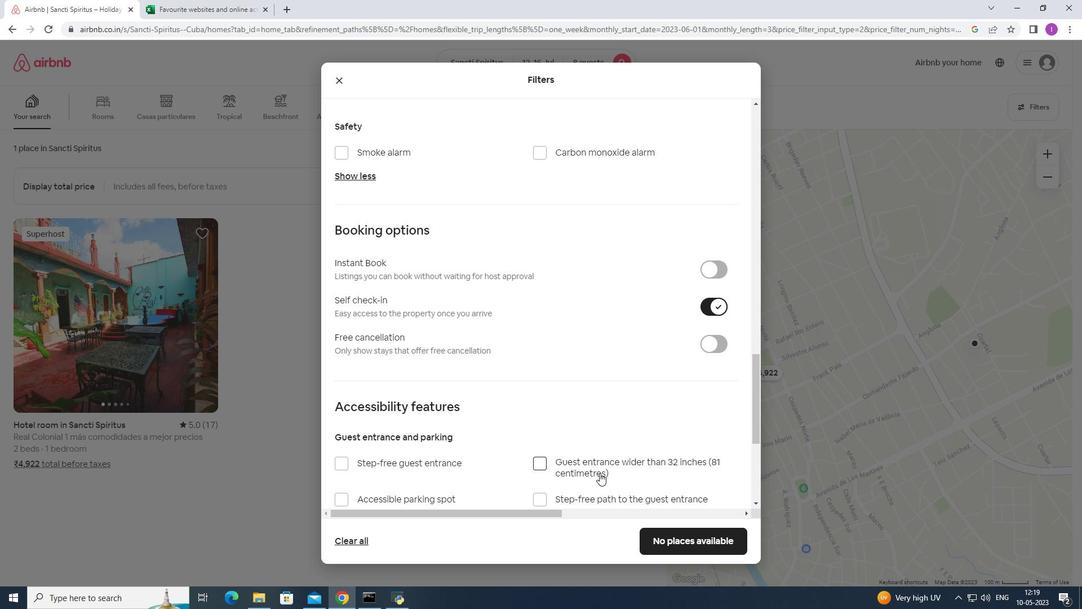 
Action: Mouse scrolled (593, 461) with delta (0, 0)
Screenshot: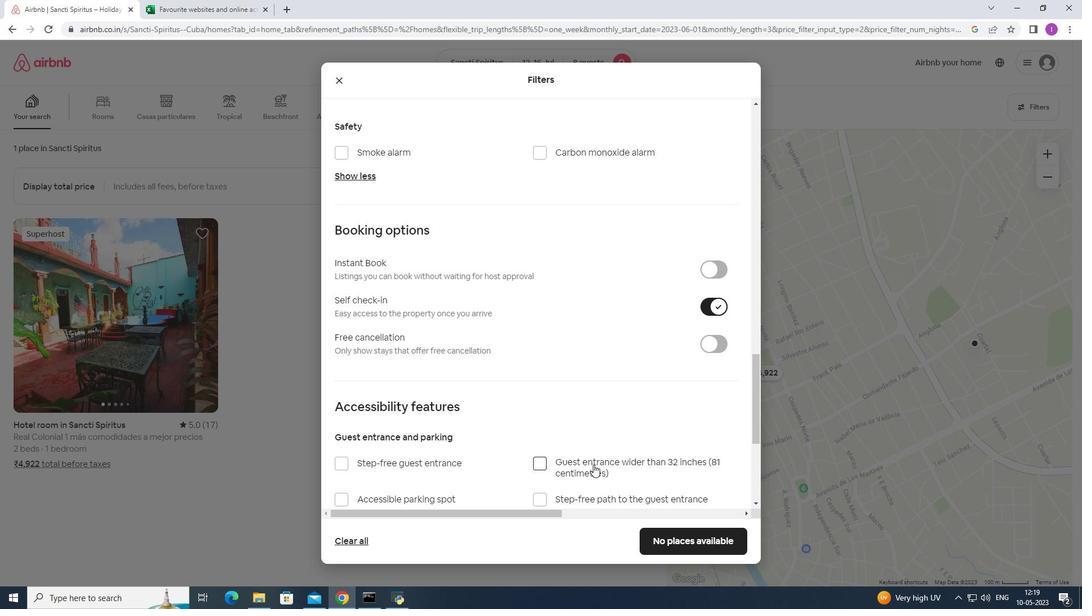 
Action: Mouse scrolled (593, 461) with delta (0, 0)
Screenshot: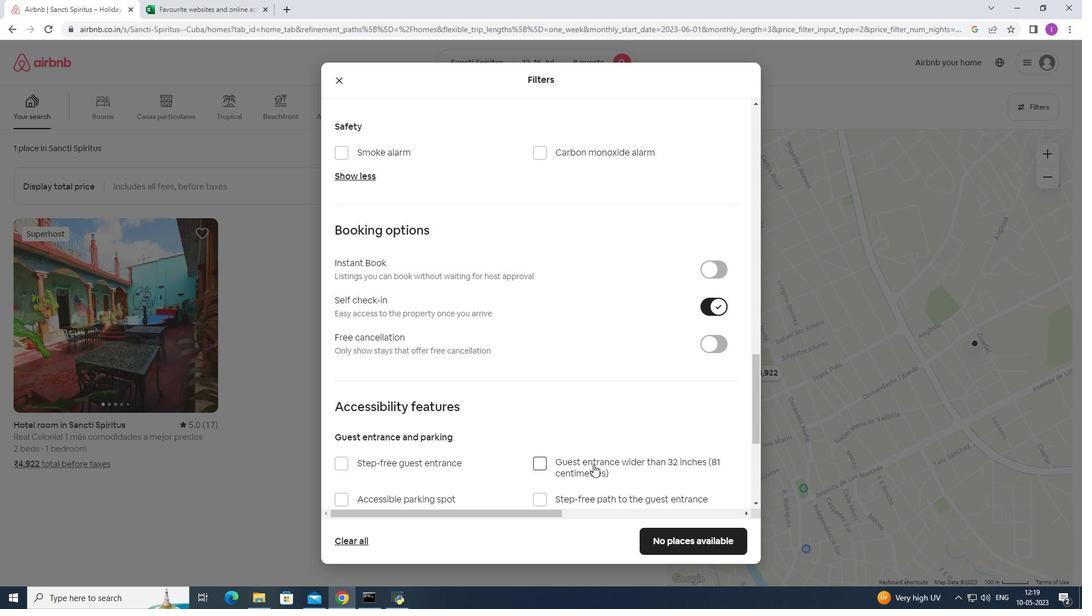 
Action: Mouse scrolled (593, 461) with delta (0, 0)
Screenshot: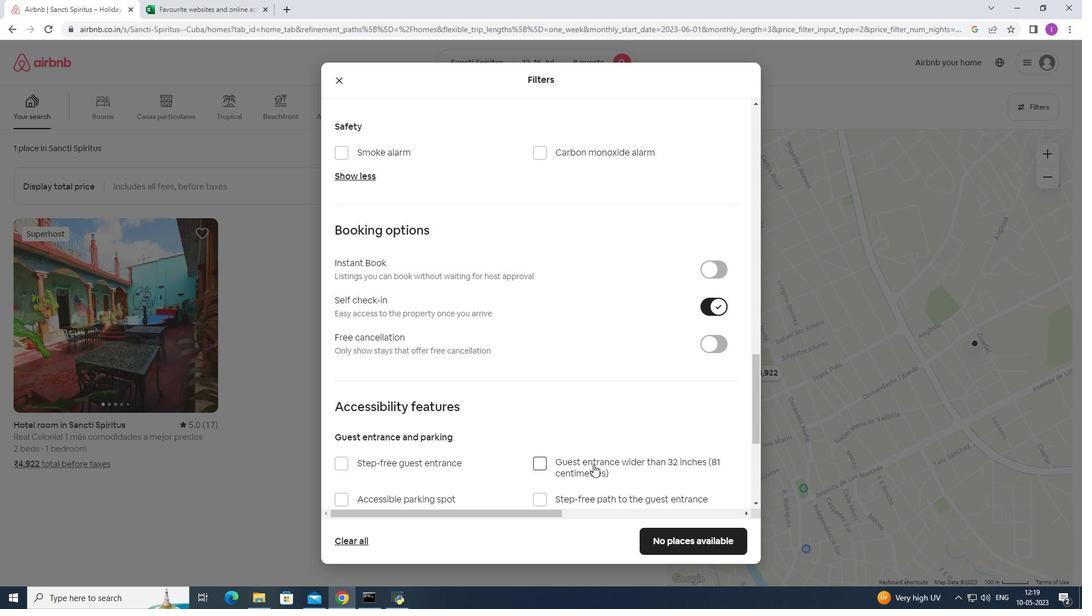 
Action: Mouse scrolled (593, 461) with delta (0, 0)
Screenshot: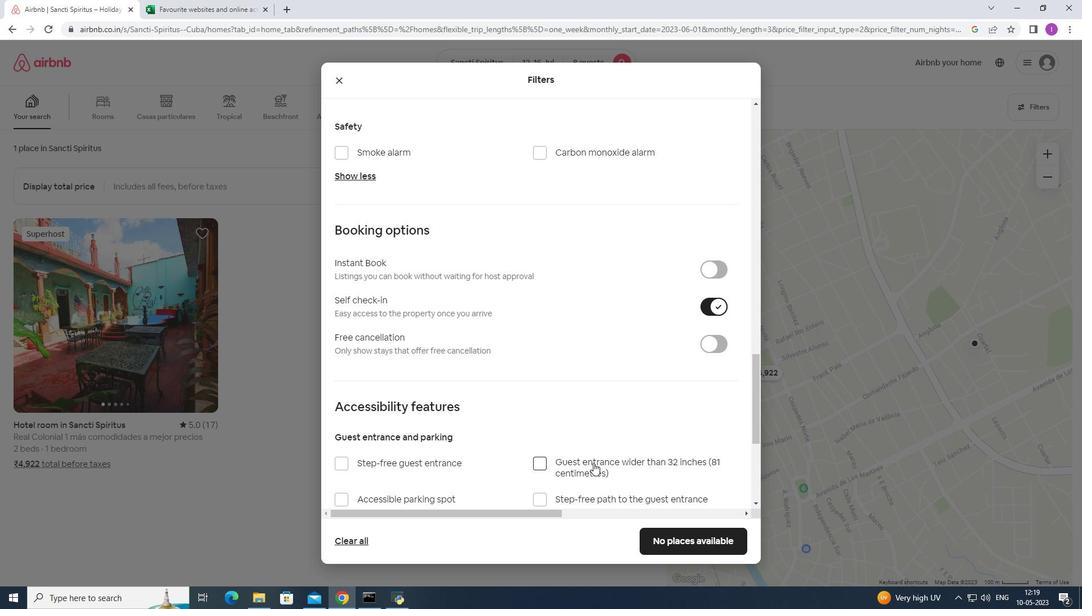 
Action: Mouse moved to (600, 454)
Screenshot: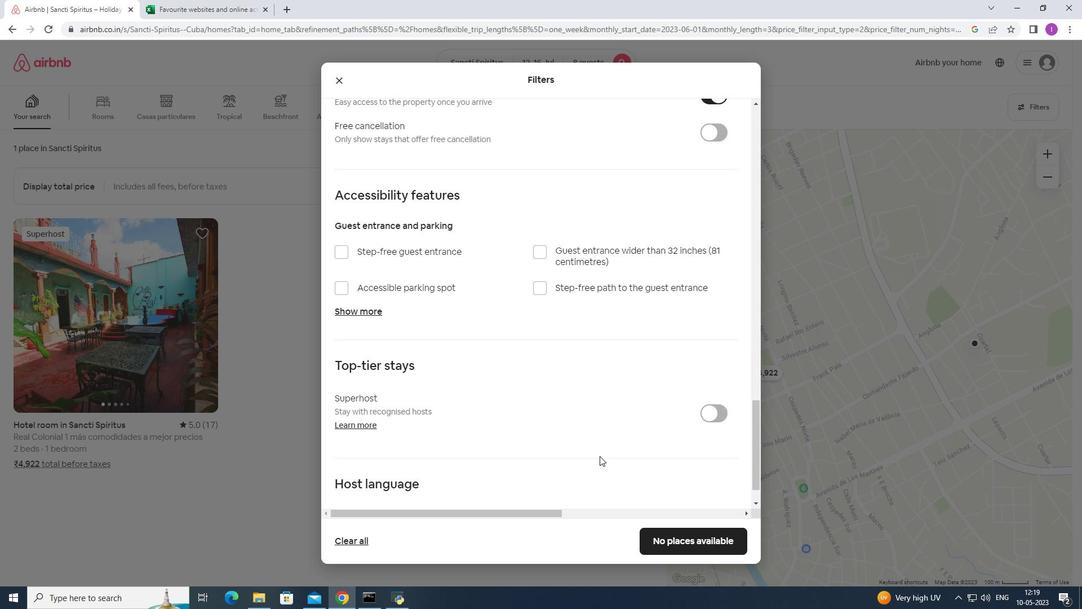 
Action: Mouse scrolled (600, 453) with delta (0, 0)
Screenshot: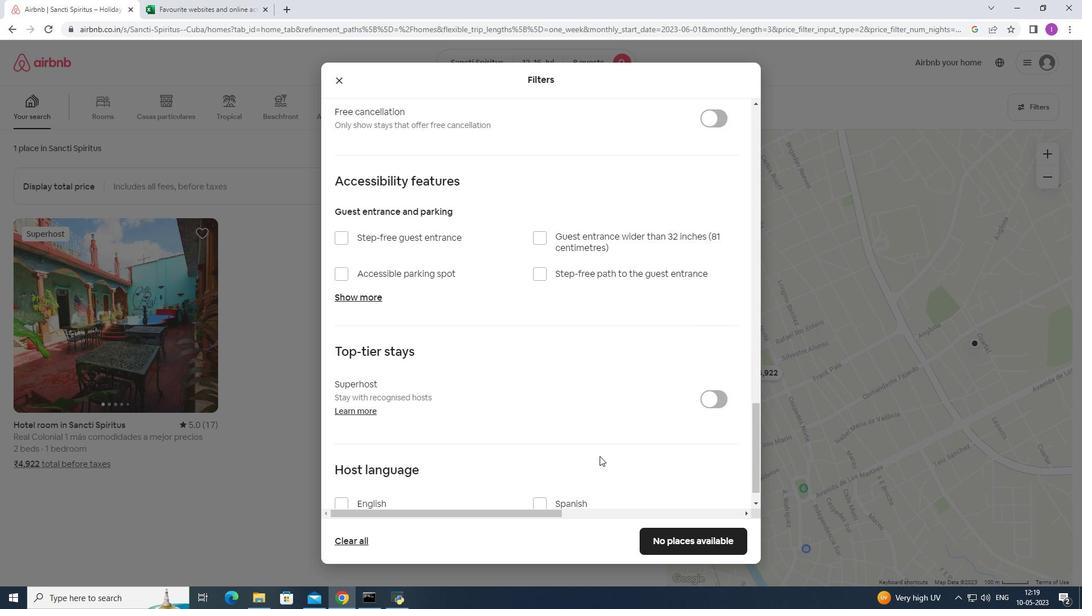 
Action: Mouse scrolled (600, 453) with delta (0, 0)
Screenshot: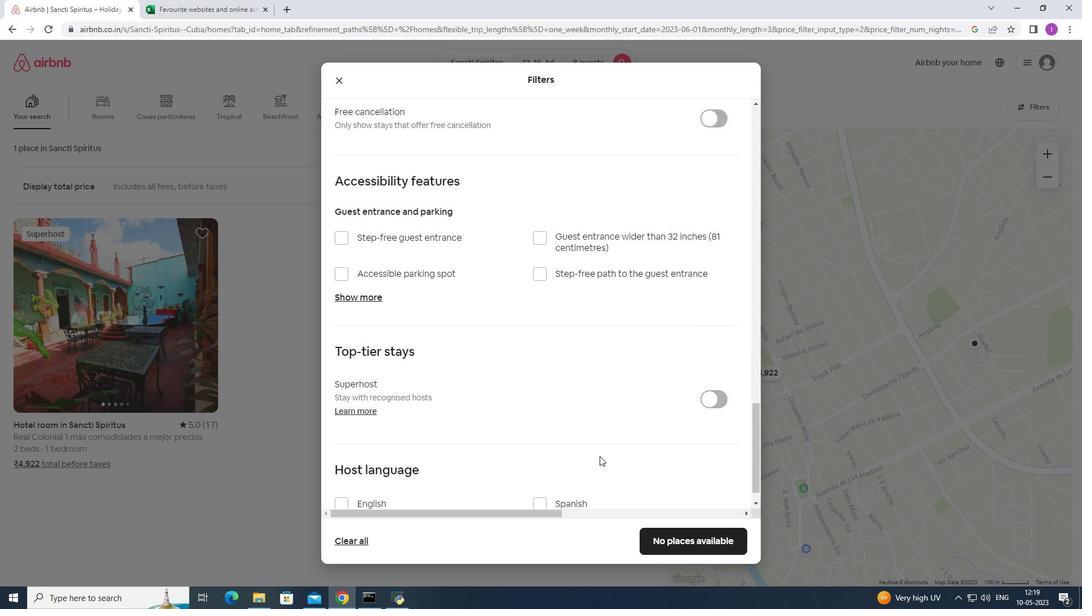 
Action: Mouse scrolled (600, 453) with delta (0, 0)
Screenshot: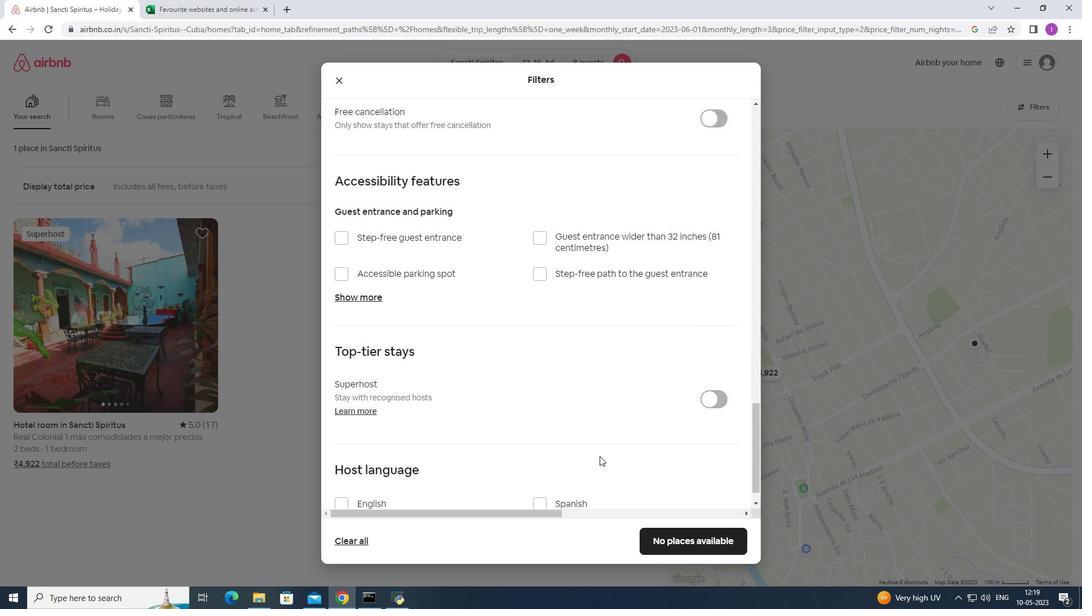 
Action: Mouse scrolled (600, 455) with delta (0, 0)
Screenshot: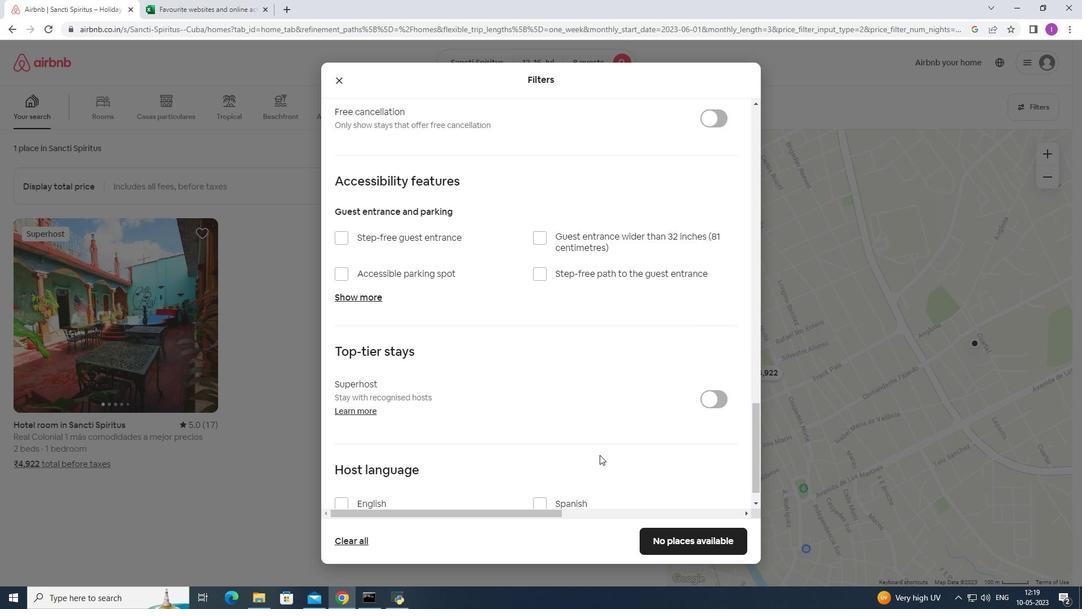 
Action: Mouse moved to (600, 453)
Screenshot: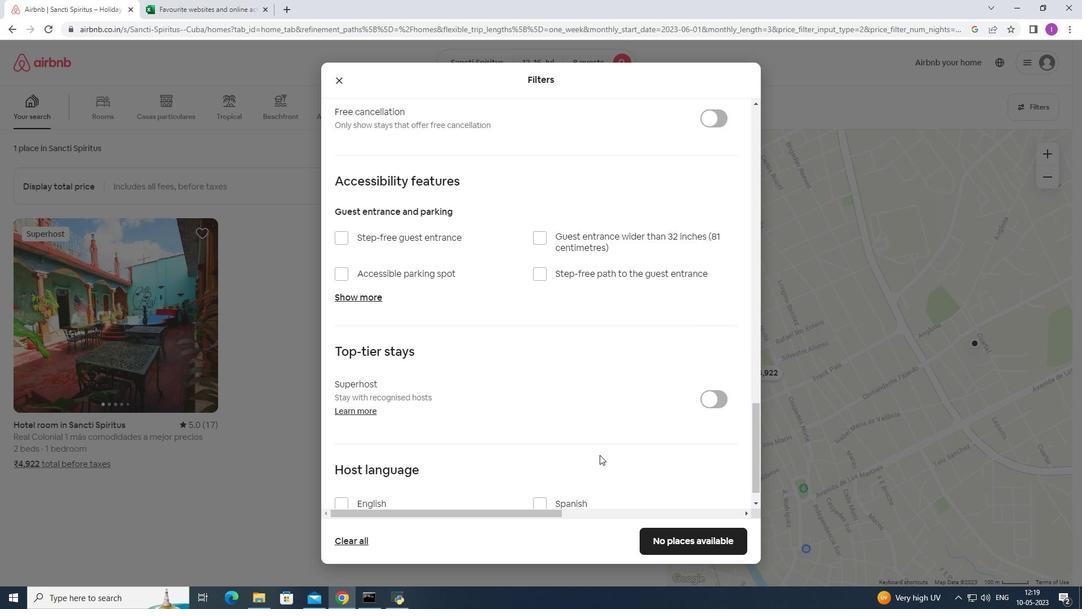 
Action: Mouse scrolled (600, 453) with delta (0, 0)
Screenshot: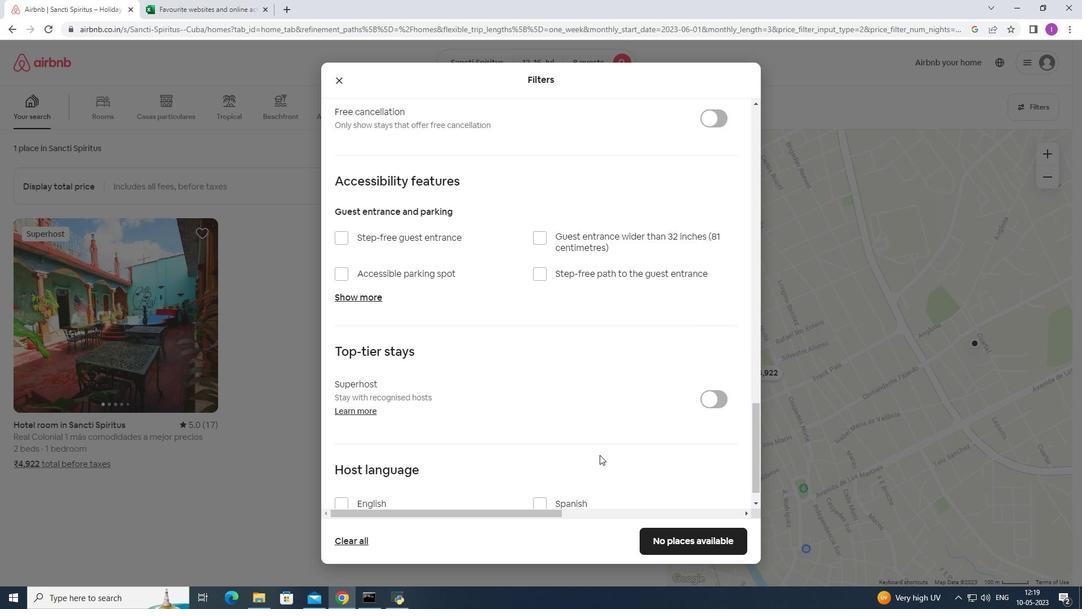 
Action: Mouse moved to (340, 480)
Screenshot: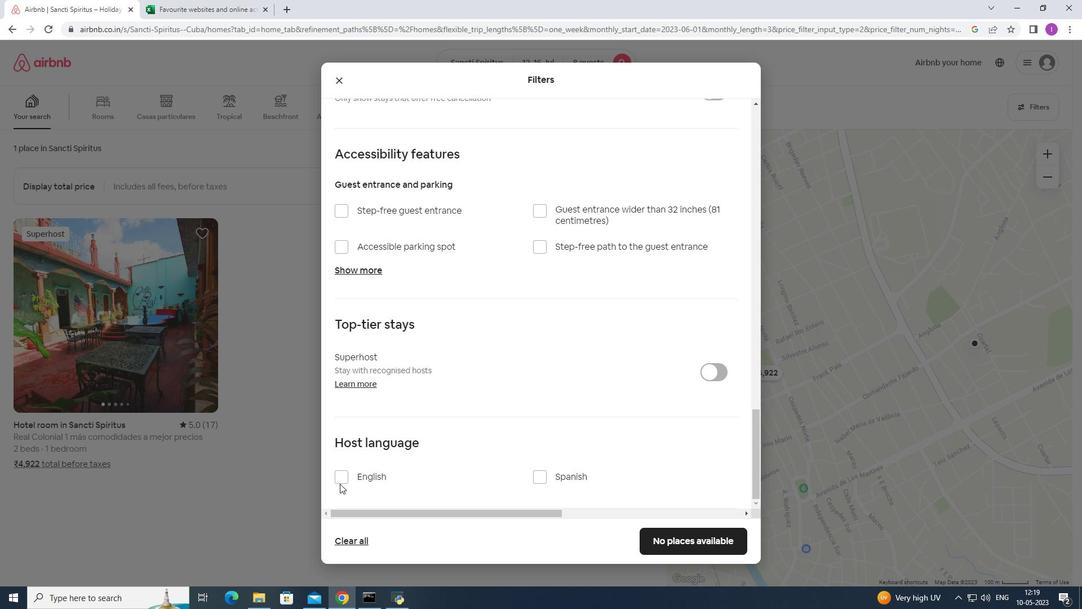 
Action: Mouse pressed left at (340, 480)
Screenshot: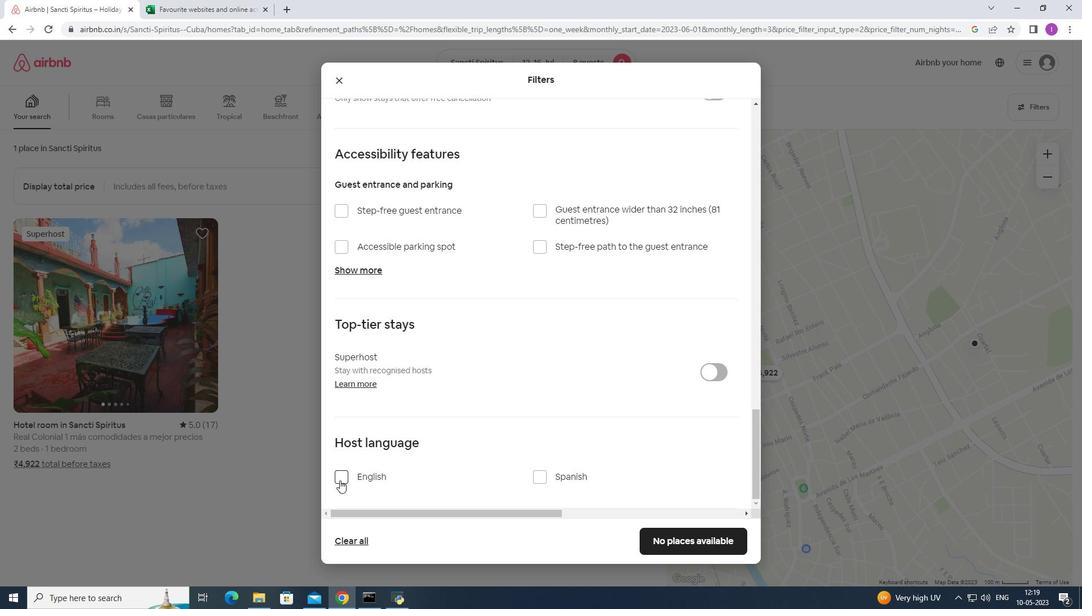 
Action: Mouse moved to (674, 548)
Screenshot: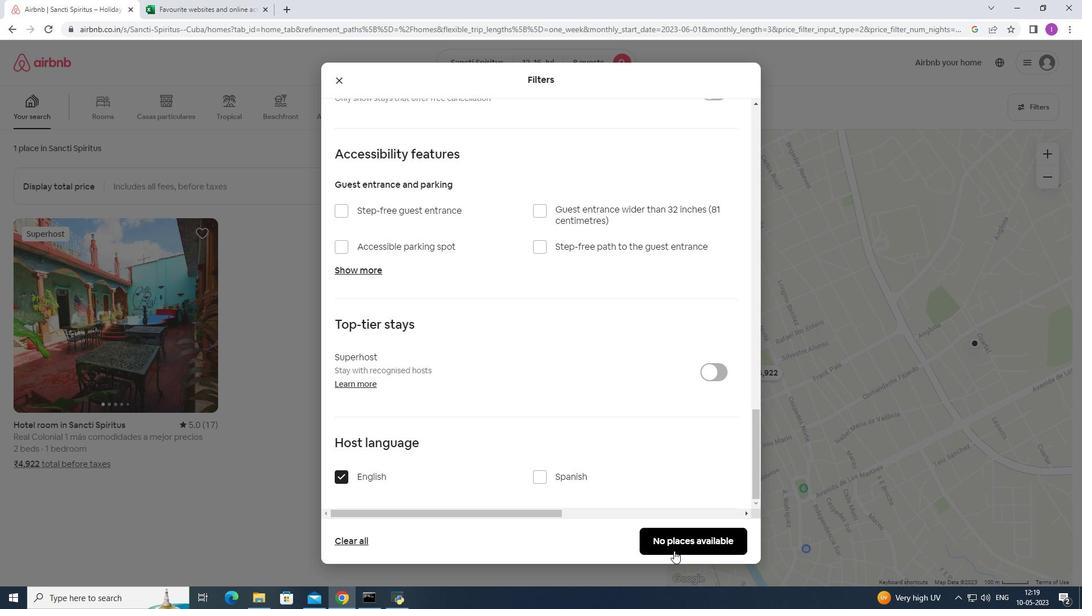 
Action: Mouse pressed left at (674, 548)
Screenshot: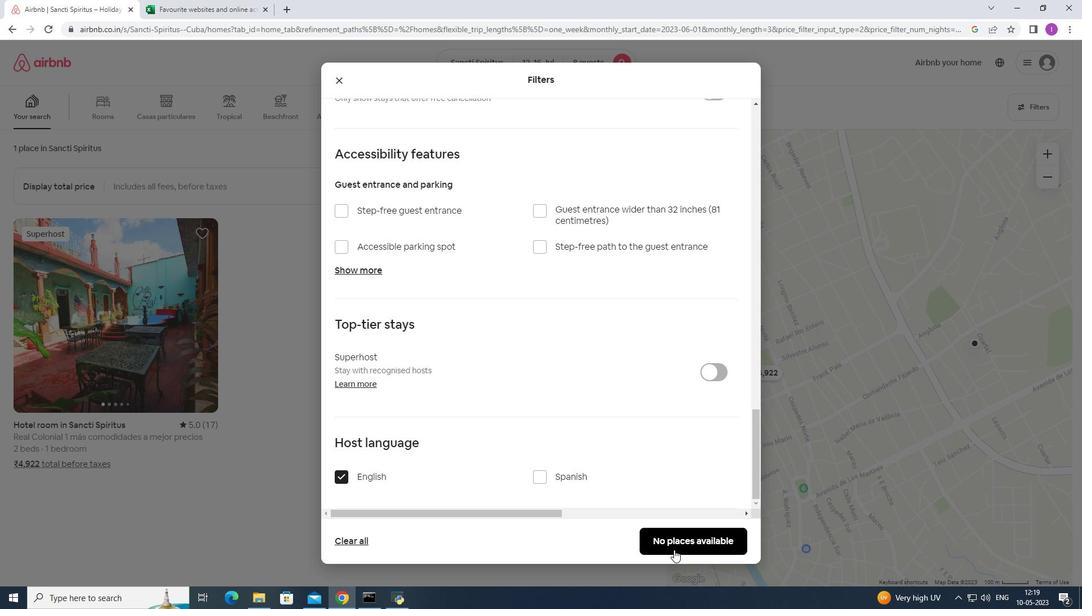 
Action: Mouse moved to (615, 516)
Screenshot: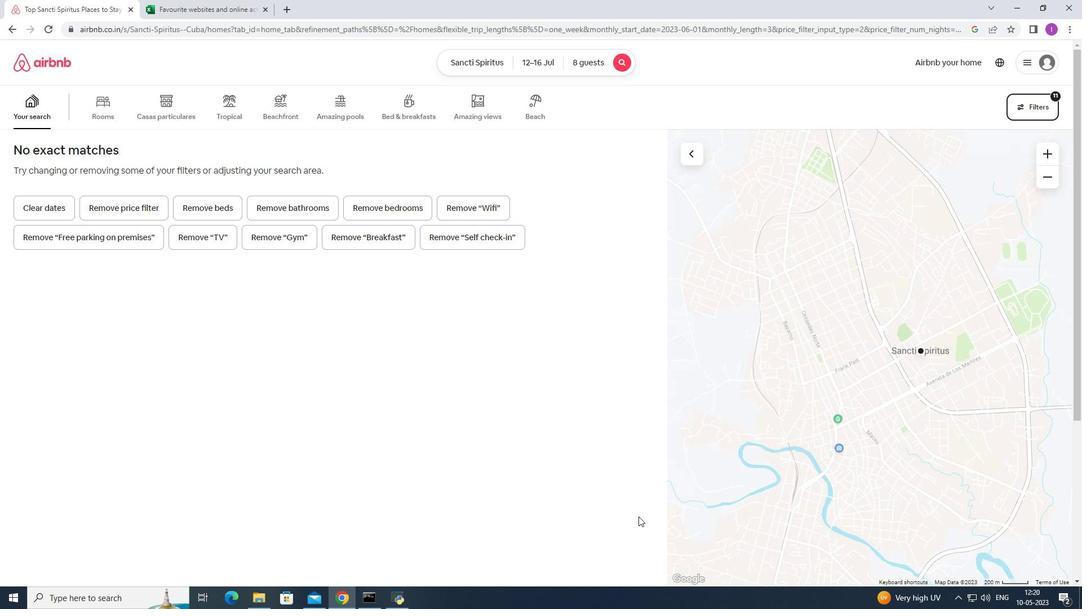 
